 Task: Experiment with different de-essing plugins to find the most effective one.
Action: Mouse moved to (85, 7)
Screenshot: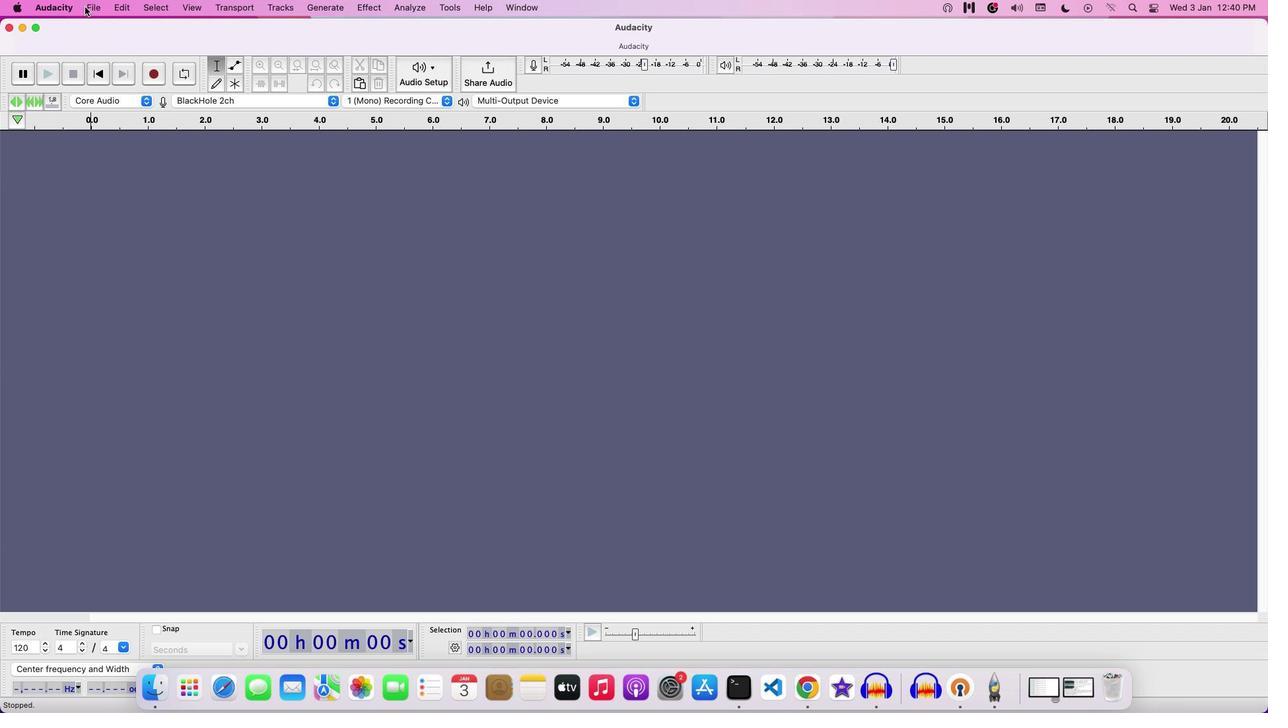 
Action: Mouse pressed left at (85, 7)
Screenshot: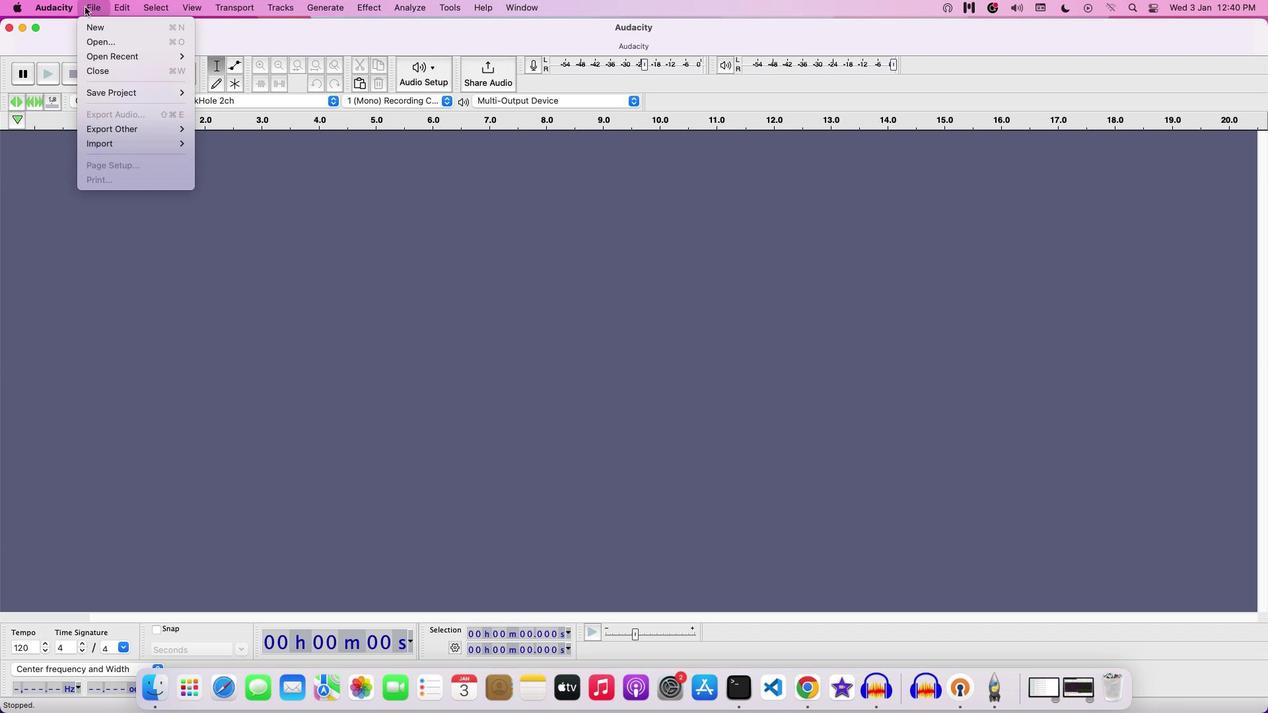 
Action: Mouse moved to (113, 42)
Screenshot: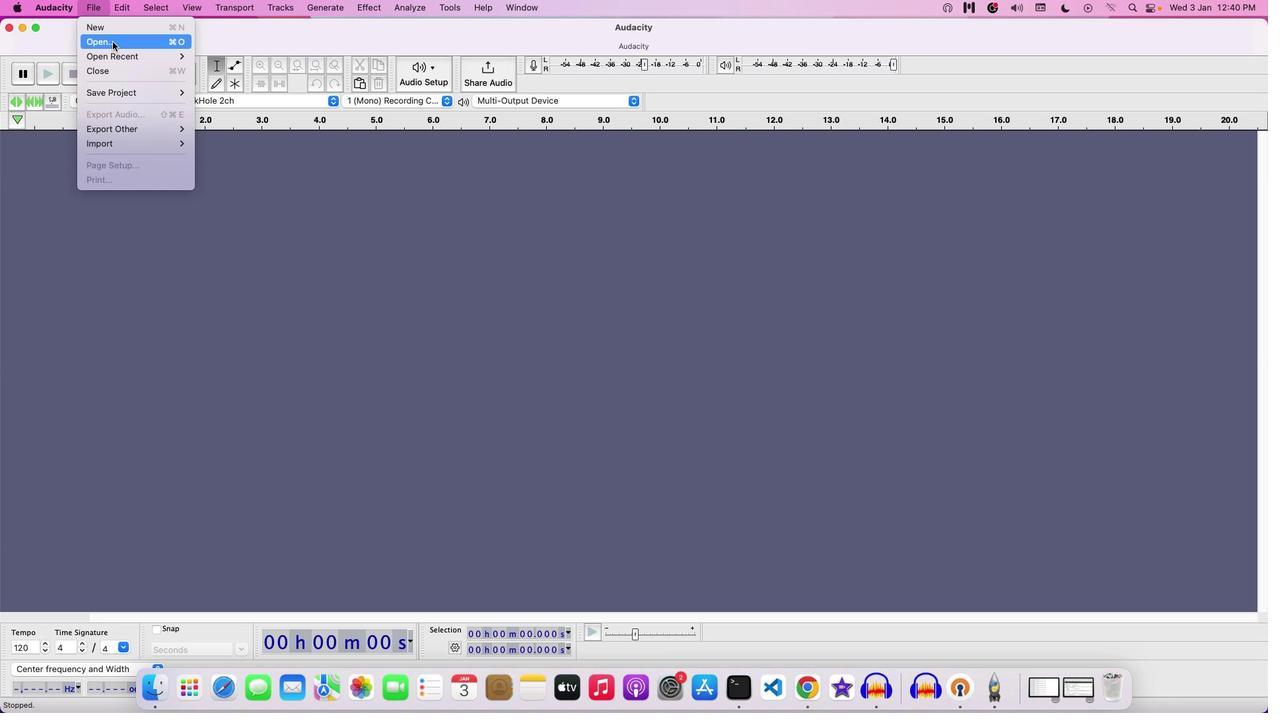 
Action: Mouse pressed left at (113, 42)
Screenshot: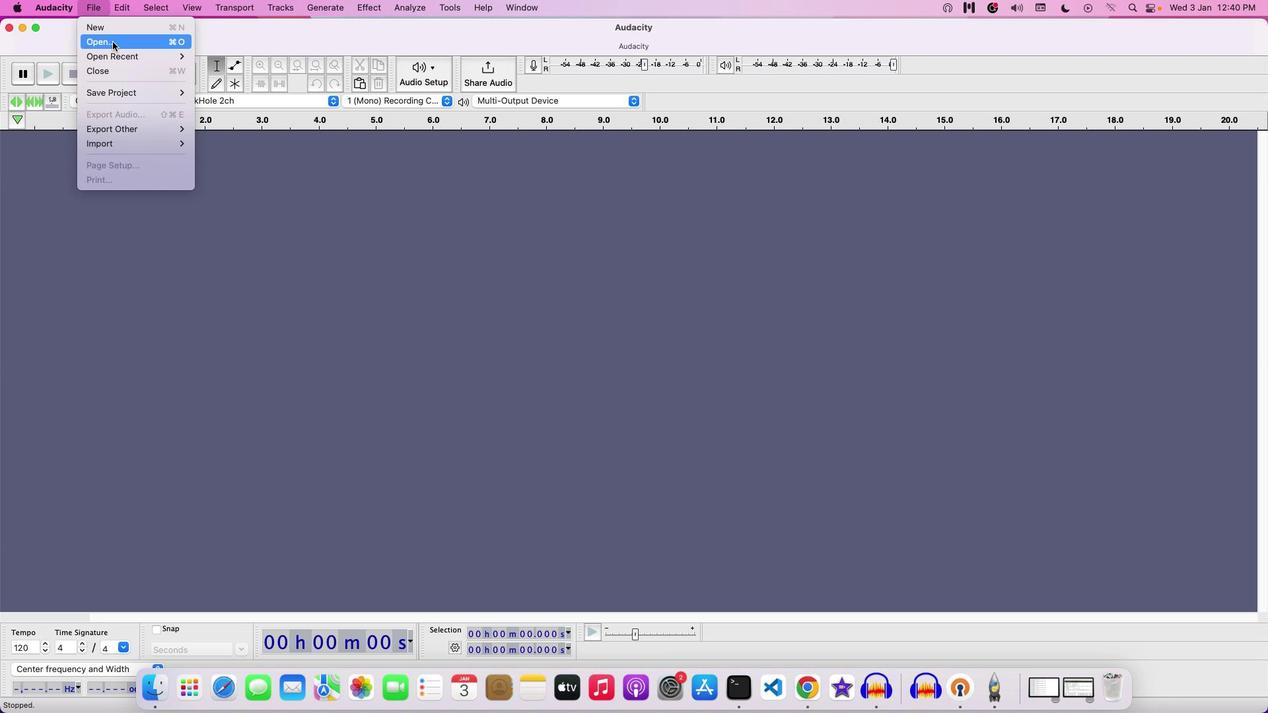 
Action: Mouse moved to (664, 145)
Screenshot: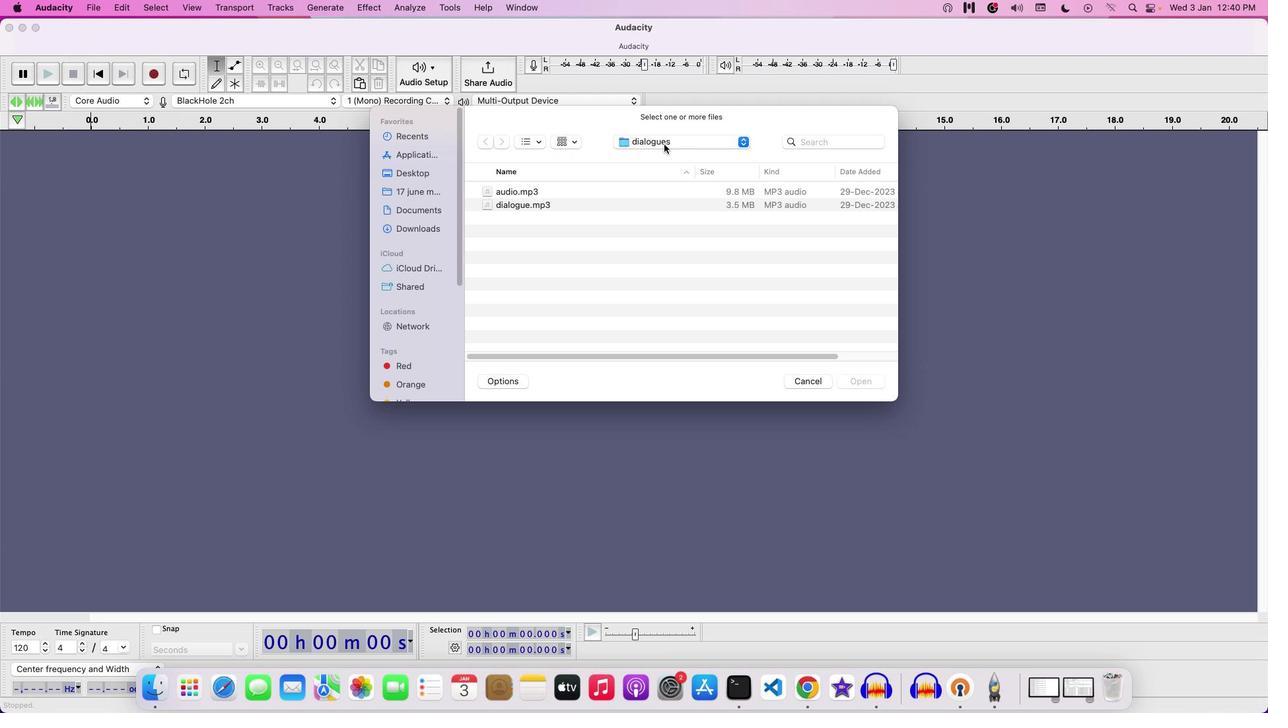 
Action: Mouse pressed left at (664, 145)
Screenshot: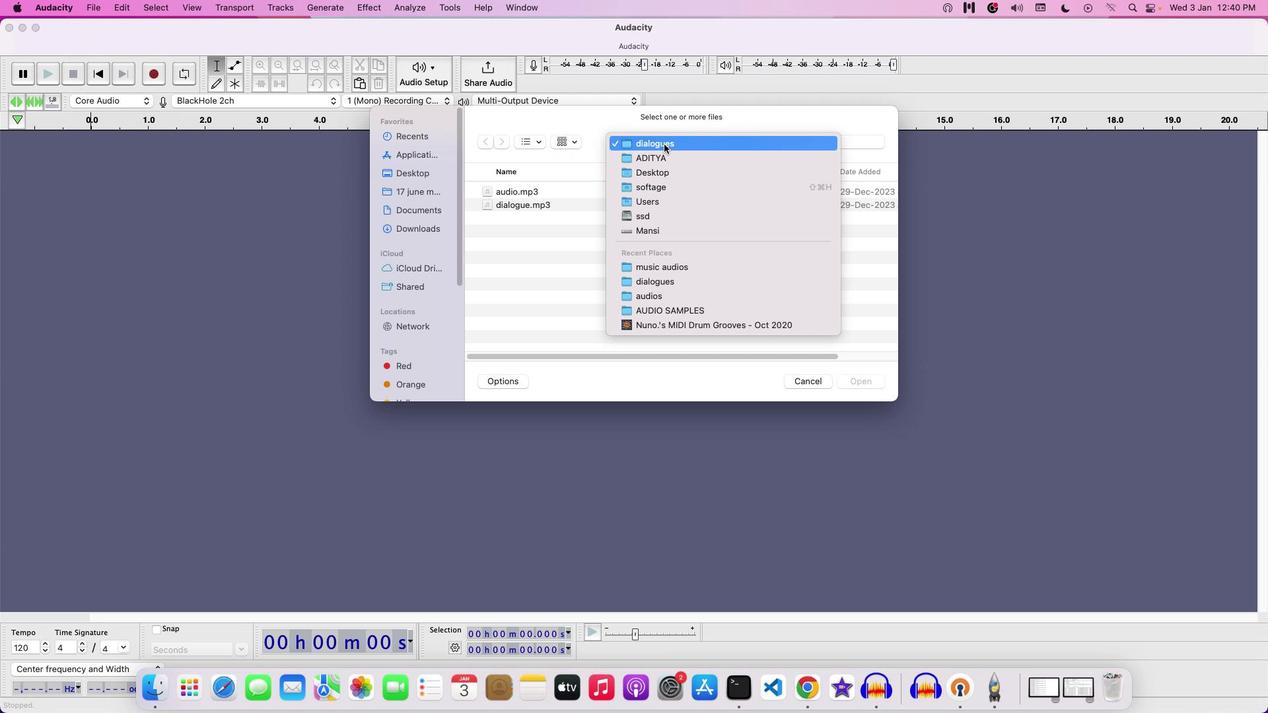 
Action: Mouse moved to (664, 160)
Screenshot: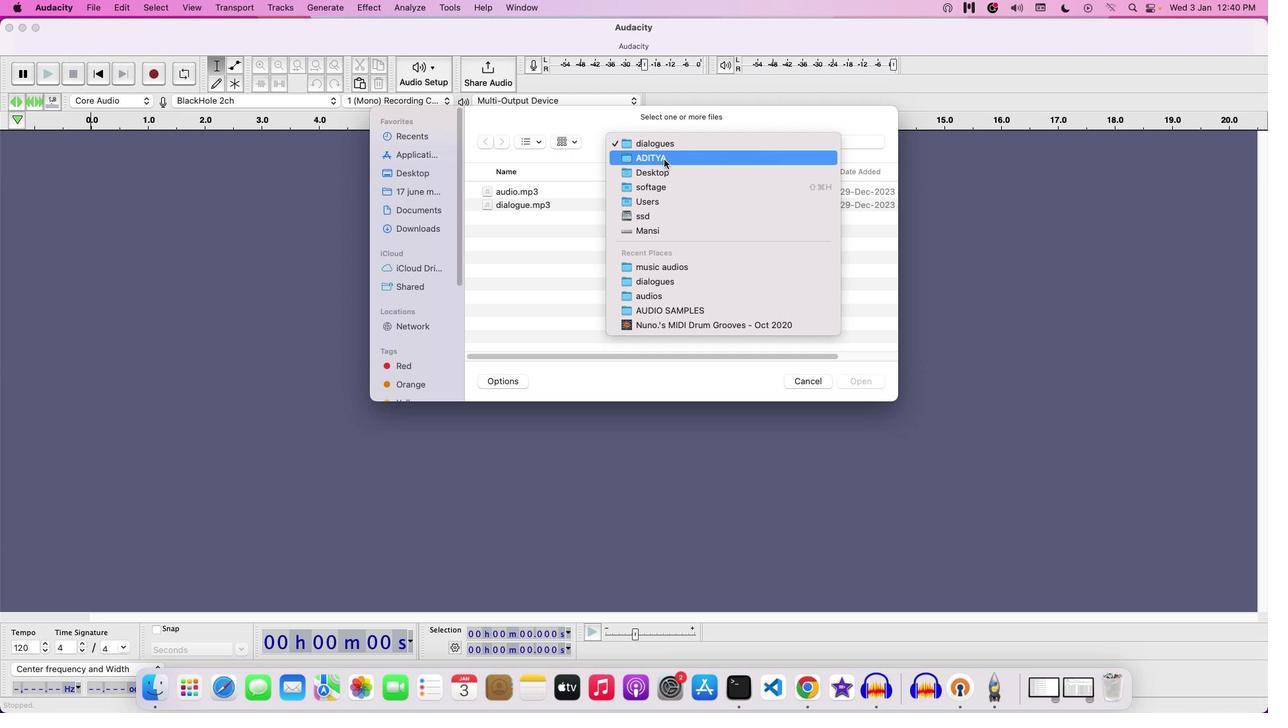 
Action: Mouse pressed left at (664, 160)
Screenshot: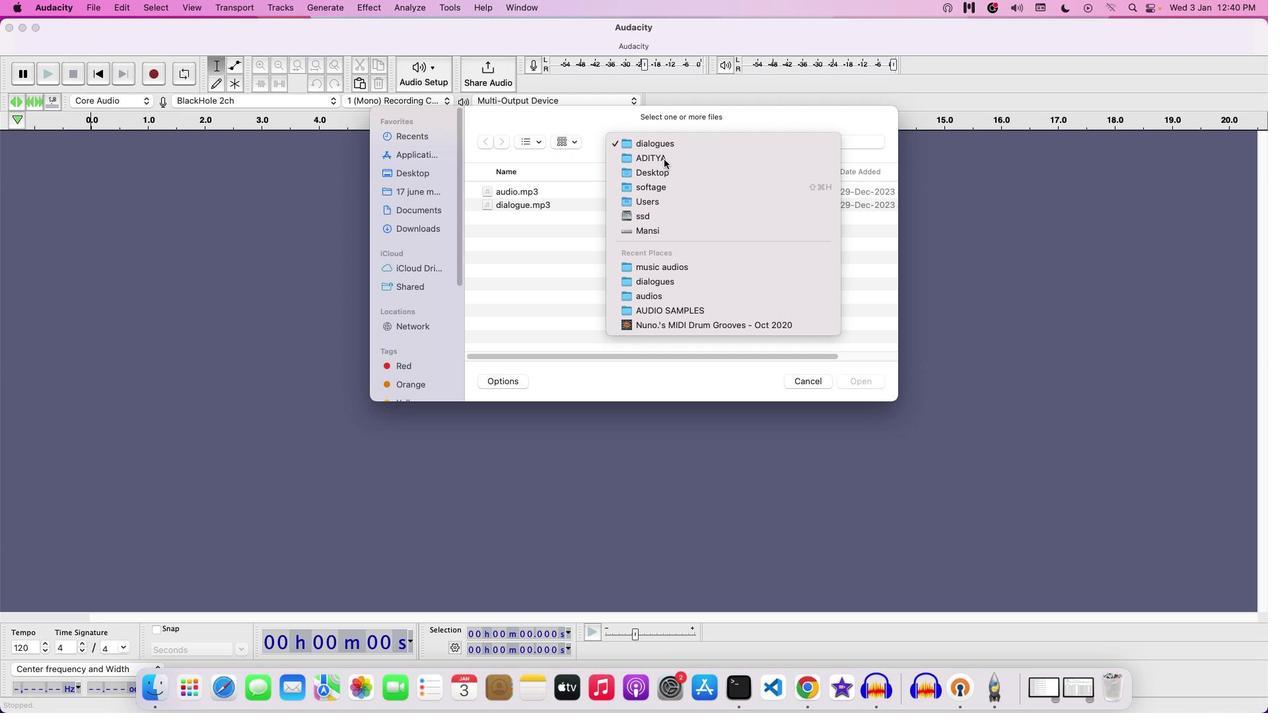 
Action: Mouse moved to (524, 217)
Screenshot: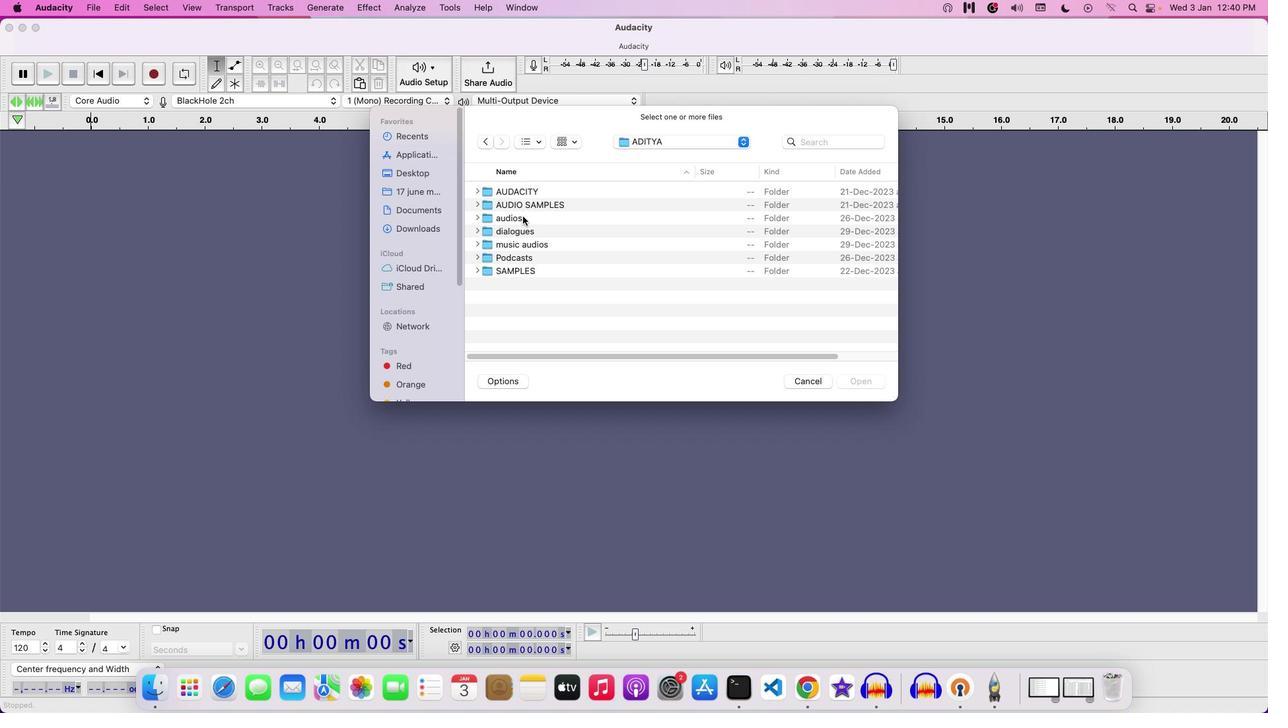 
Action: Mouse pressed left at (524, 217)
Screenshot: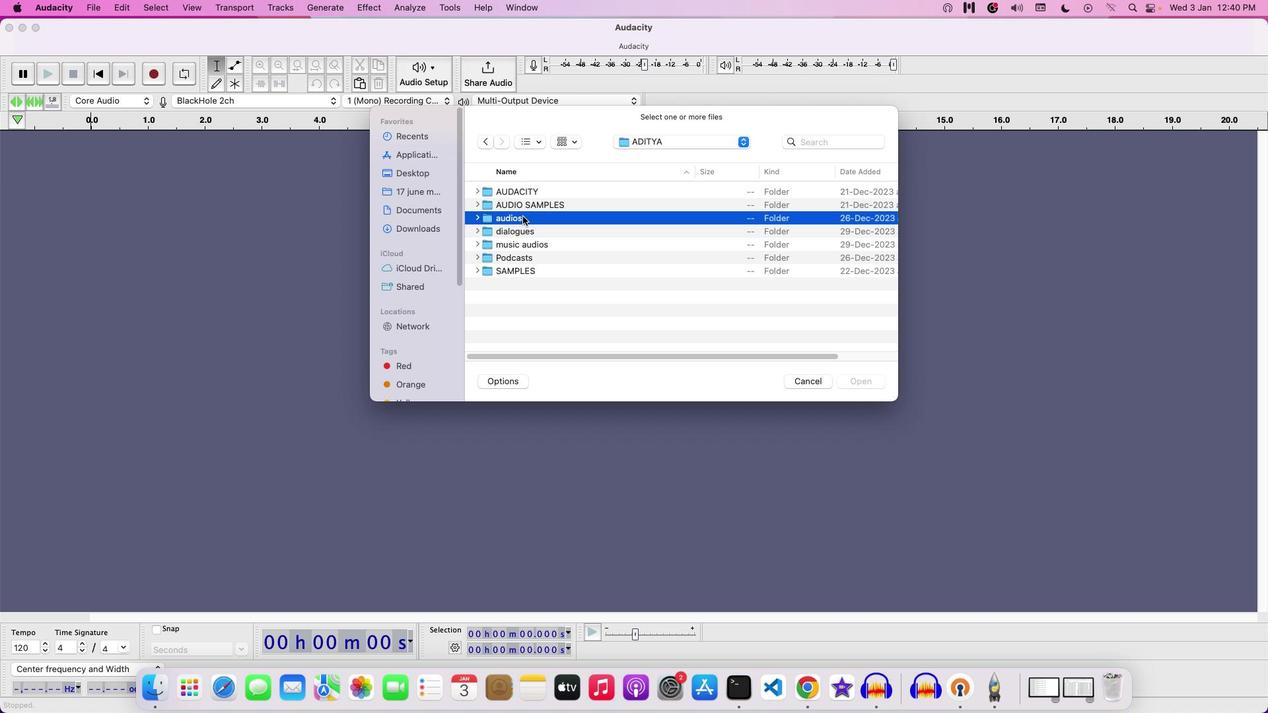 
Action: Mouse pressed left at (524, 217)
Screenshot: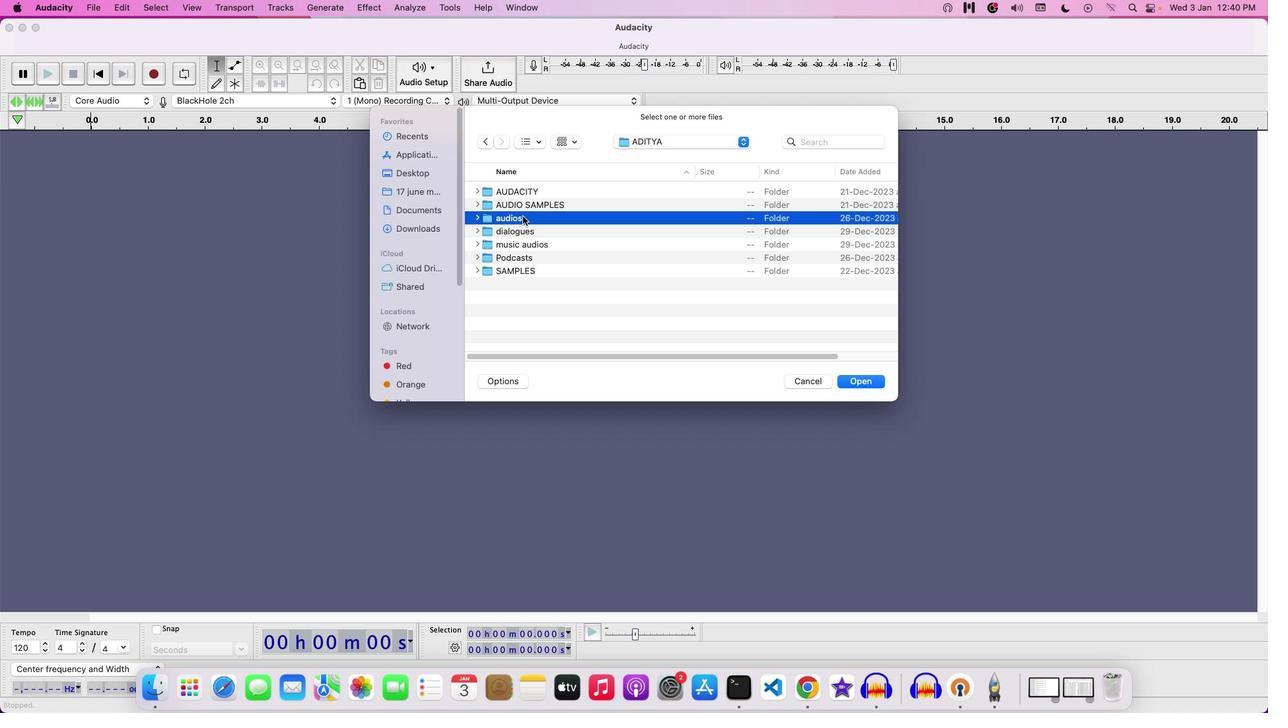 
Action: Mouse moved to (573, 240)
Screenshot: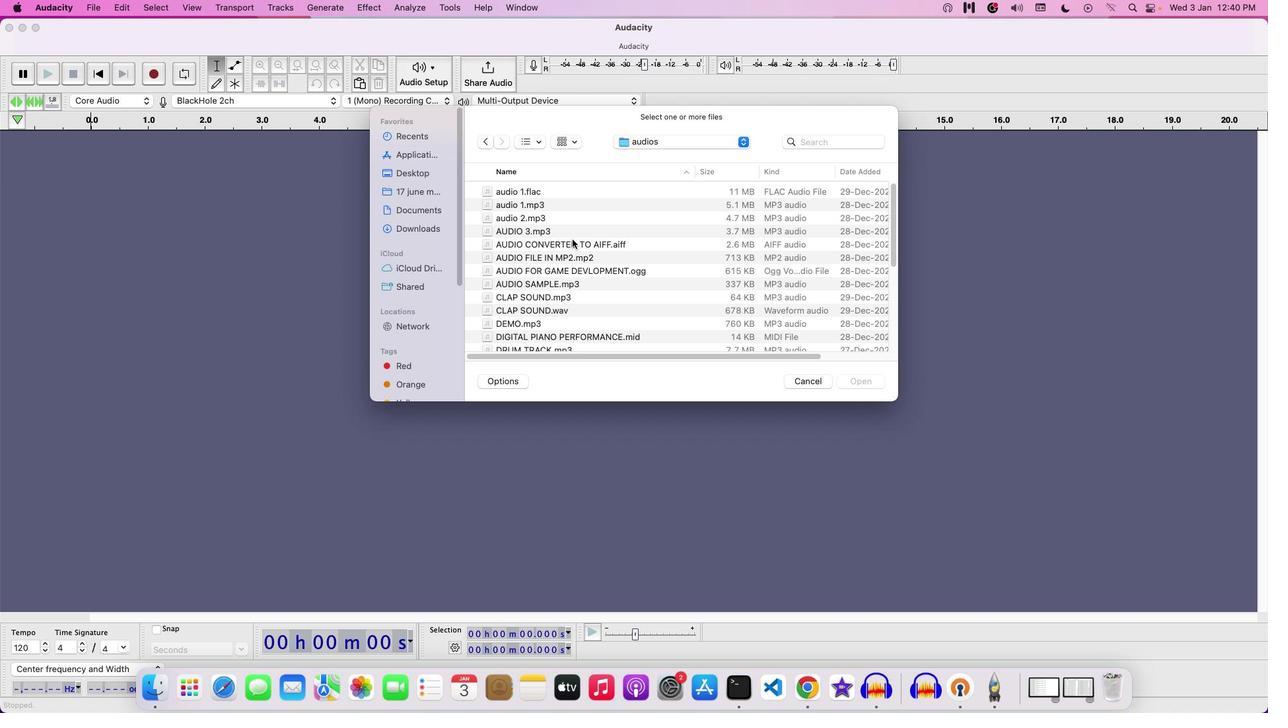 
Action: Mouse pressed left at (573, 240)
Screenshot: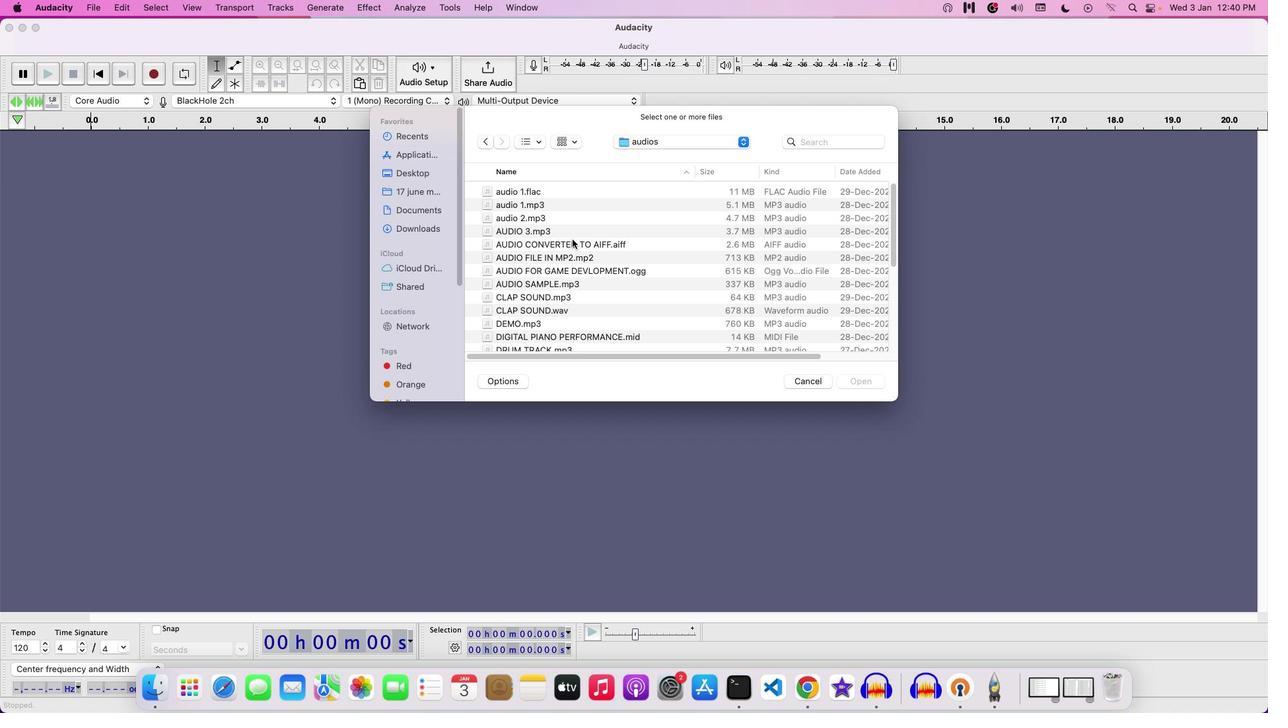 
Action: Key pressed 'S'
Screenshot: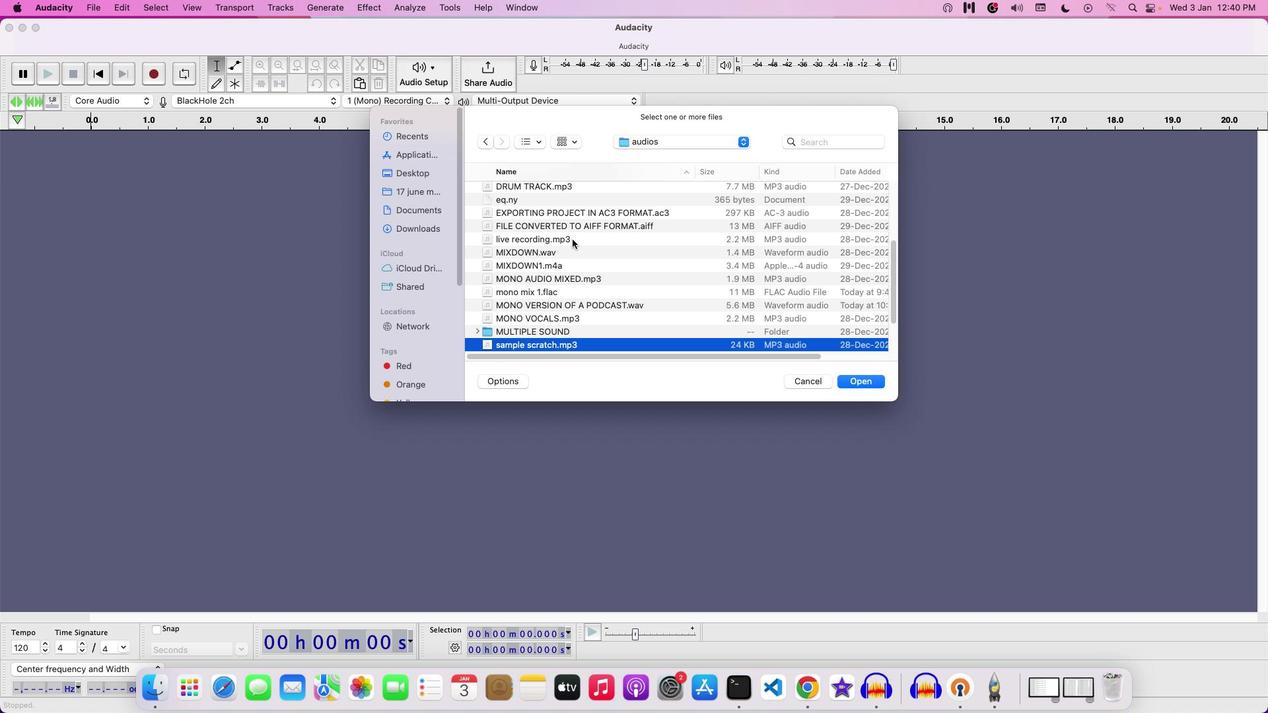 
Action: Mouse moved to (573, 241)
Screenshot: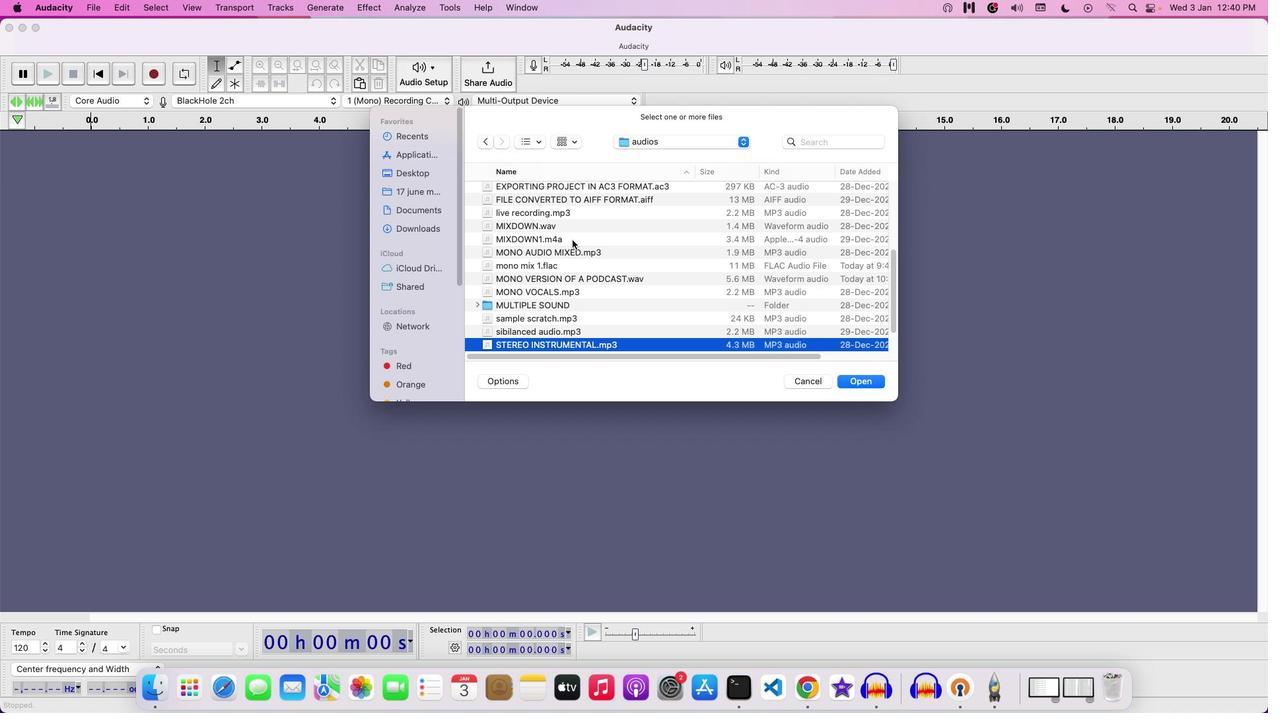 
Action: Key pressed 'S''S''S'
Screenshot: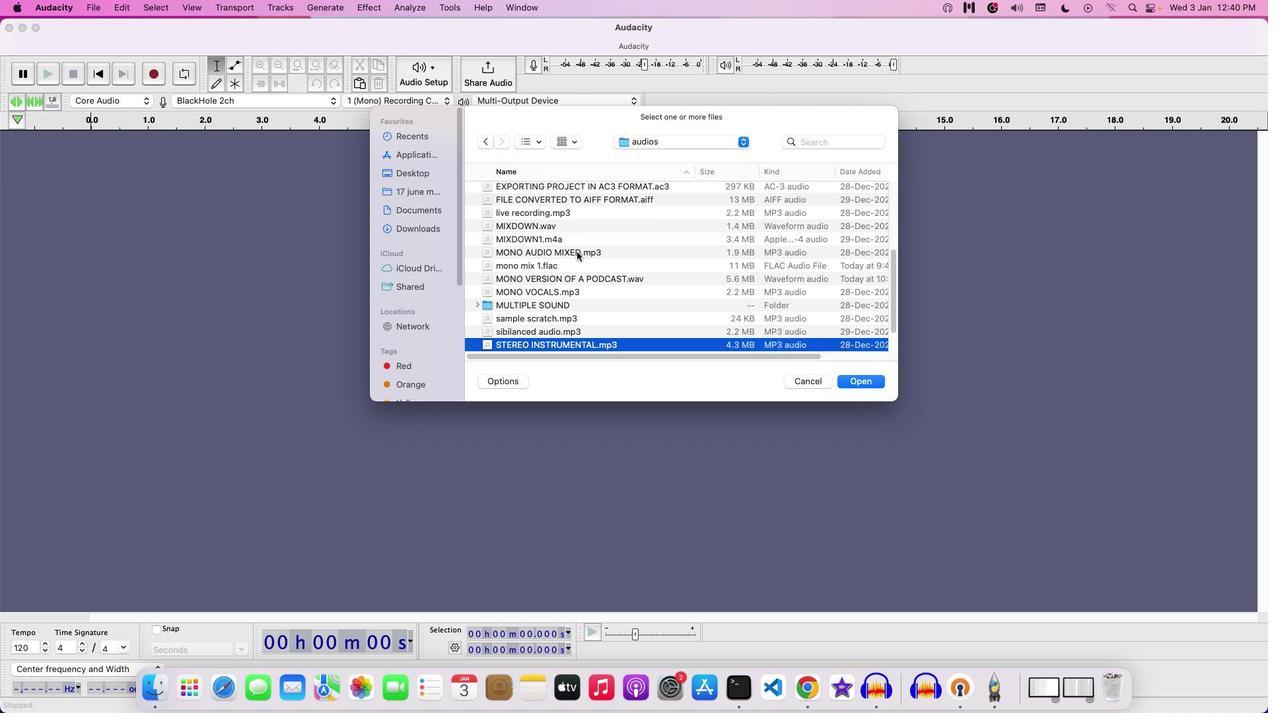 
Action: Mouse moved to (587, 331)
Screenshot: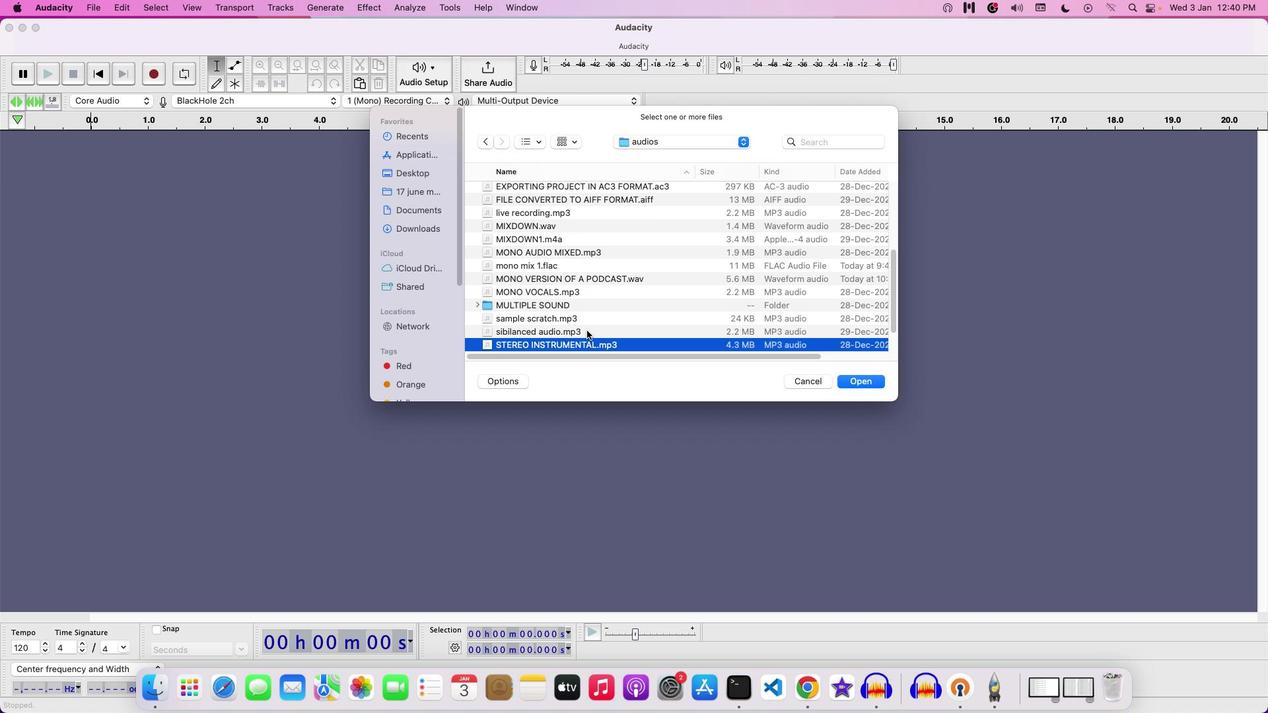 
Action: Mouse pressed left at (587, 331)
Screenshot: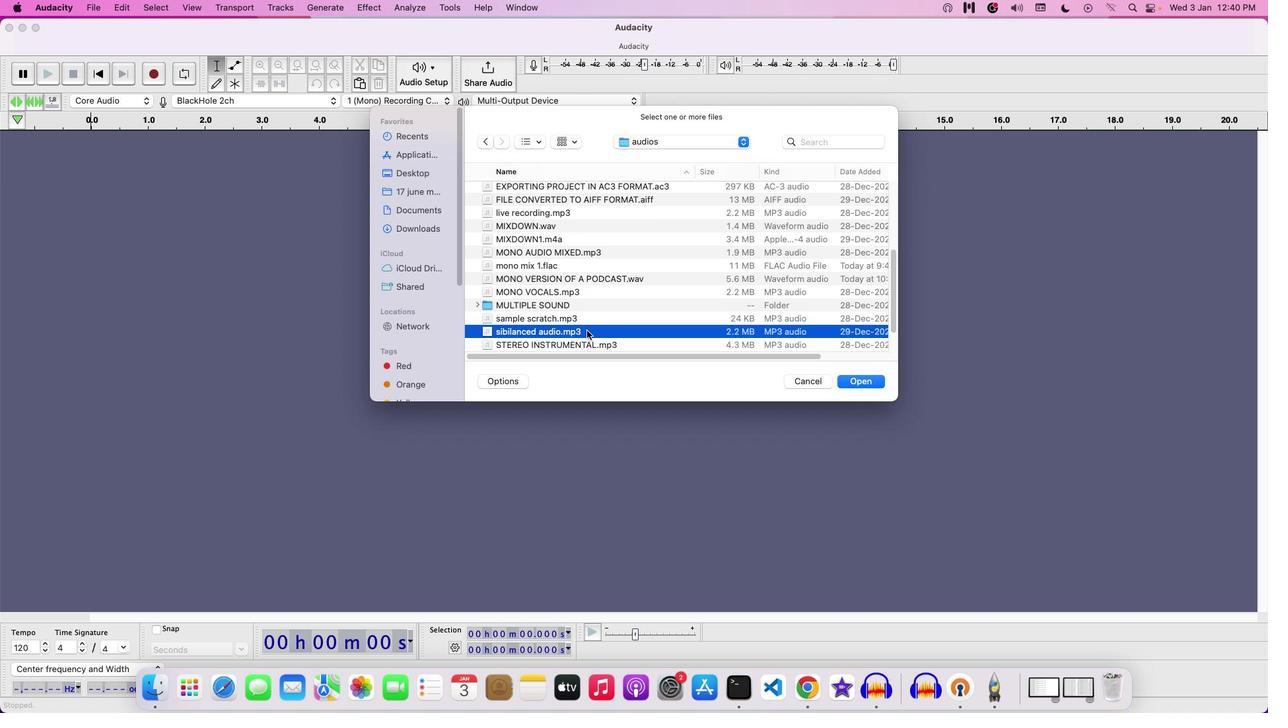 
Action: Mouse moved to (611, 335)
Screenshot: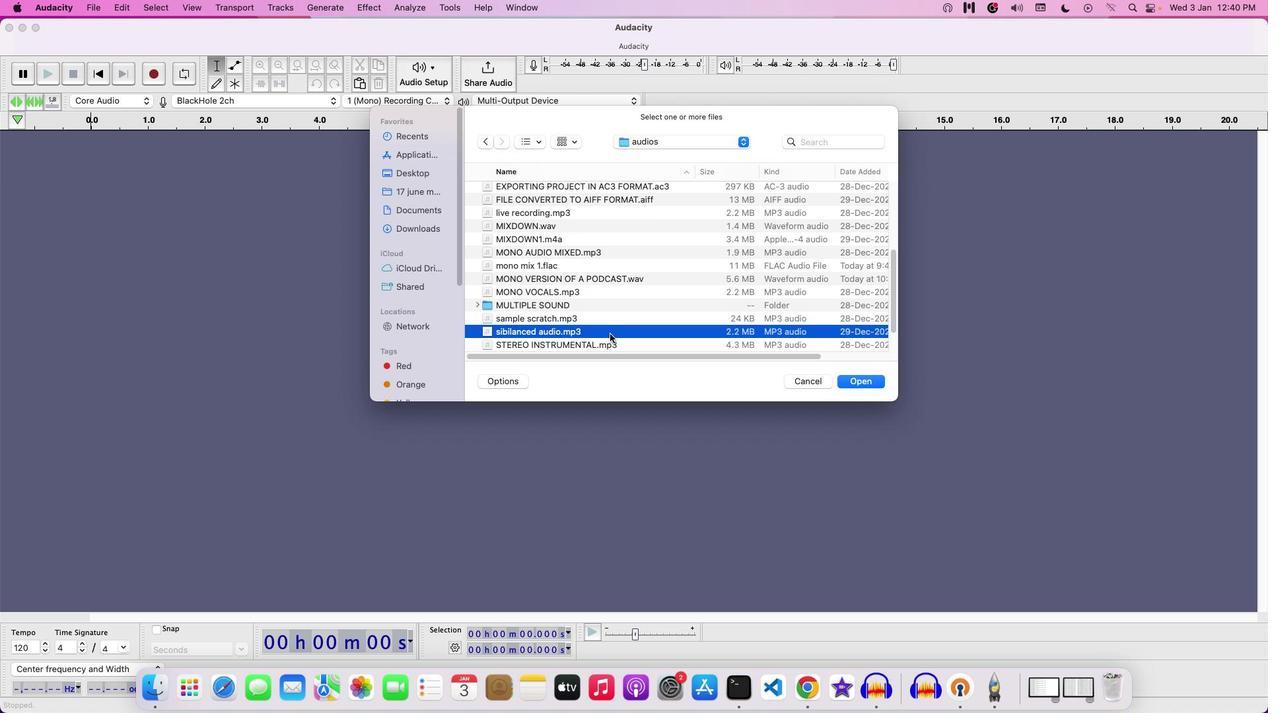 
Action: Mouse pressed left at (611, 335)
Screenshot: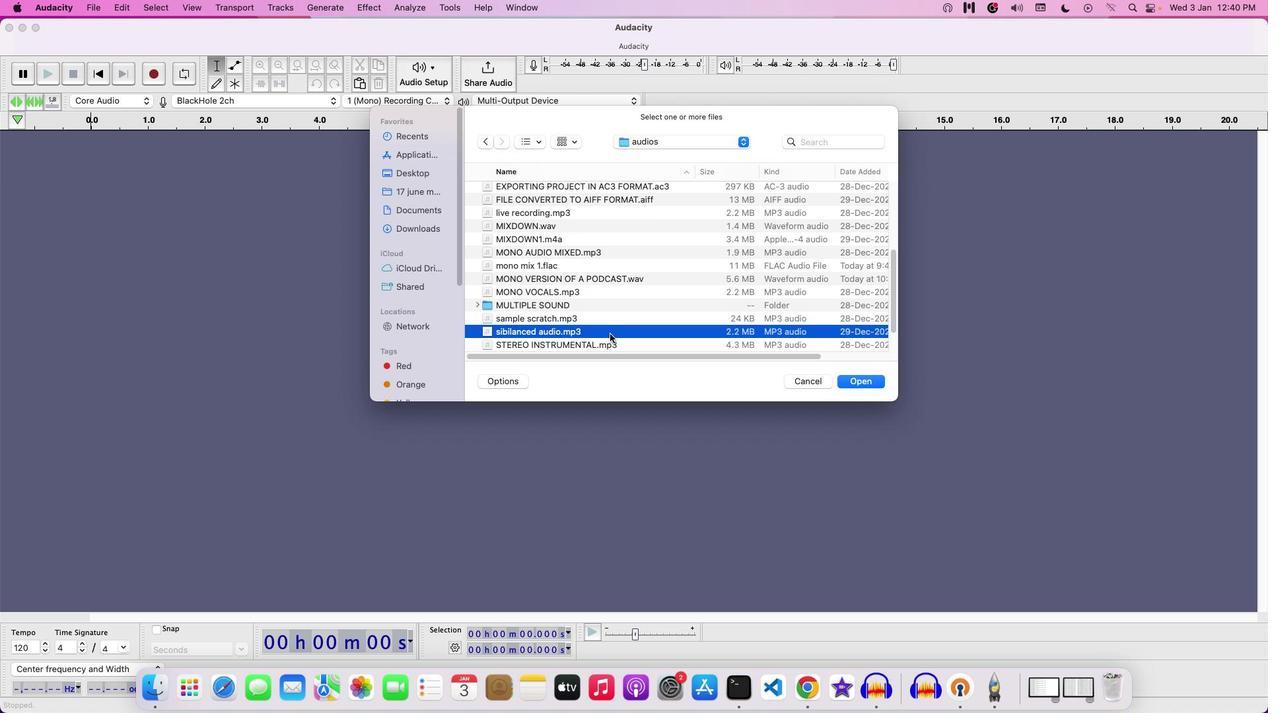 
Action: Mouse moved to (822, 374)
Screenshot: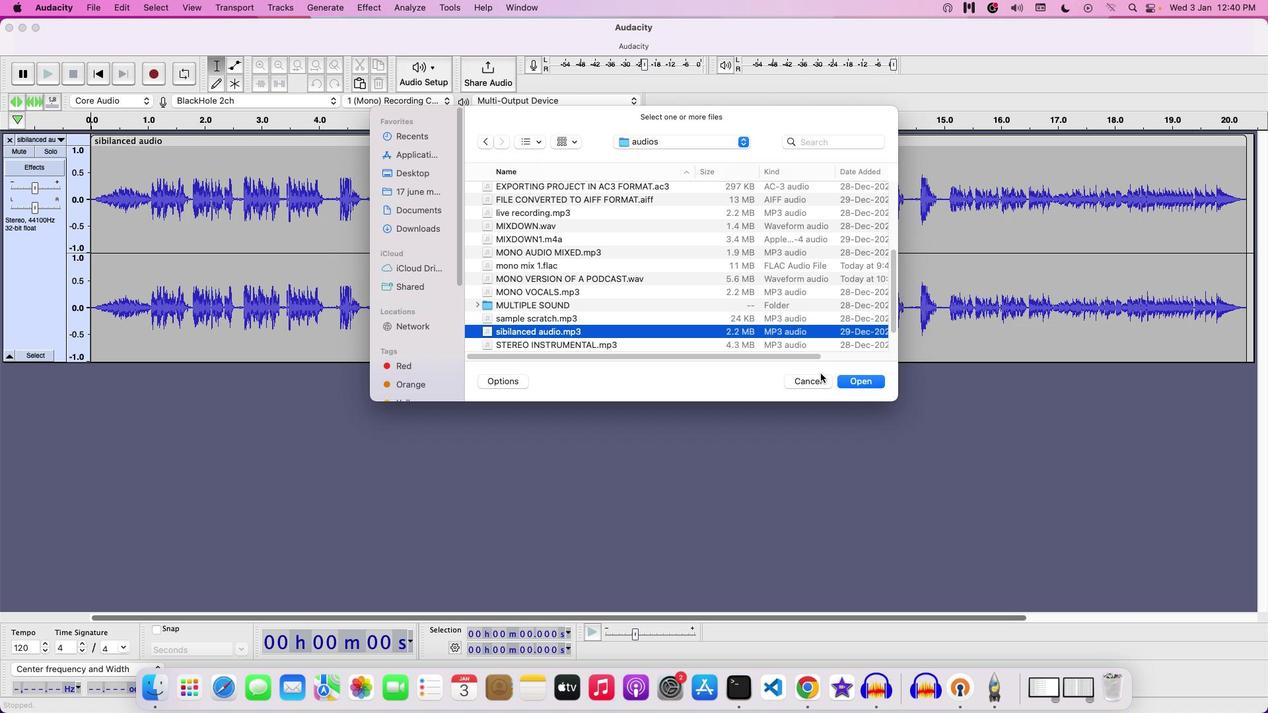 
Action: Mouse pressed left at (822, 374)
Screenshot: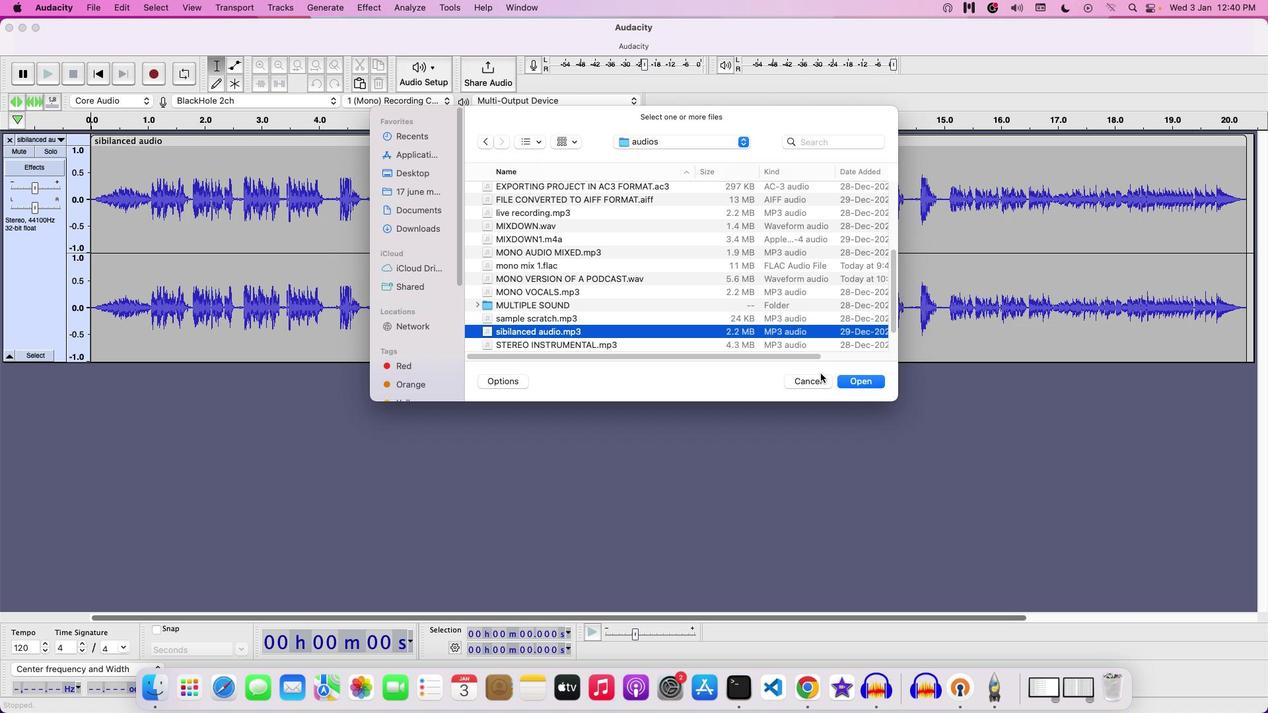 
Action: Mouse moved to (804, 382)
Screenshot: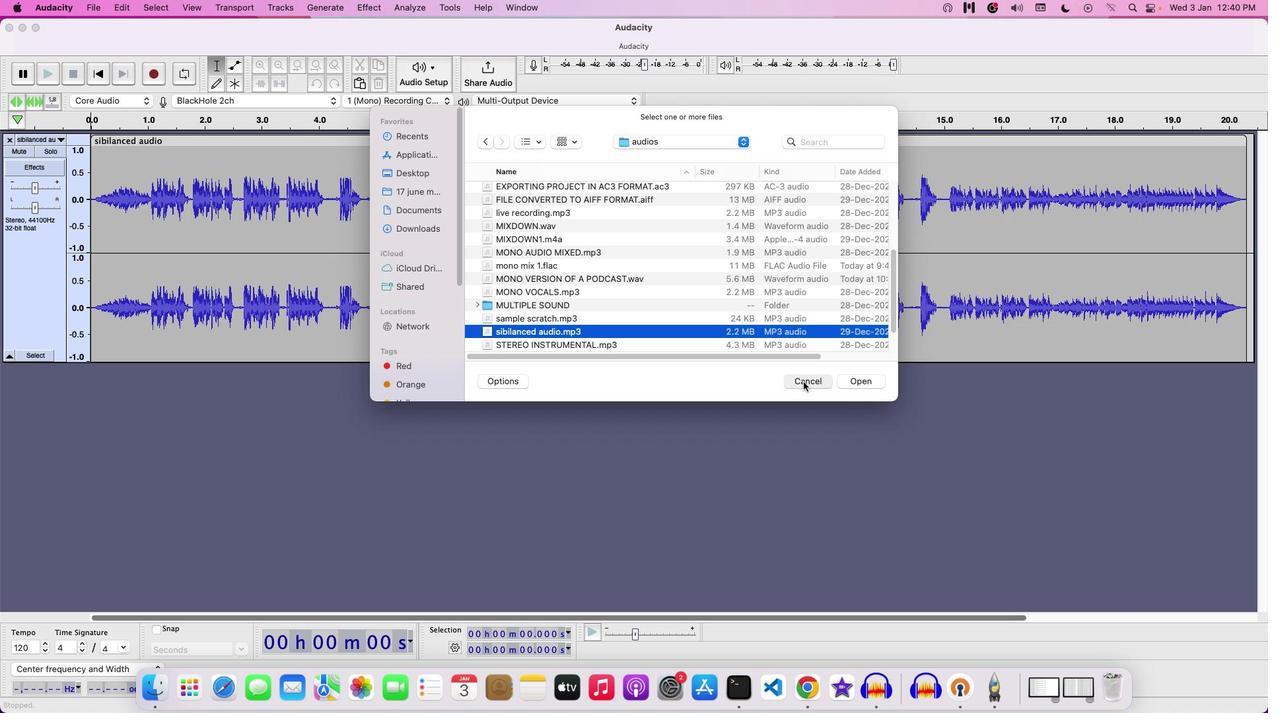 
Action: Mouse pressed left at (804, 382)
Screenshot: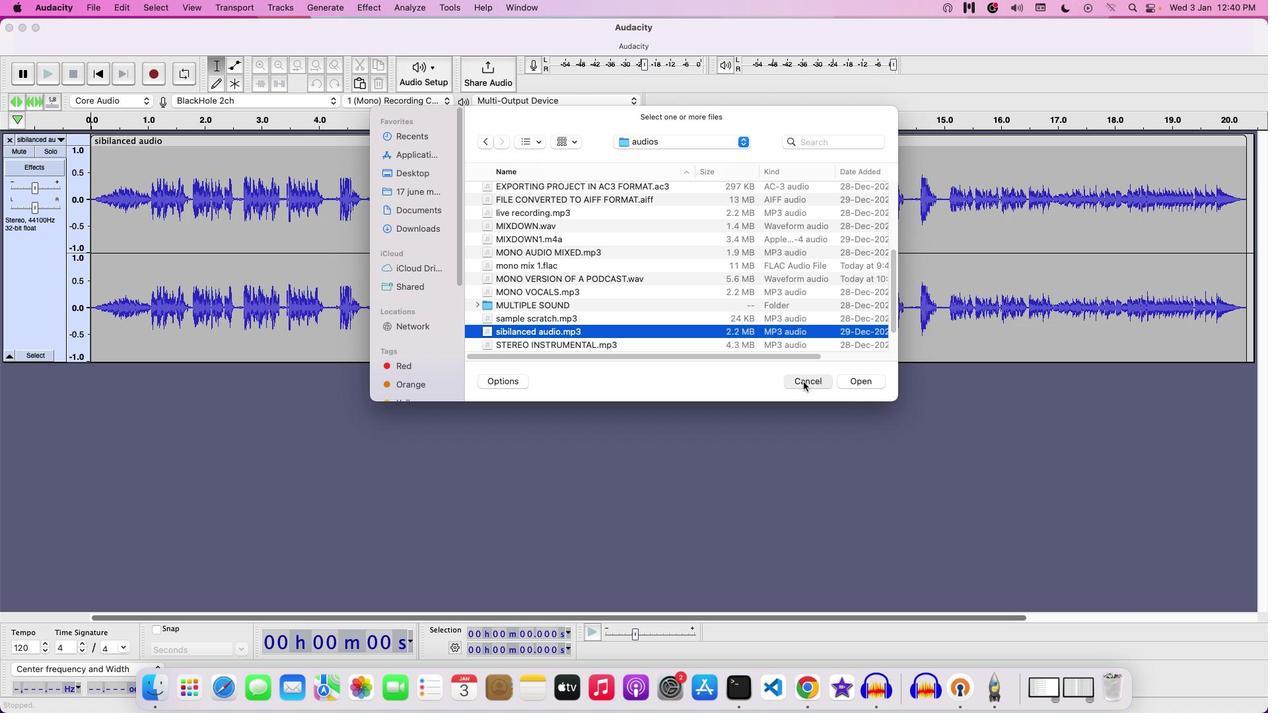 
Action: Mouse moved to (1247, 145)
Screenshot: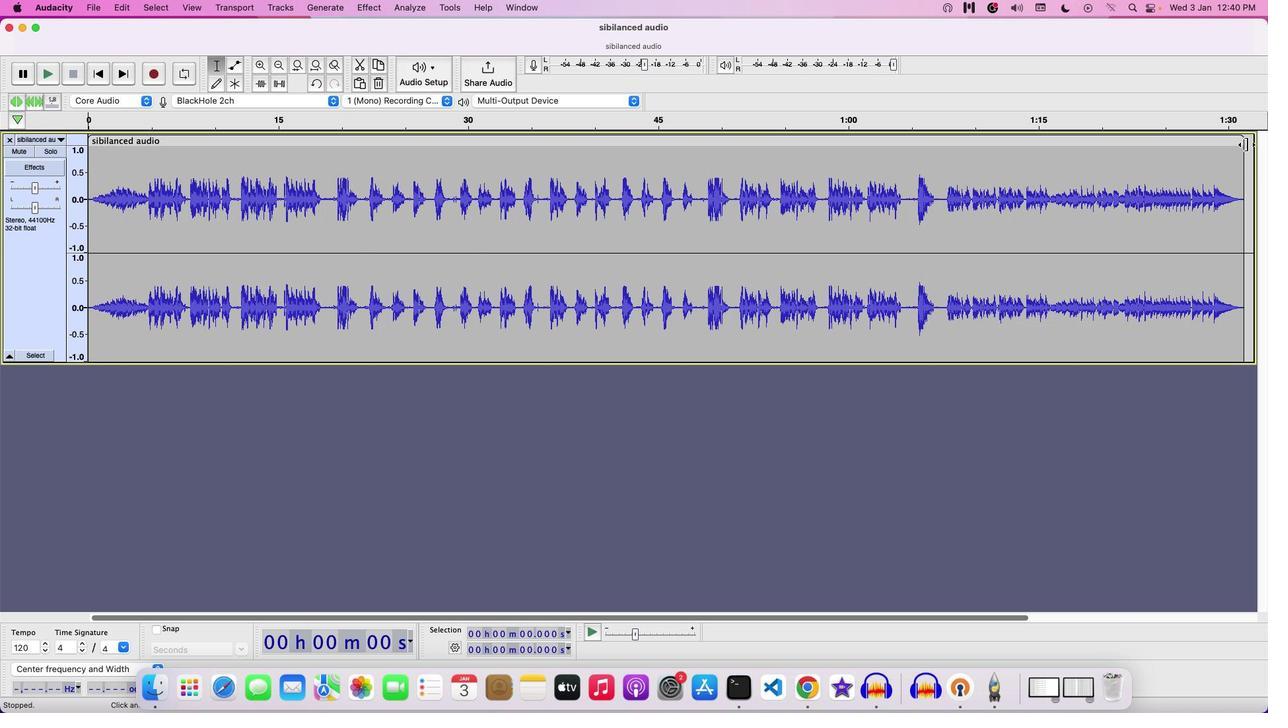 
Action: Mouse pressed left at (1247, 145)
Screenshot: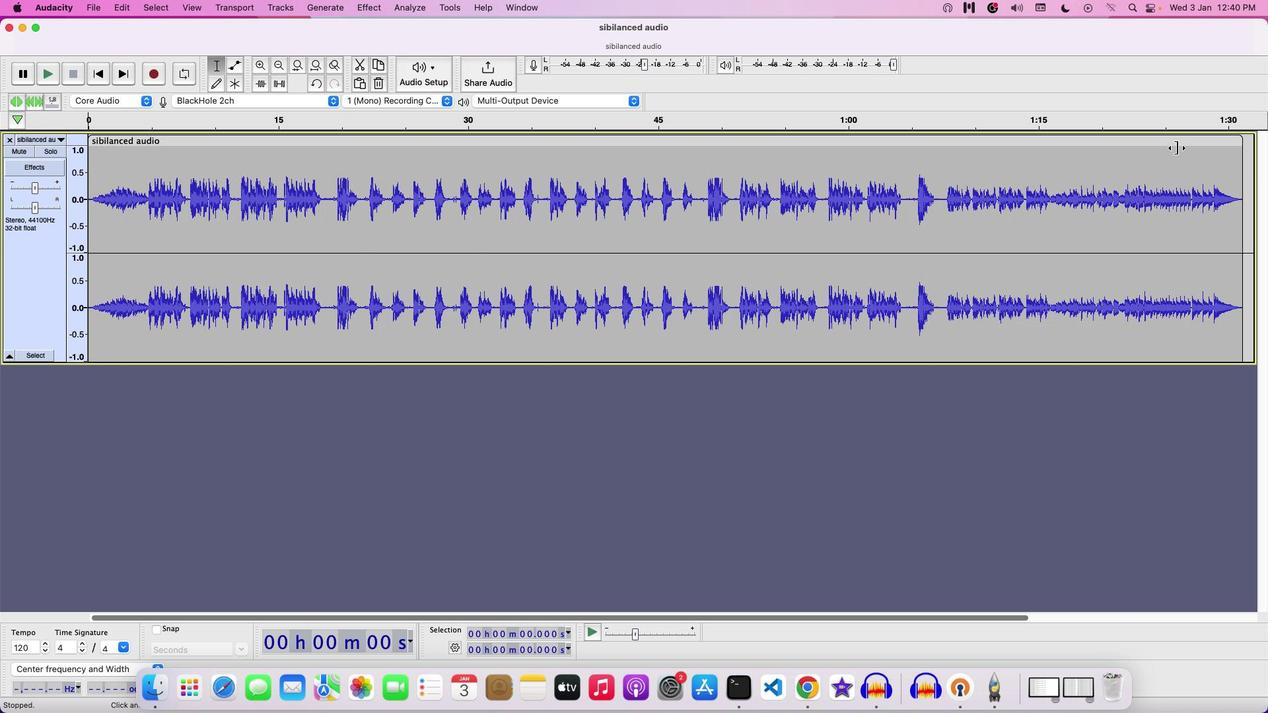 
Action: Mouse moved to (34, 192)
Screenshot: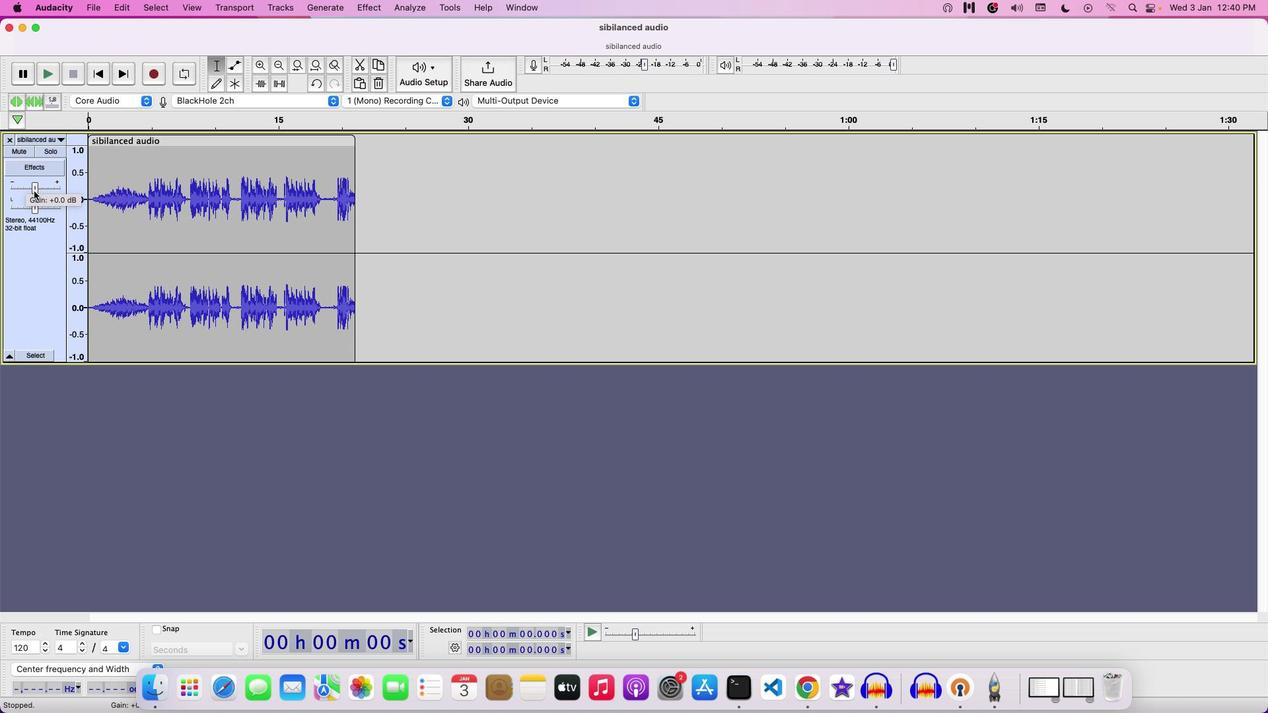 
Action: Mouse pressed left at (34, 192)
Screenshot: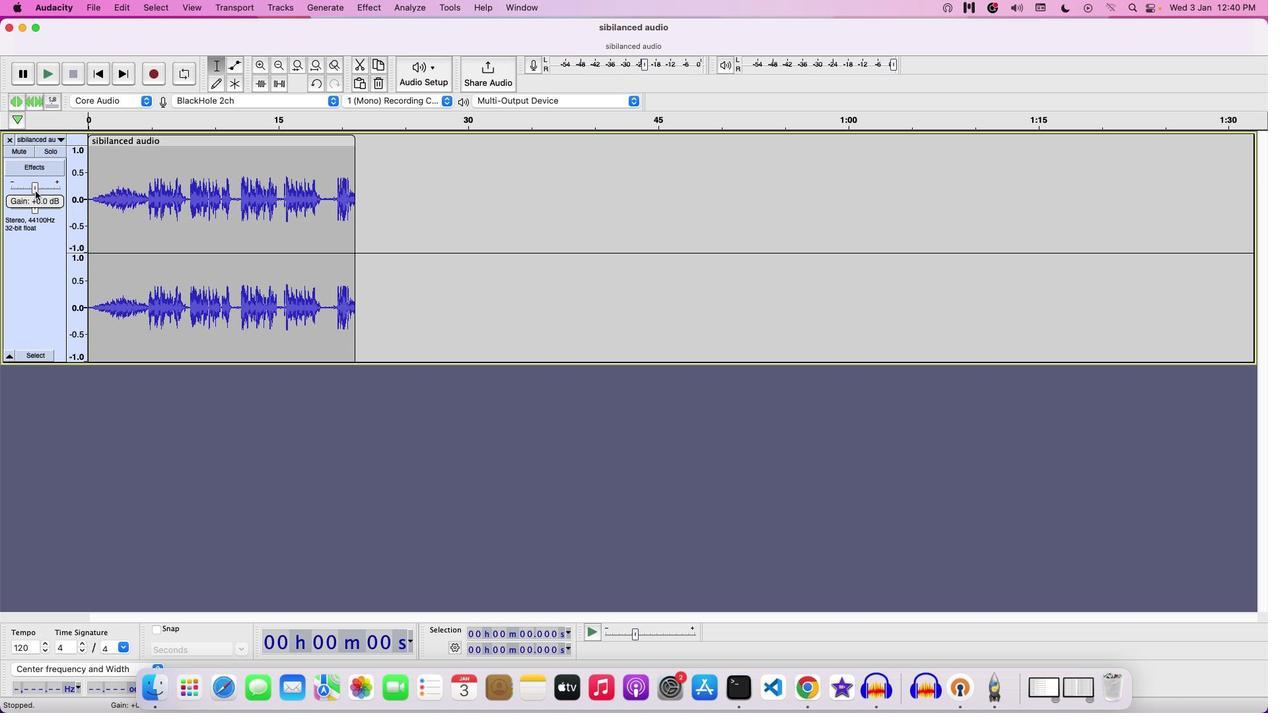 
Action: Mouse moved to (40, 192)
Screenshot: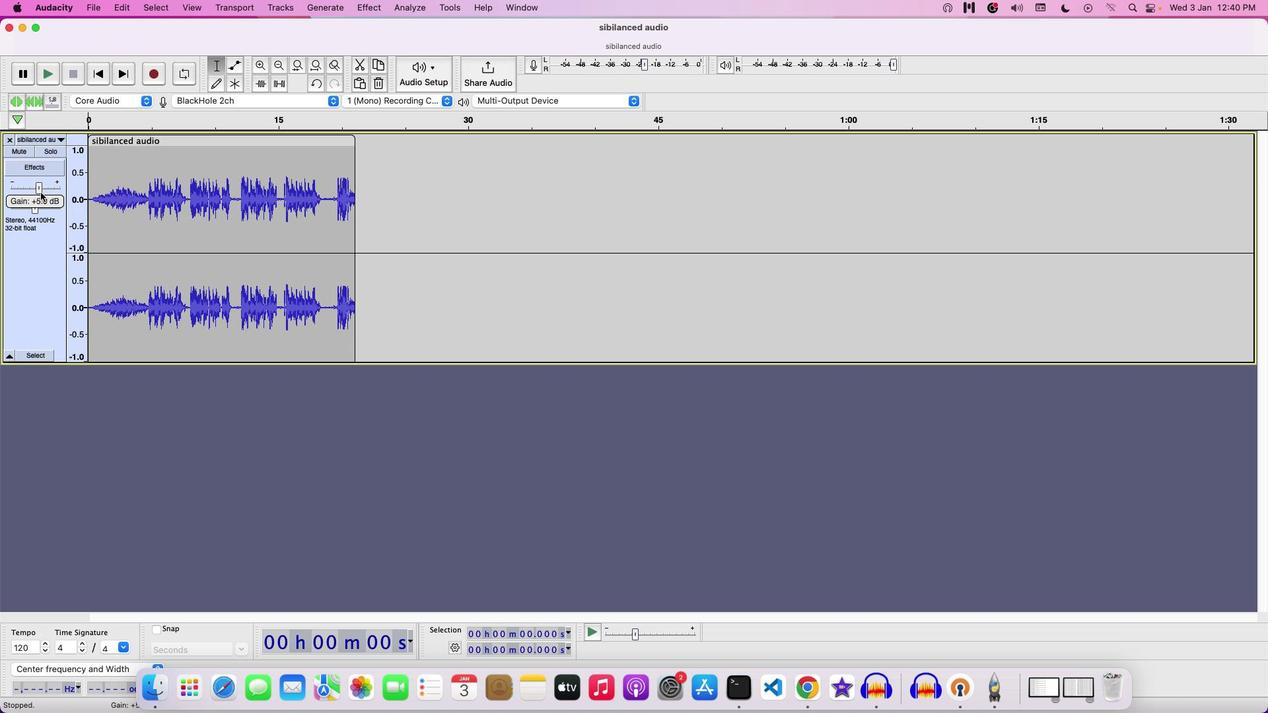 
Action: Key pressed Key.space
Screenshot: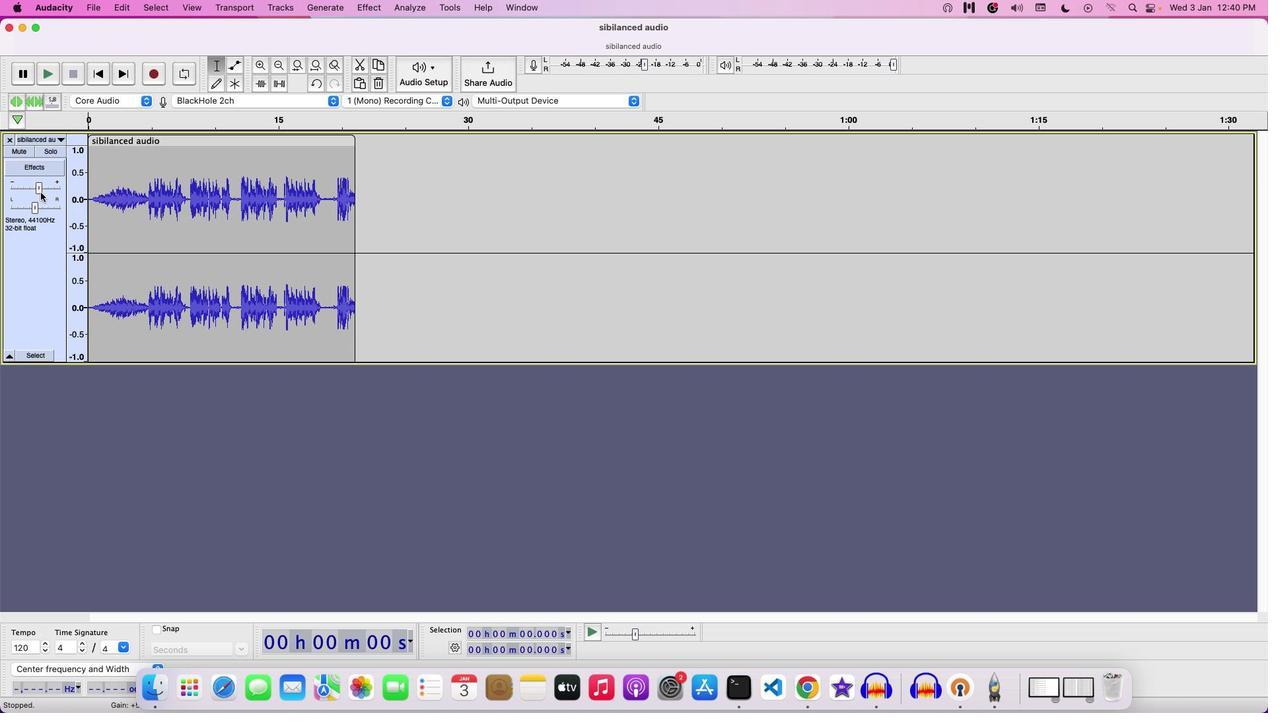 
Action: Mouse moved to (39, 189)
Screenshot: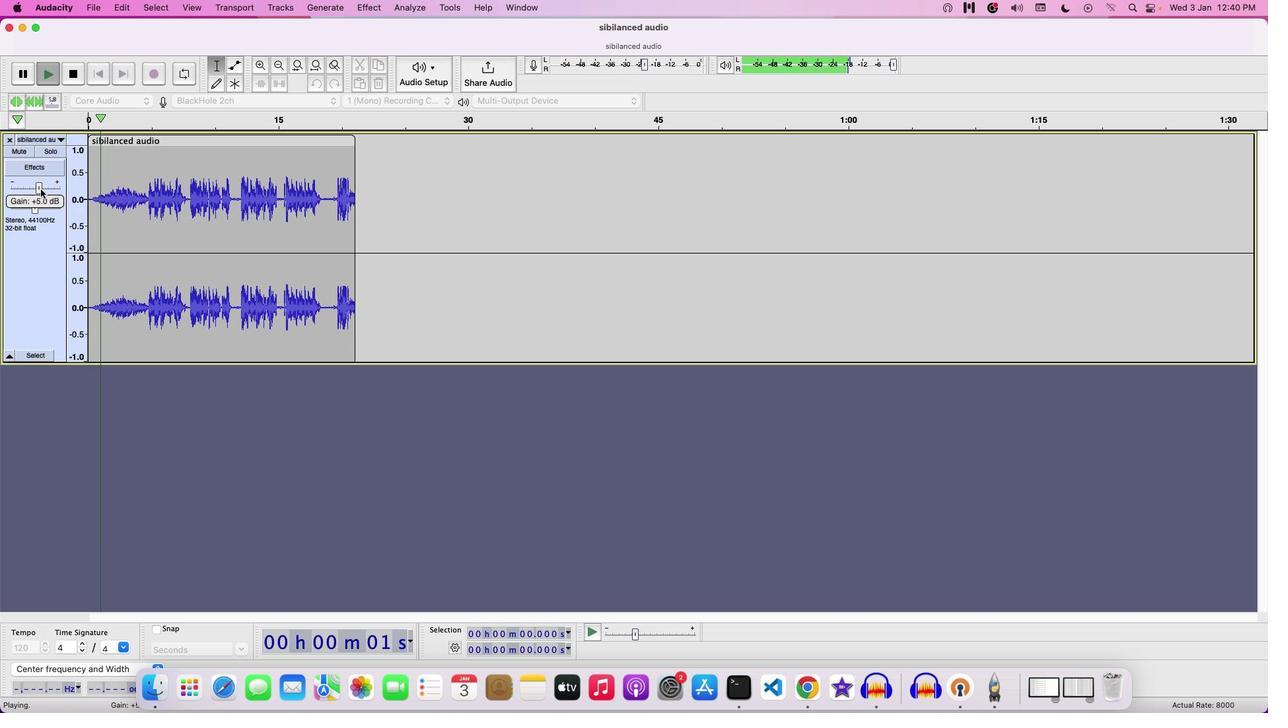 
Action: Mouse pressed left at (39, 189)
Screenshot: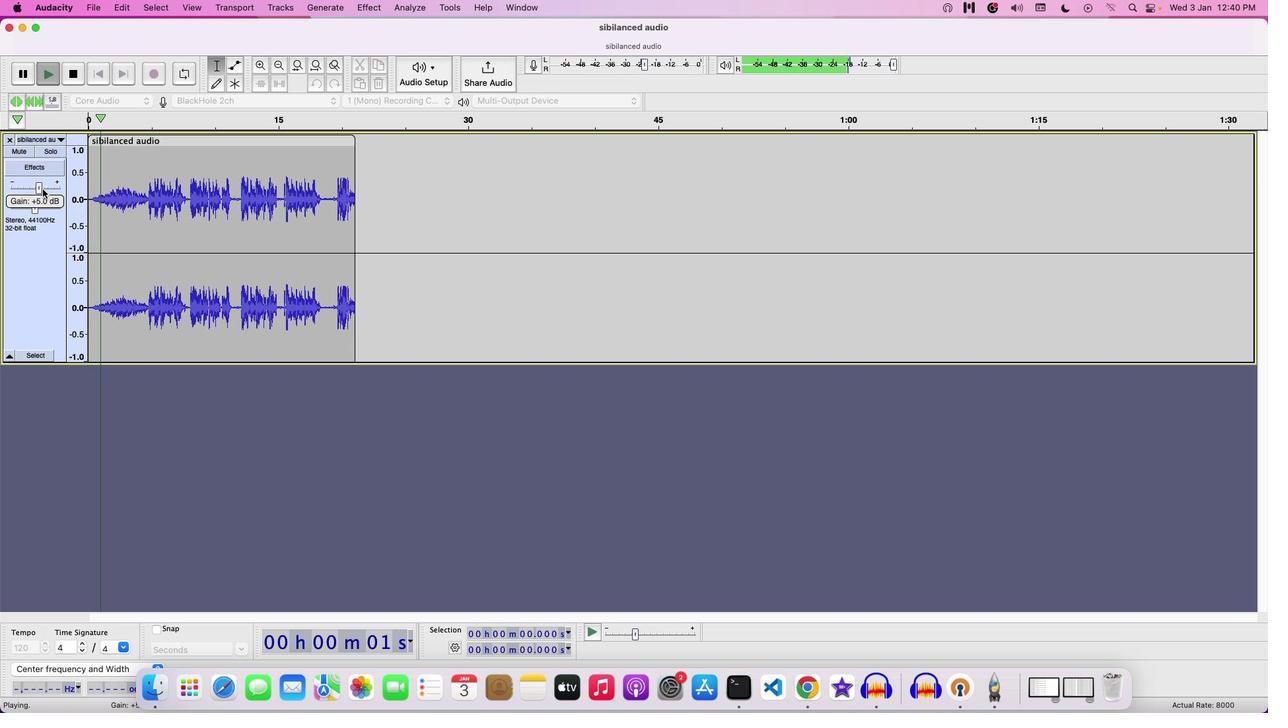 
Action: Mouse moved to (113, 148)
Screenshot: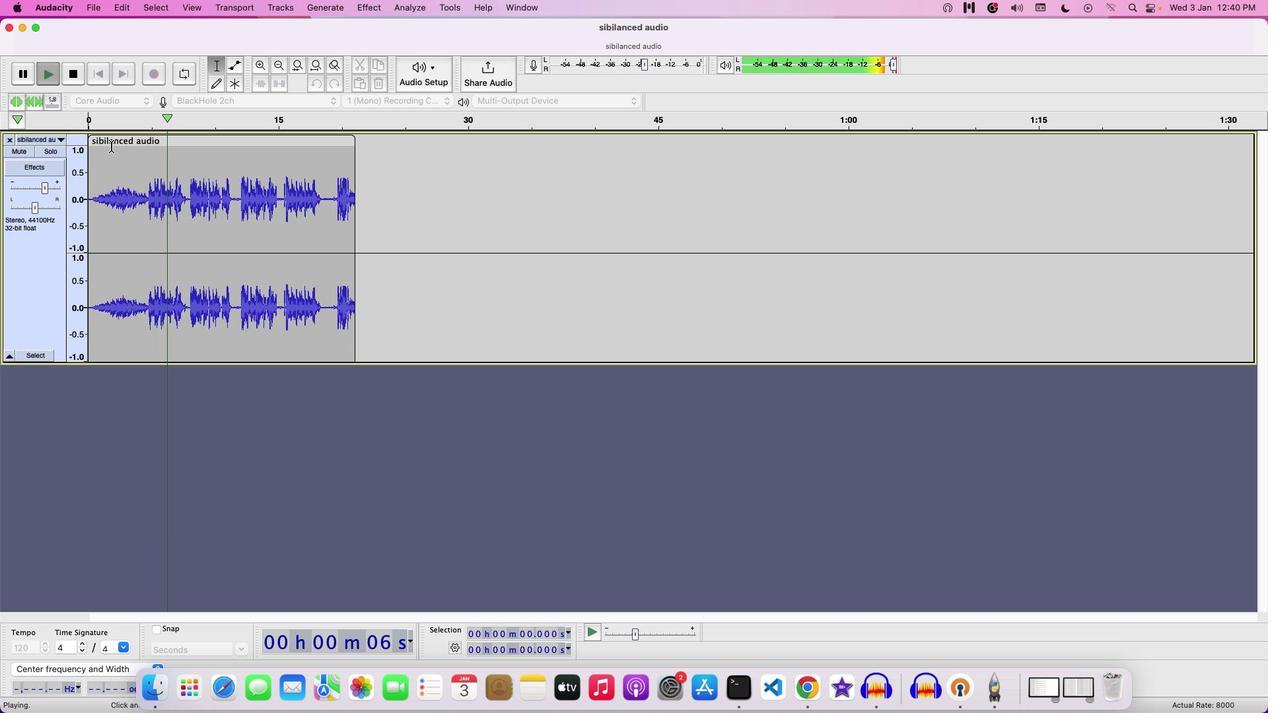 
Action: Key pressed Key.space
Screenshot: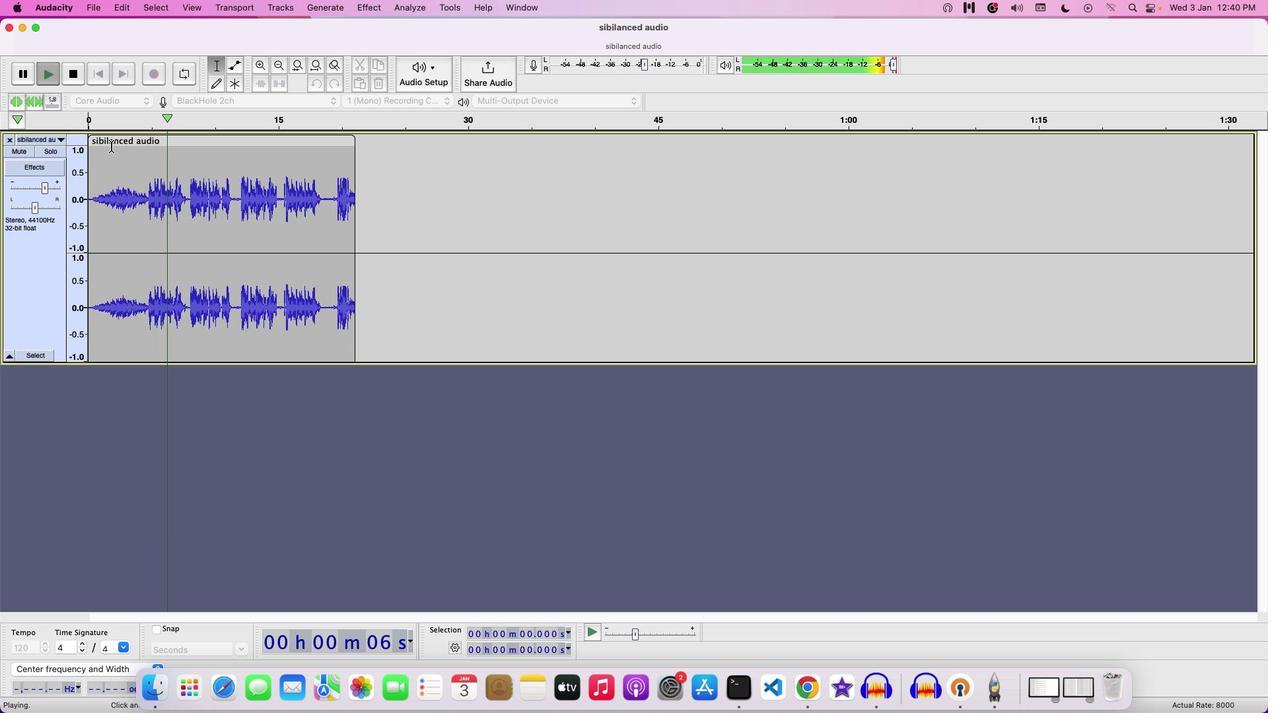 
Action: Mouse moved to (91, 144)
Screenshot: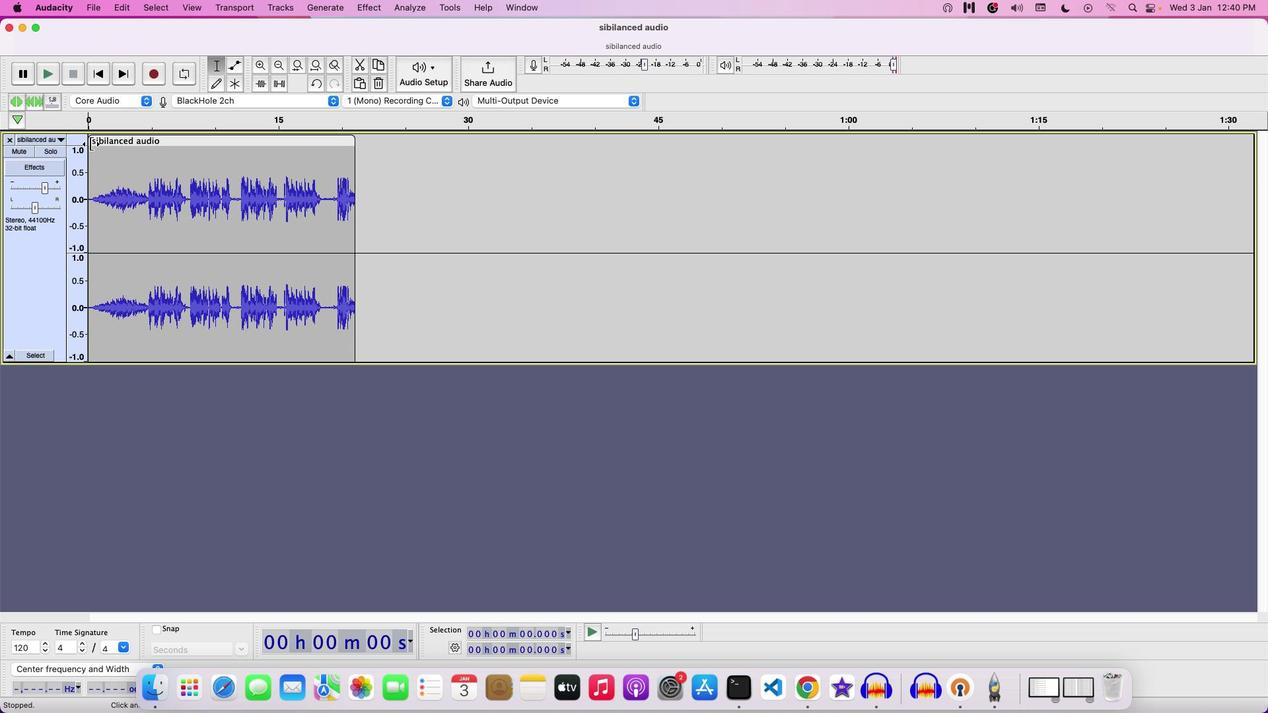 
Action: Mouse pressed left at (91, 144)
Screenshot: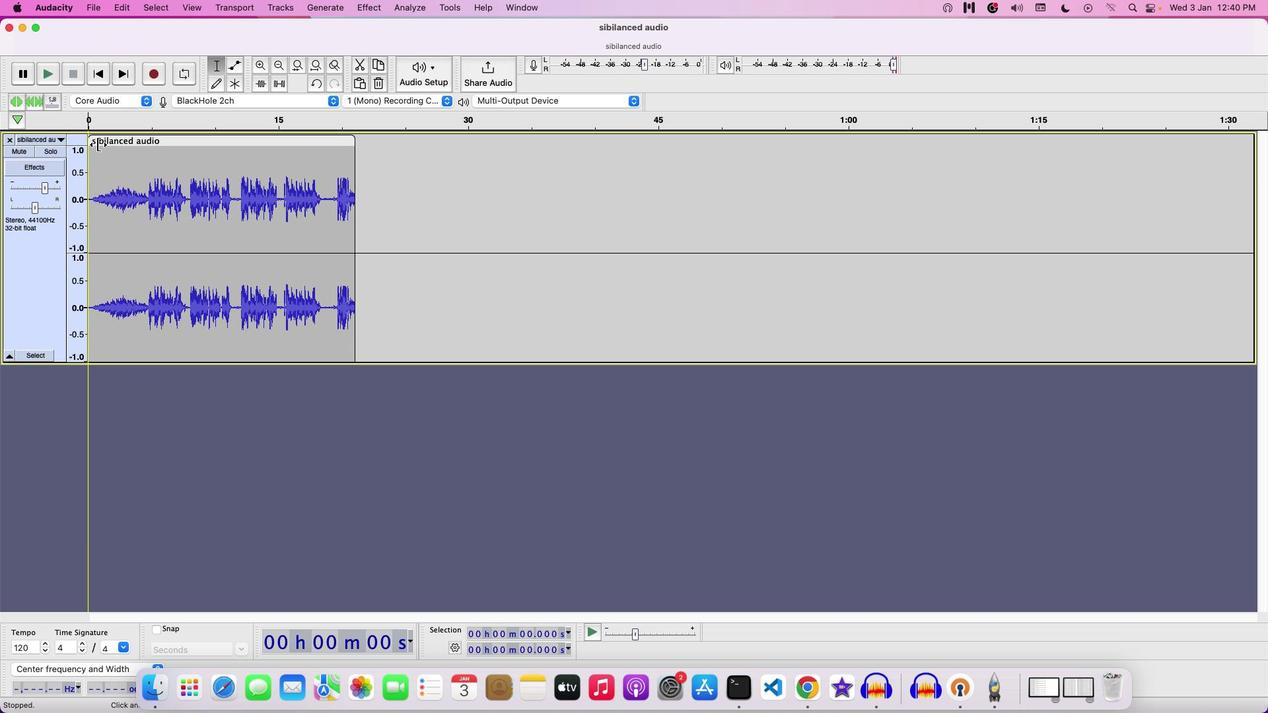 
Action: Mouse moved to (153, 145)
Screenshot: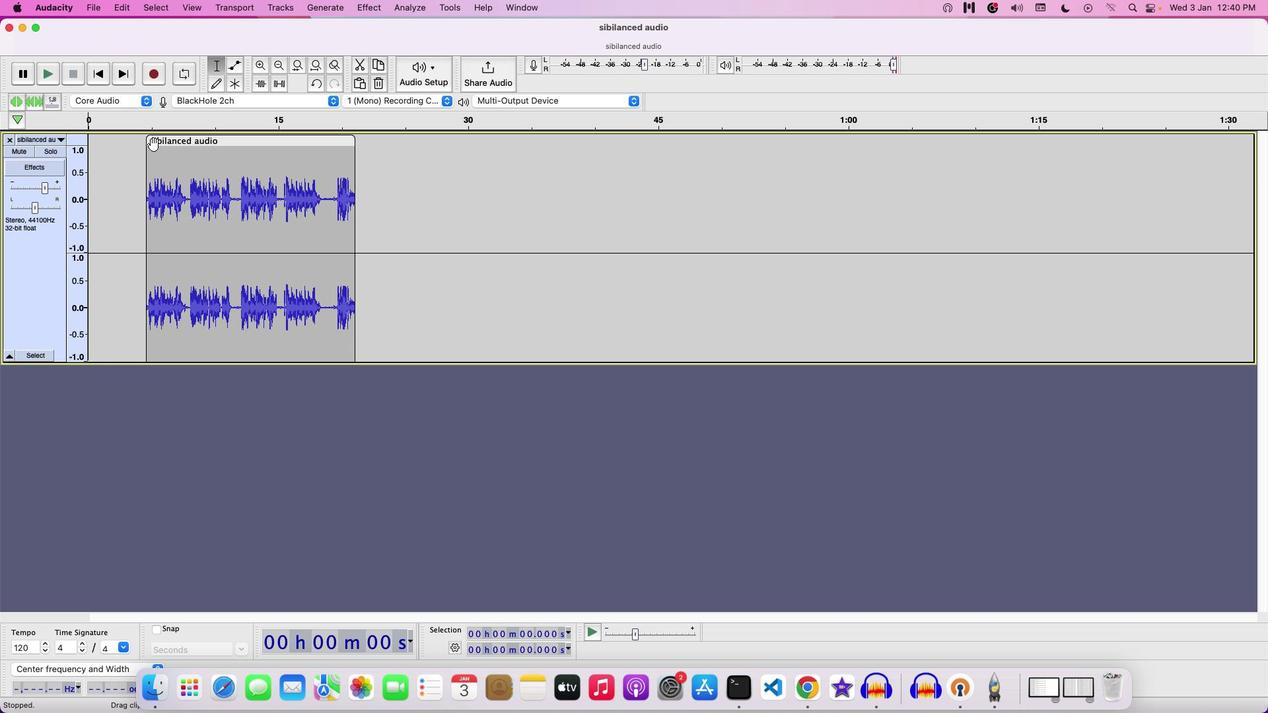 
Action: Mouse pressed left at (153, 145)
Screenshot: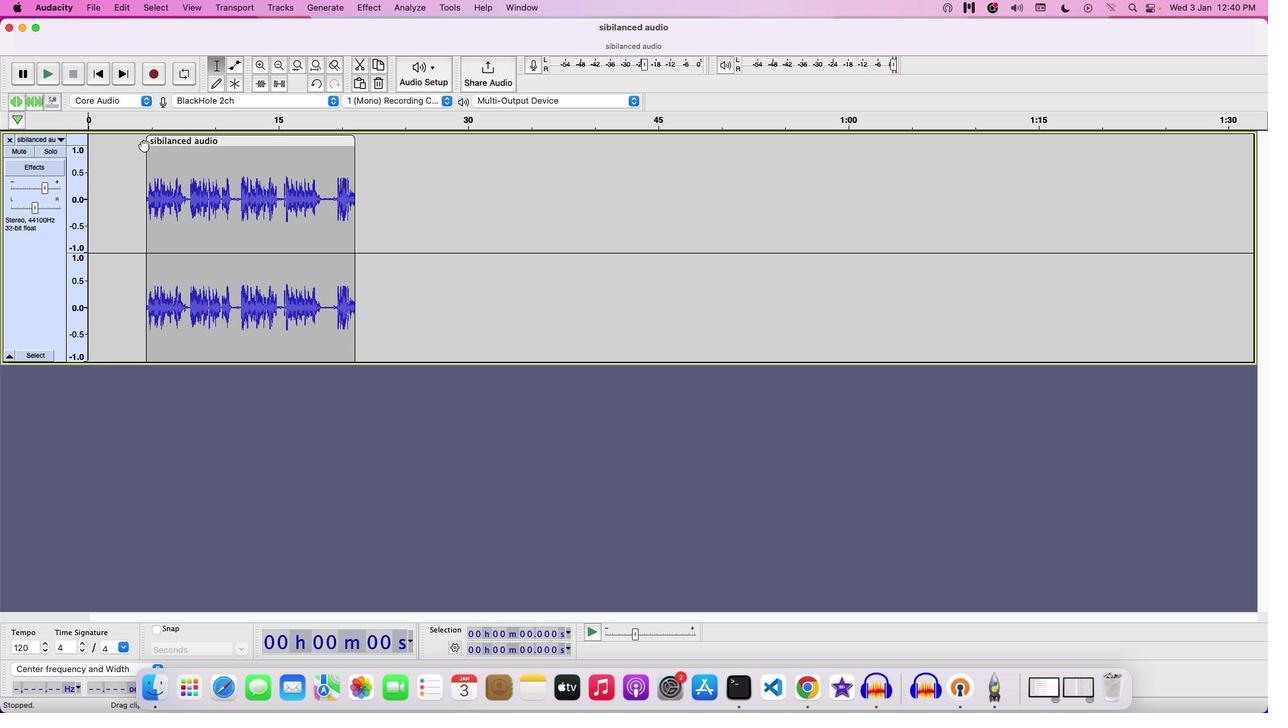 
Action: Mouse moved to (94, 150)
Screenshot: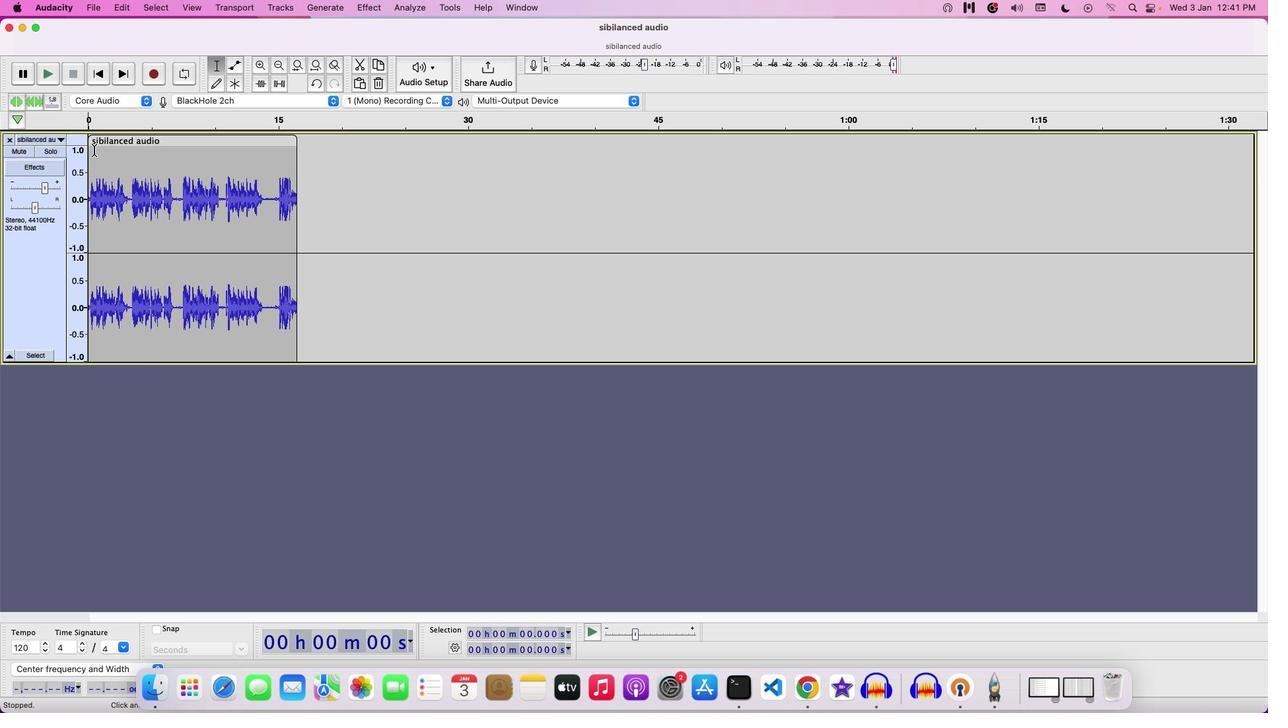 
Action: Key pressed Key.space
Screenshot: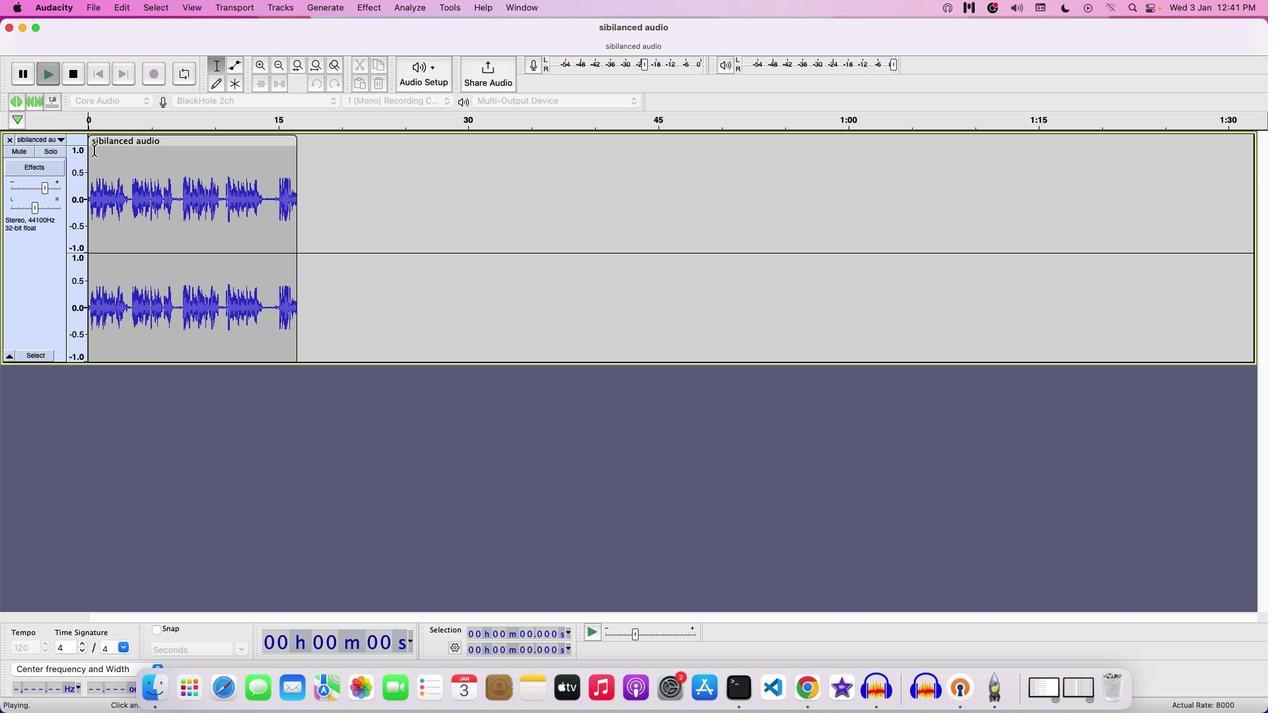 
Action: Mouse moved to (241, 222)
Screenshot: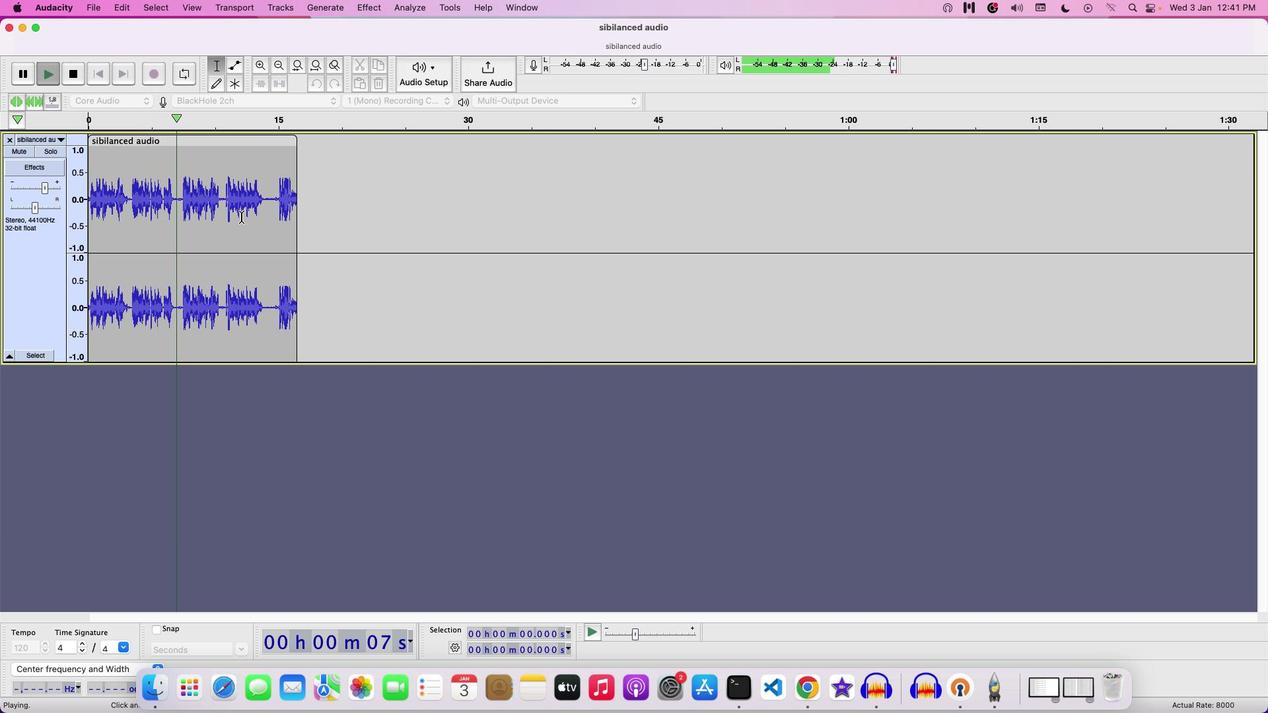 
Action: Key pressed Key.space
Screenshot: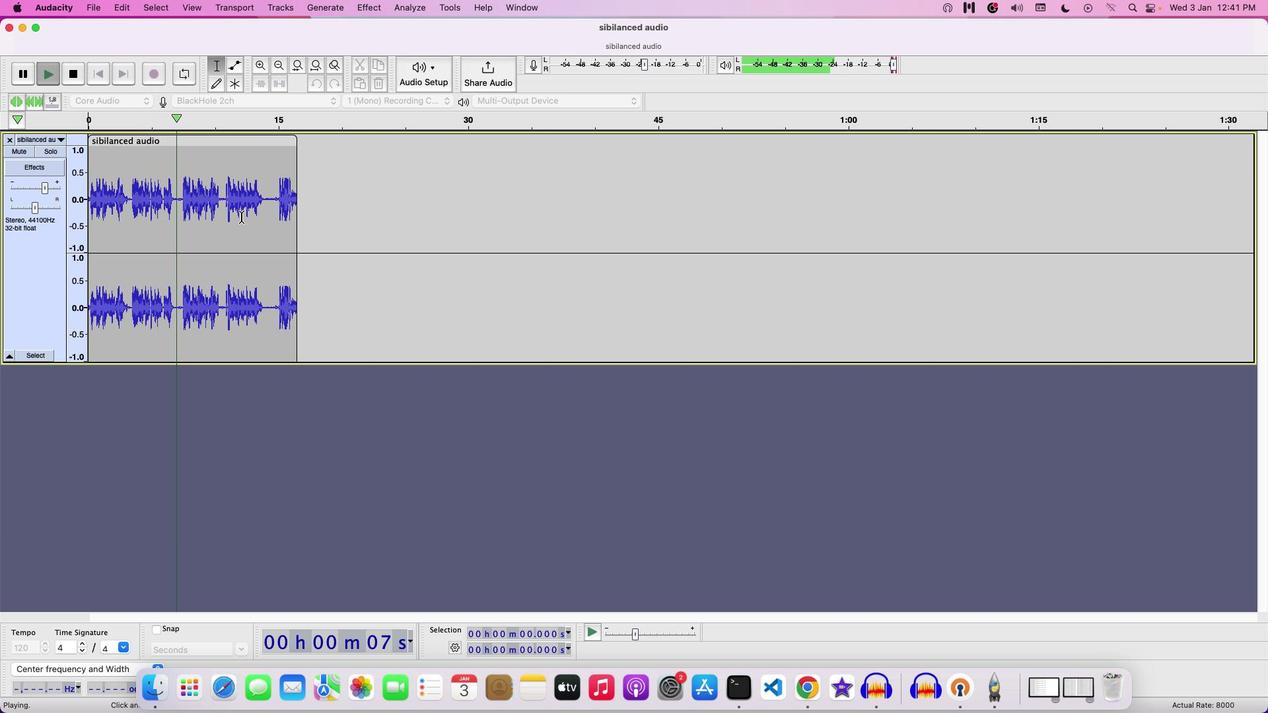 
Action: Mouse moved to (373, 2)
Screenshot: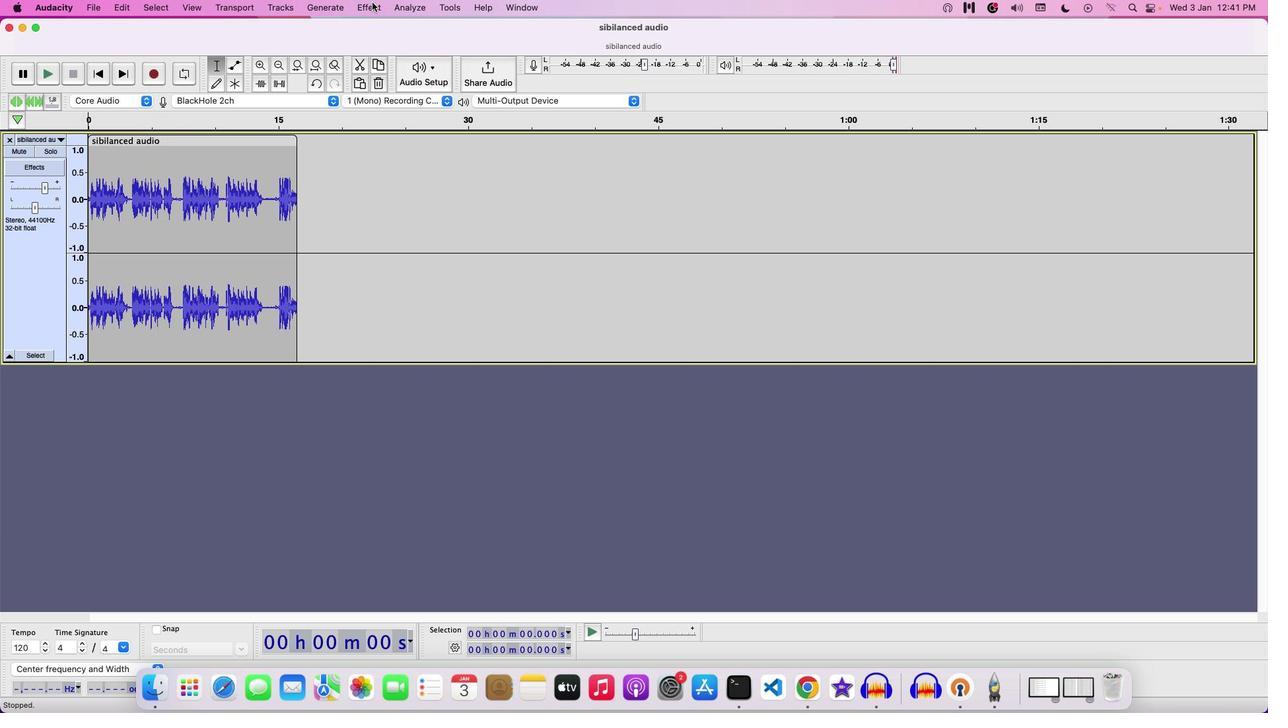 
Action: Mouse pressed left at (373, 2)
Screenshot: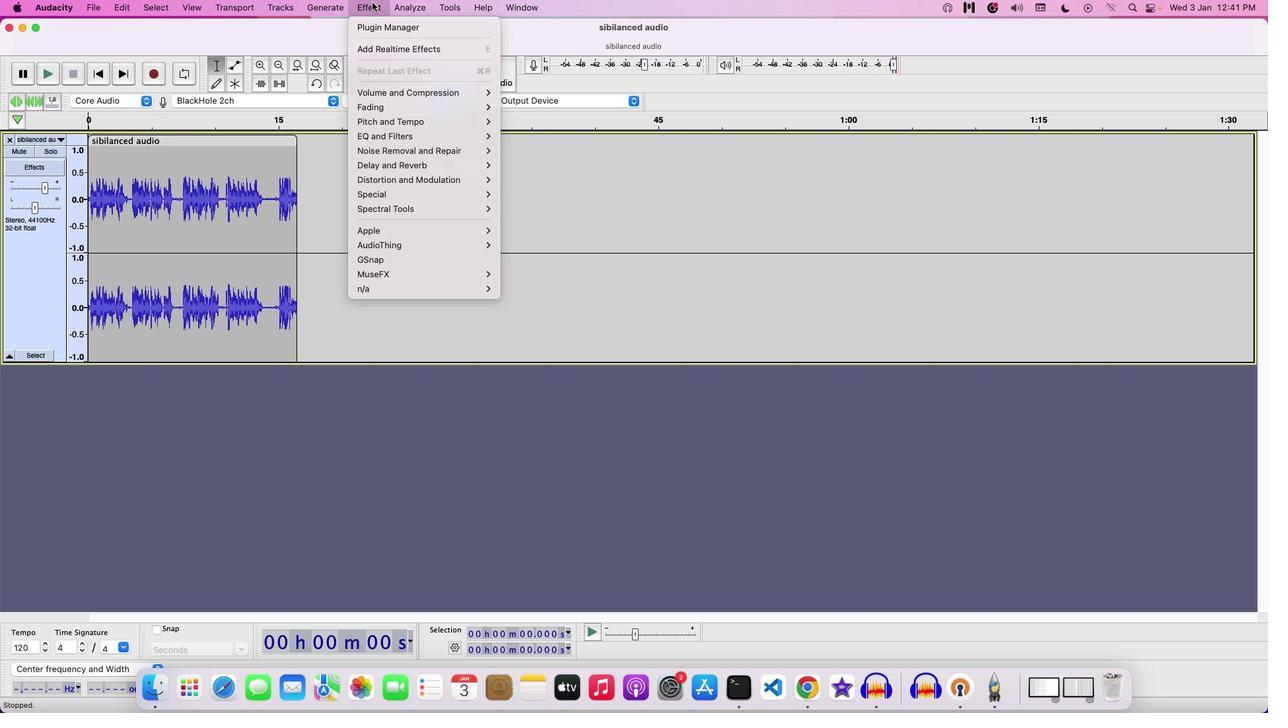 
Action: Mouse moved to (175, 224)
Screenshot: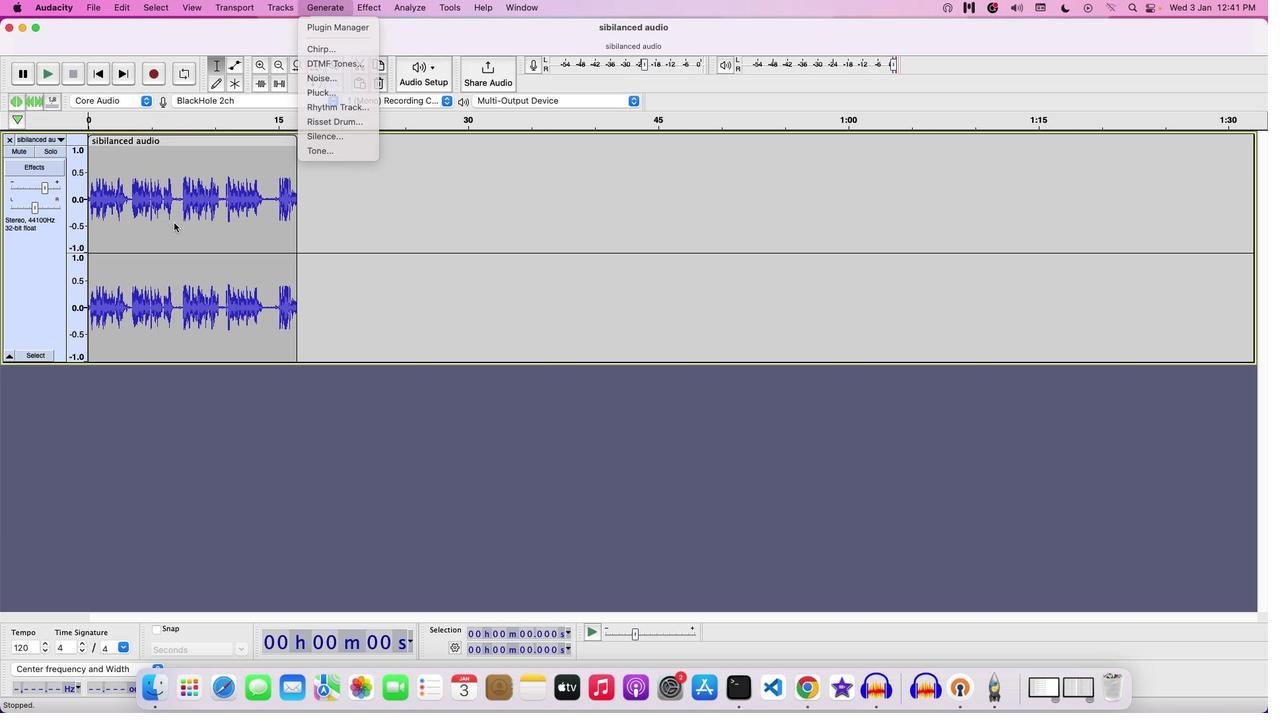 
Action: Mouse pressed left at (175, 224)
Screenshot: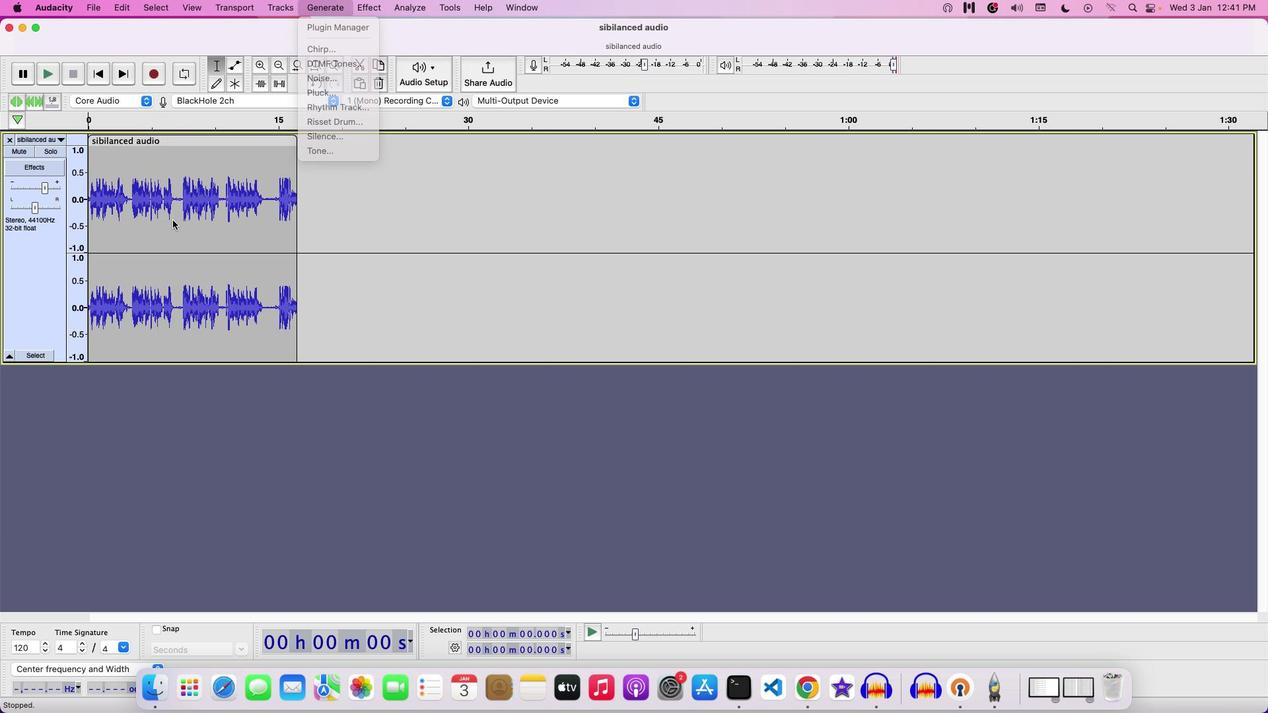 
Action: Mouse moved to (173, 220)
Screenshot: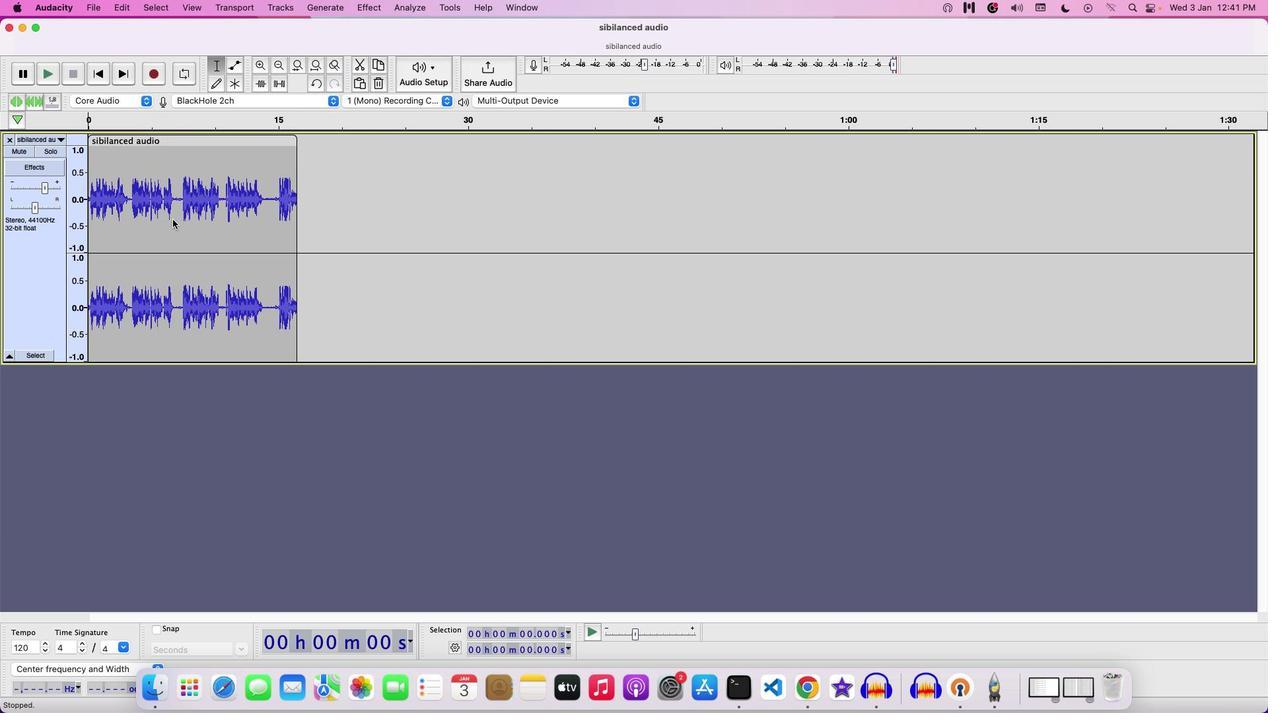 
Action: Mouse pressed left at (173, 220)
Screenshot: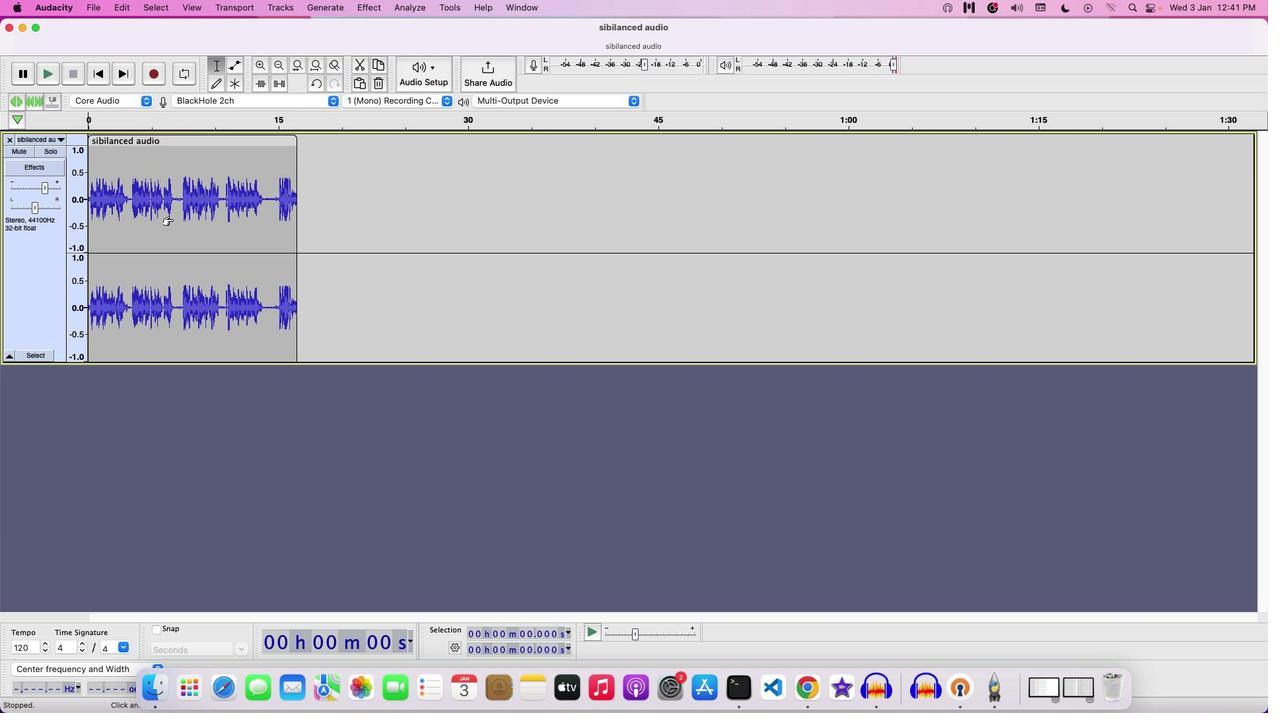 
Action: Mouse moved to (172, 202)
Screenshot: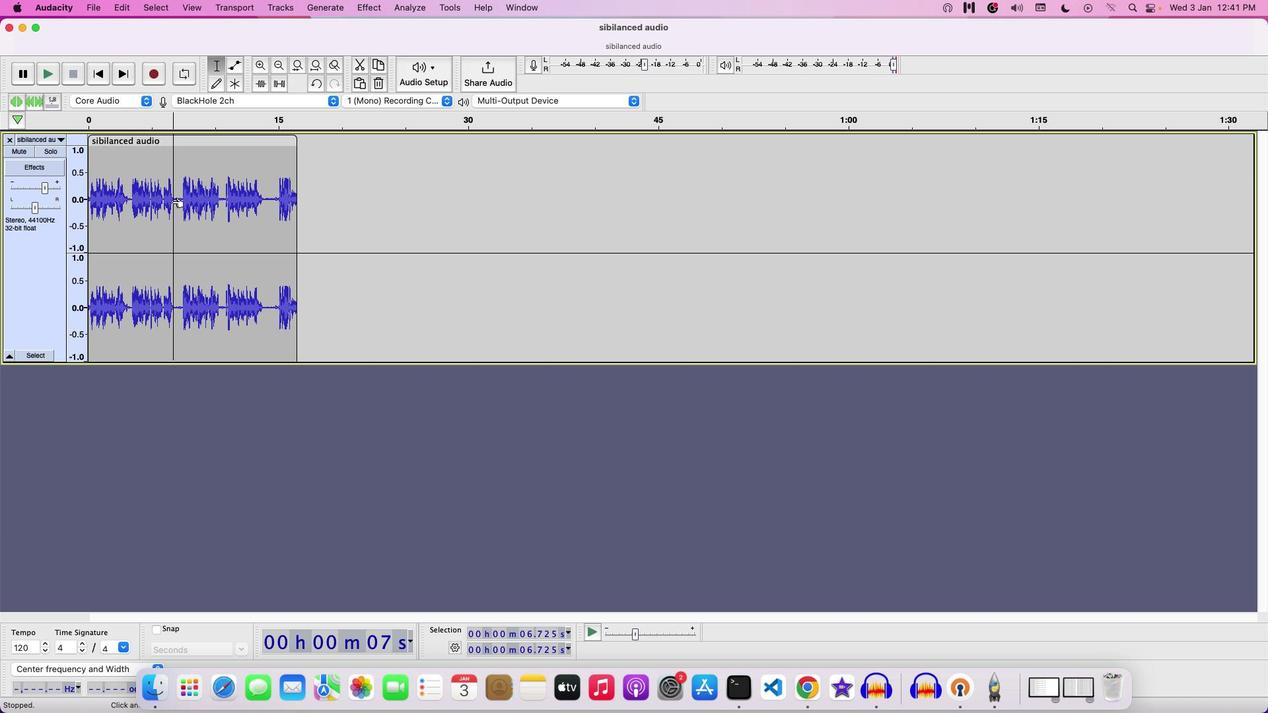
Action: Mouse pressed left at (172, 202)
Screenshot: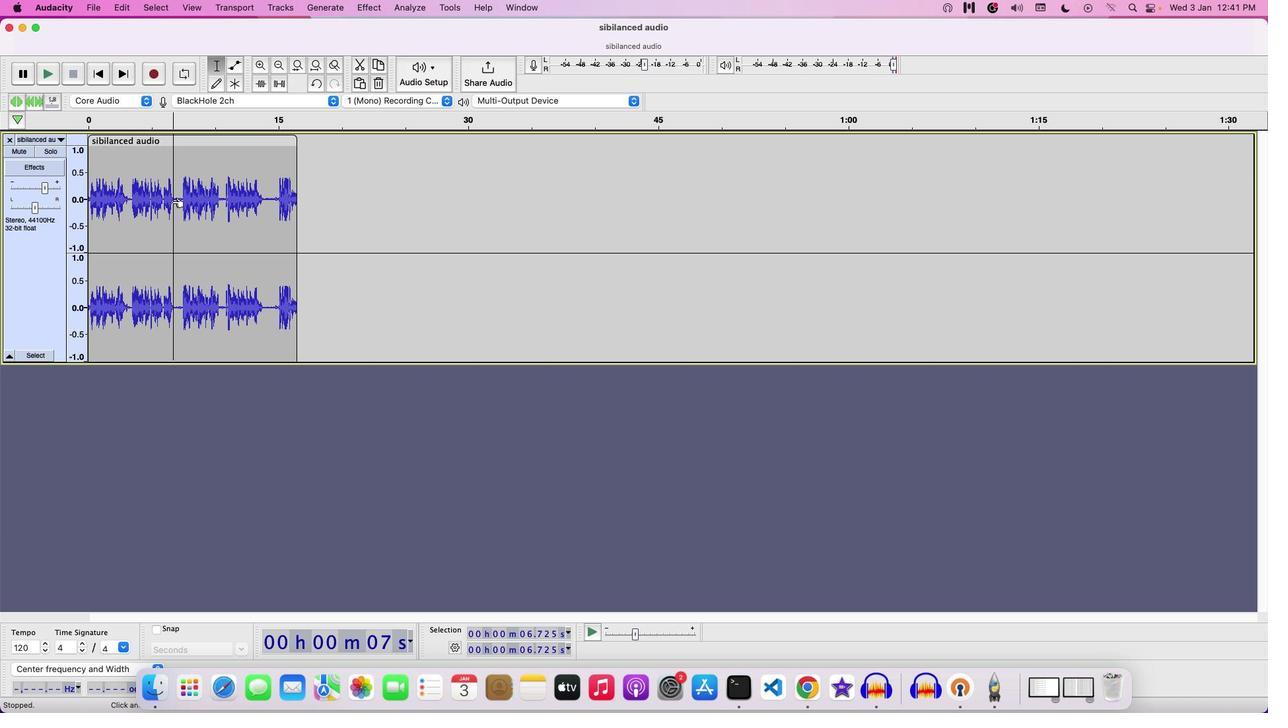 
Action: Mouse pressed left at (172, 202)
Screenshot: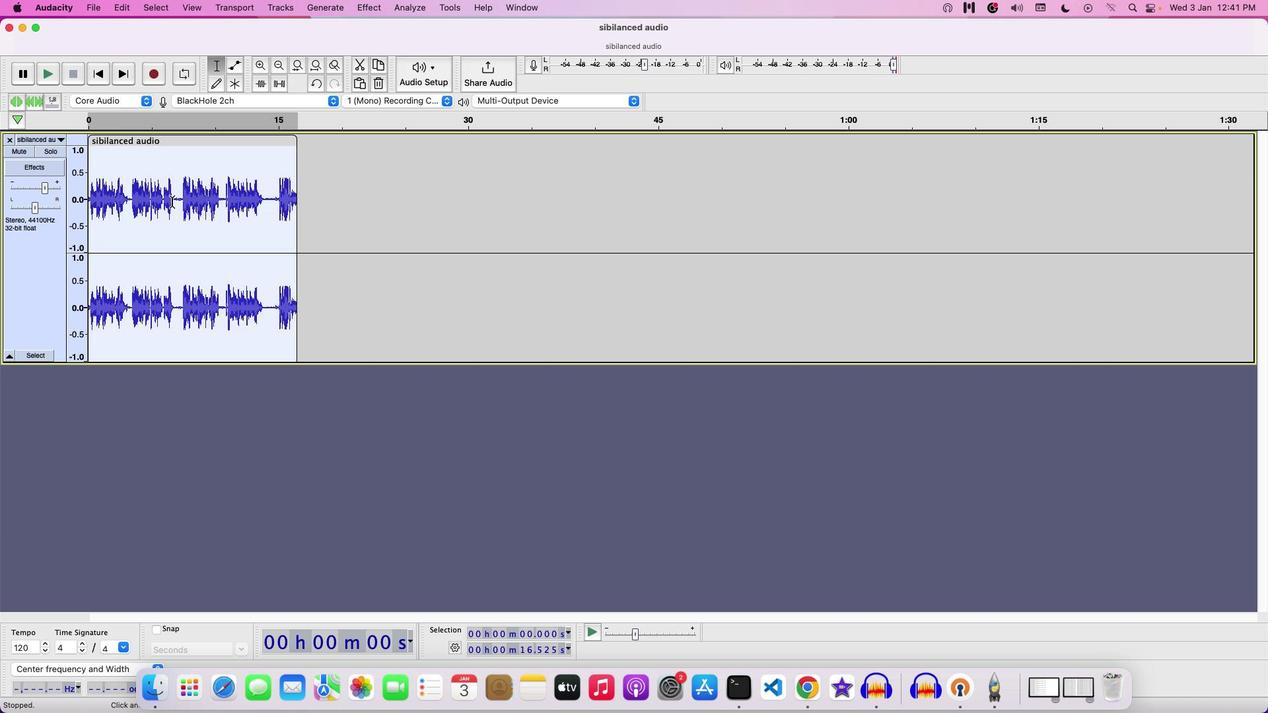 
Action: Mouse moved to (379, 7)
Screenshot: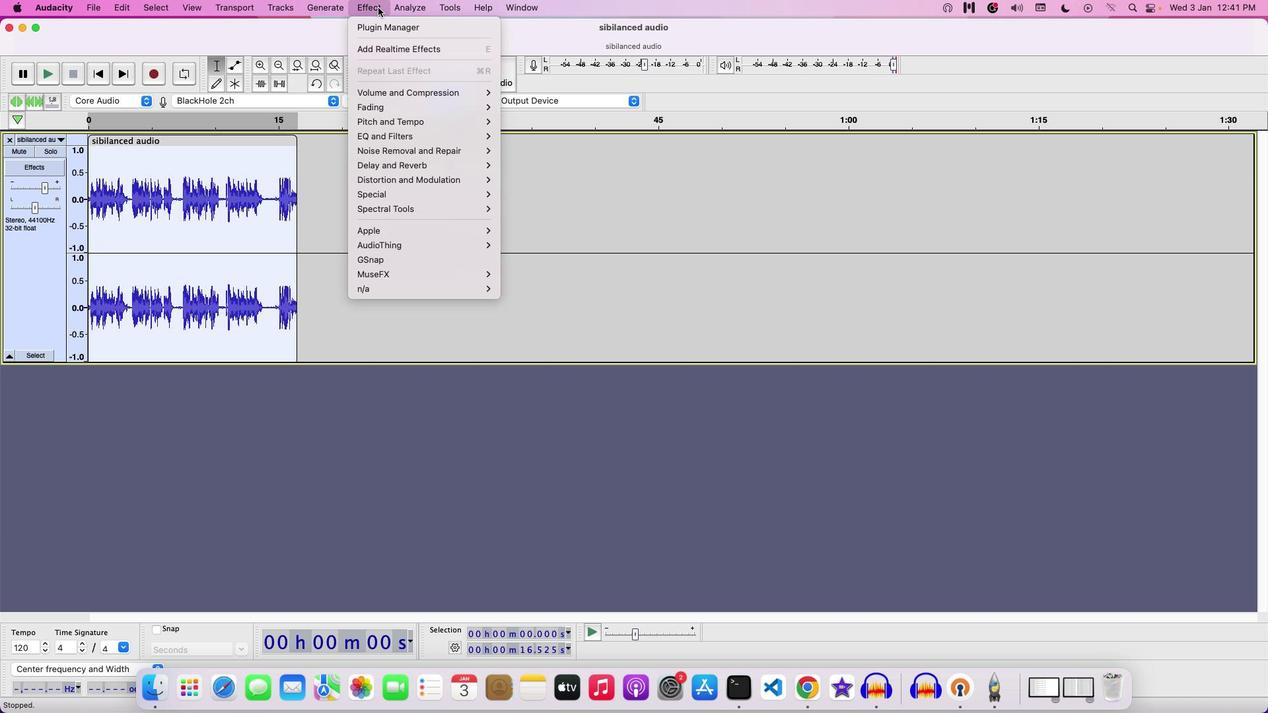 
Action: Mouse pressed left at (379, 7)
Screenshot: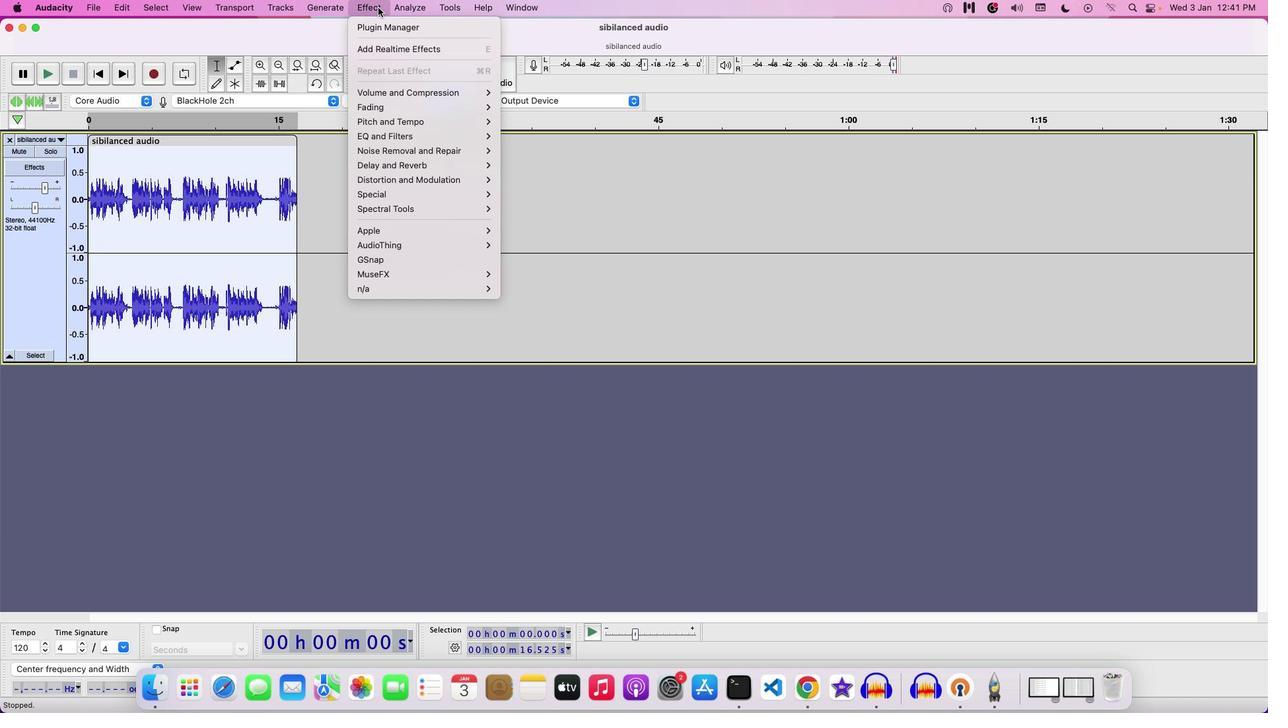 
Action: Mouse moved to (521, 303)
Screenshot: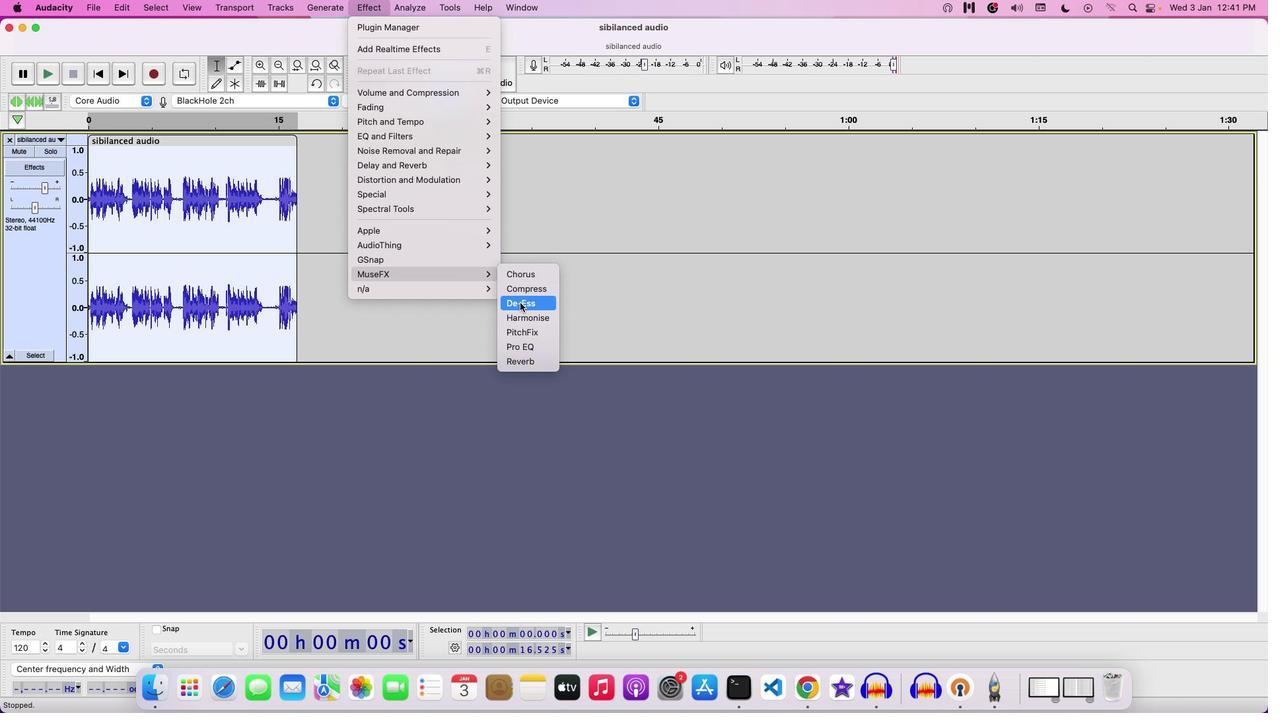 
Action: Mouse pressed left at (521, 303)
Screenshot: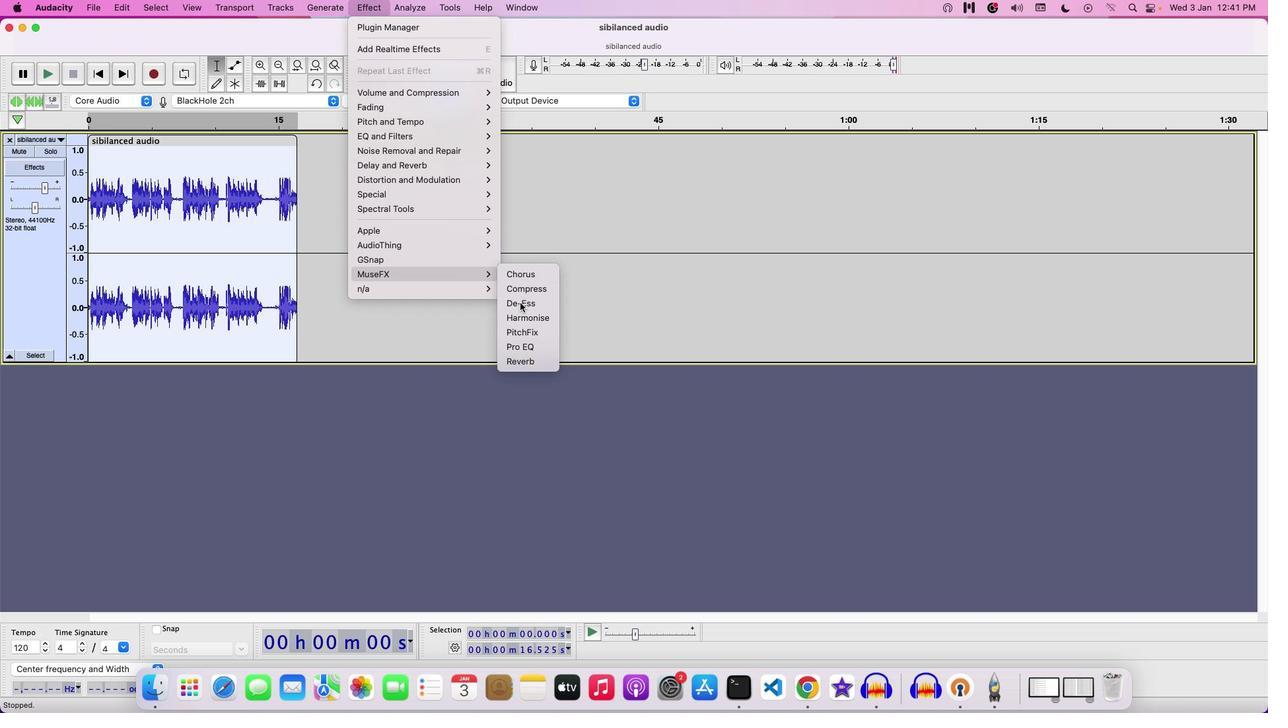
Action: Mouse moved to (639, 276)
Screenshot: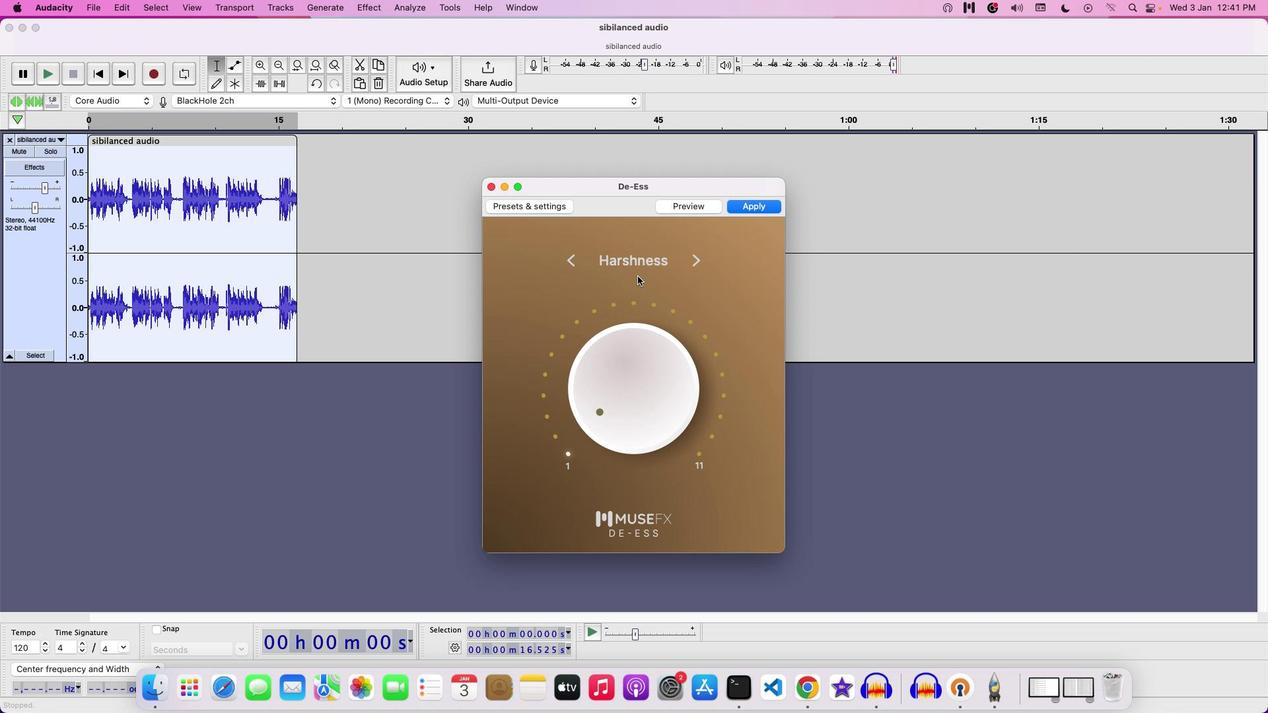 
Action: Mouse pressed left at (639, 276)
Screenshot: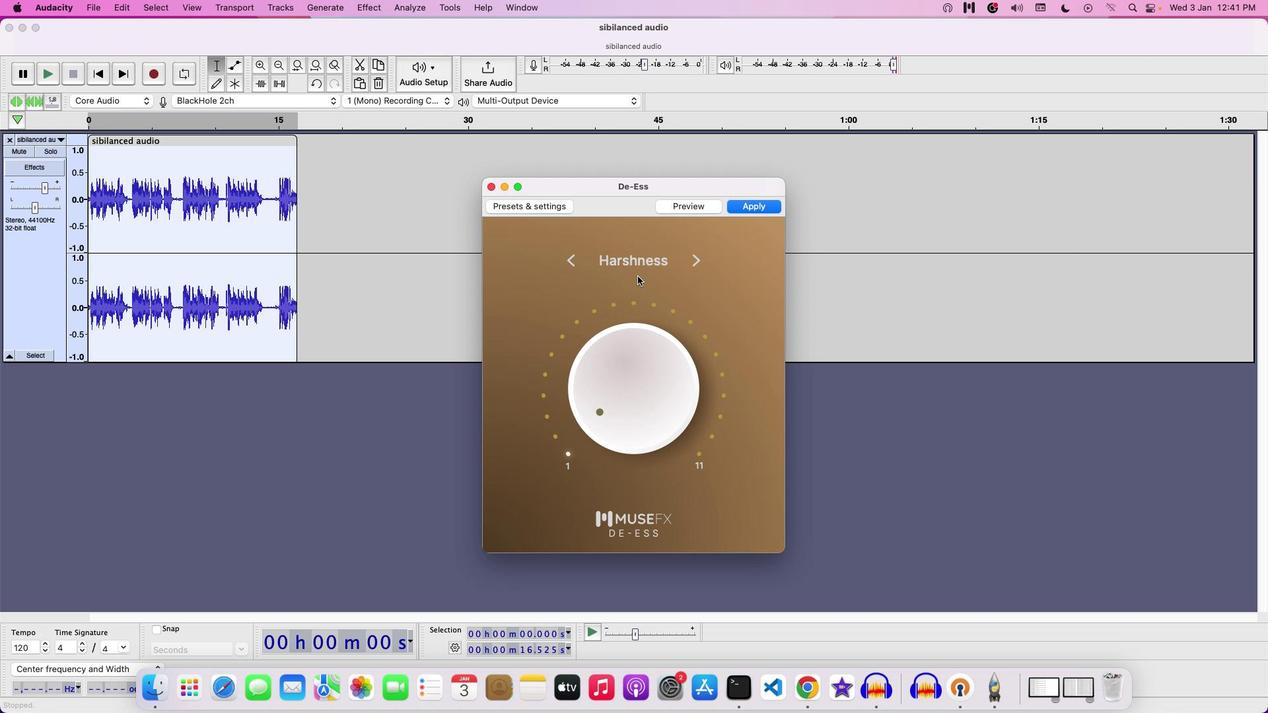 
Action: Mouse moved to (637, 267)
Screenshot: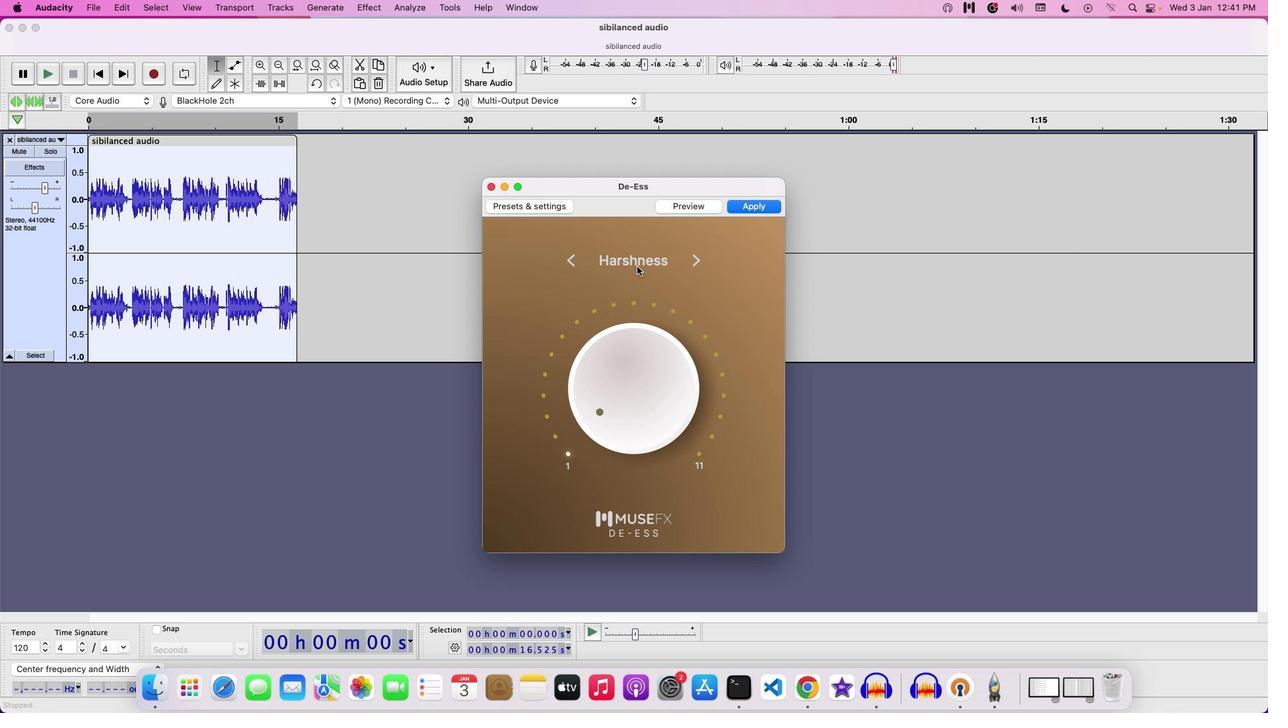 
Action: Mouse pressed left at (637, 267)
Screenshot: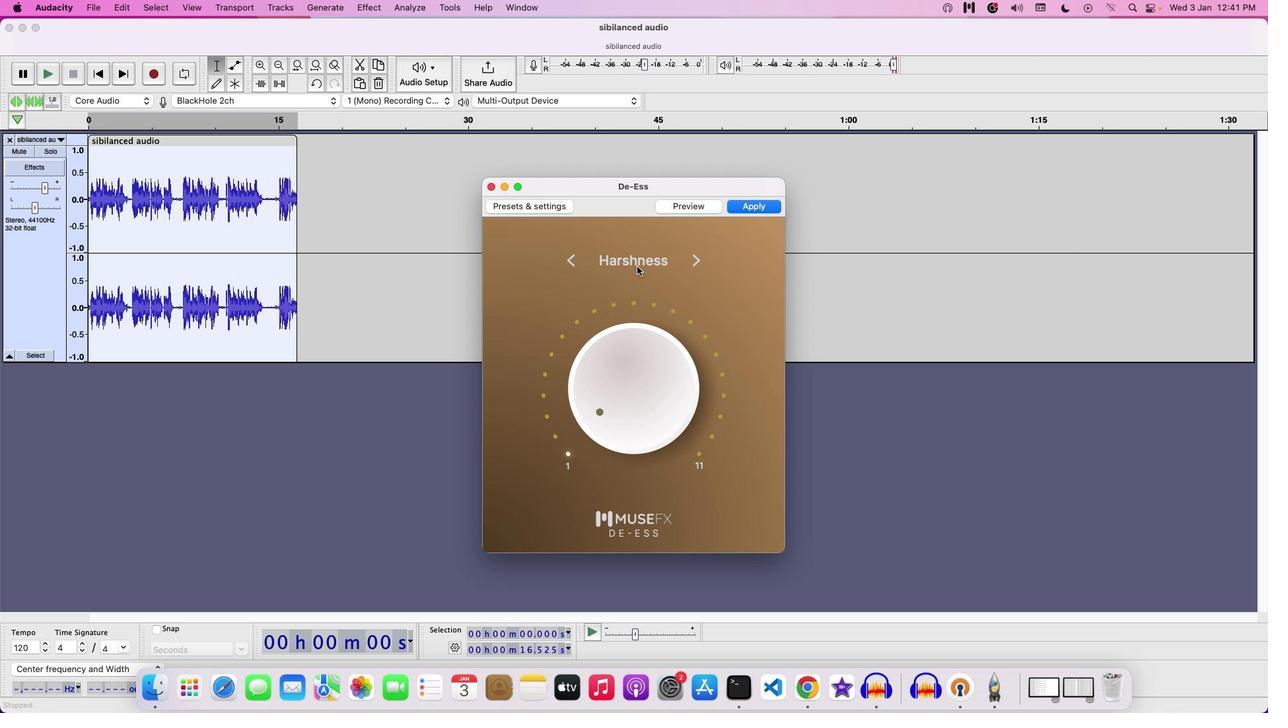 
Action: Mouse moved to (646, 317)
Screenshot: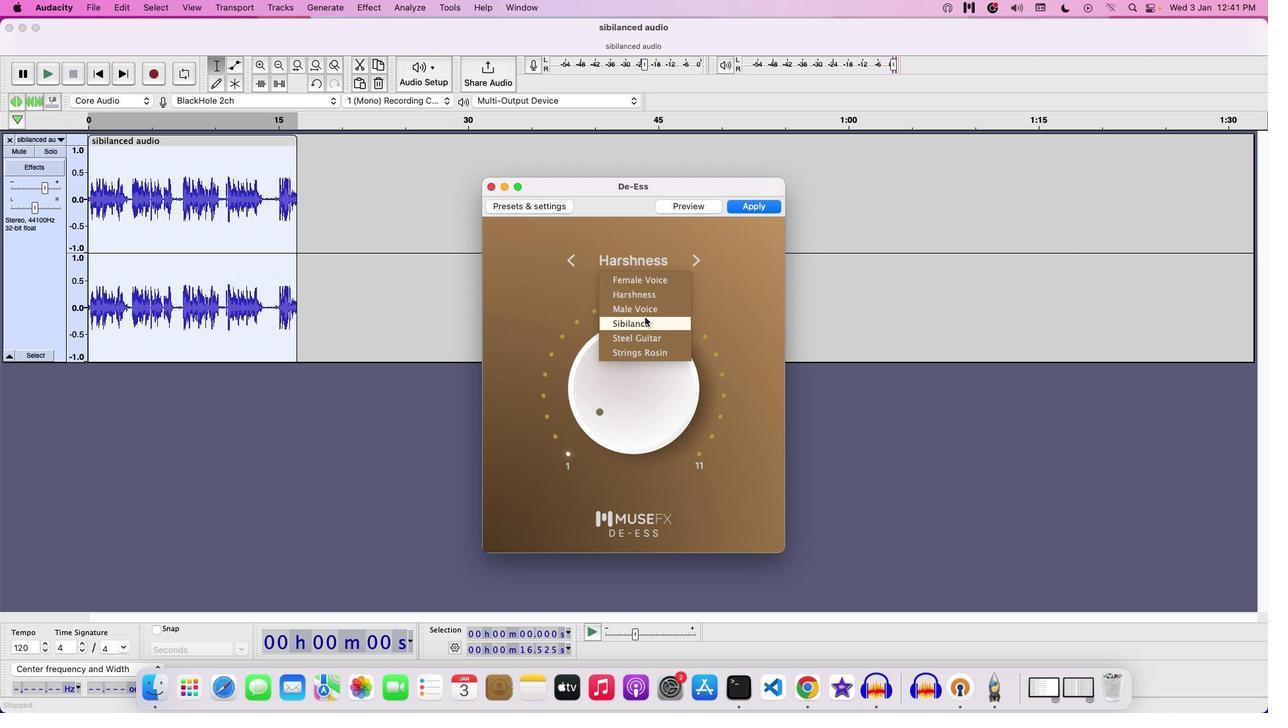 
Action: Key pressed Key.enter
Screenshot: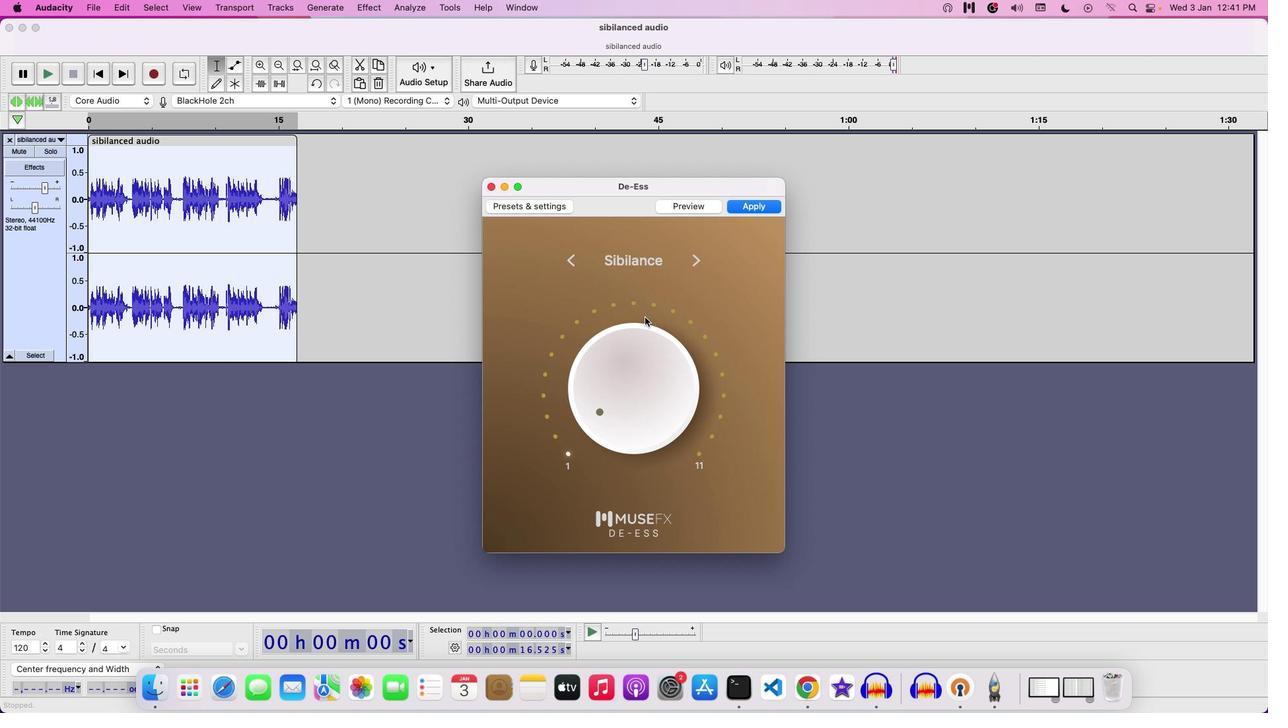 
Action: Mouse moved to (638, 345)
Screenshot: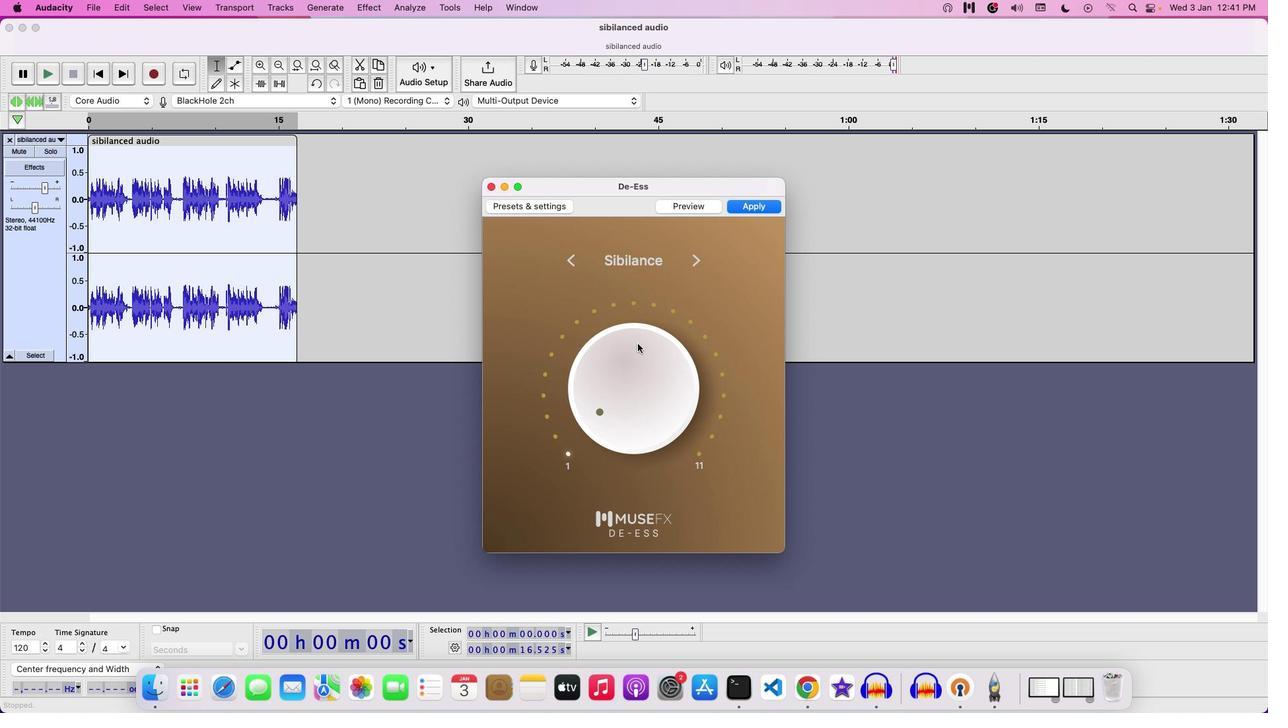 
Action: Mouse pressed left at (638, 345)
Screenshot: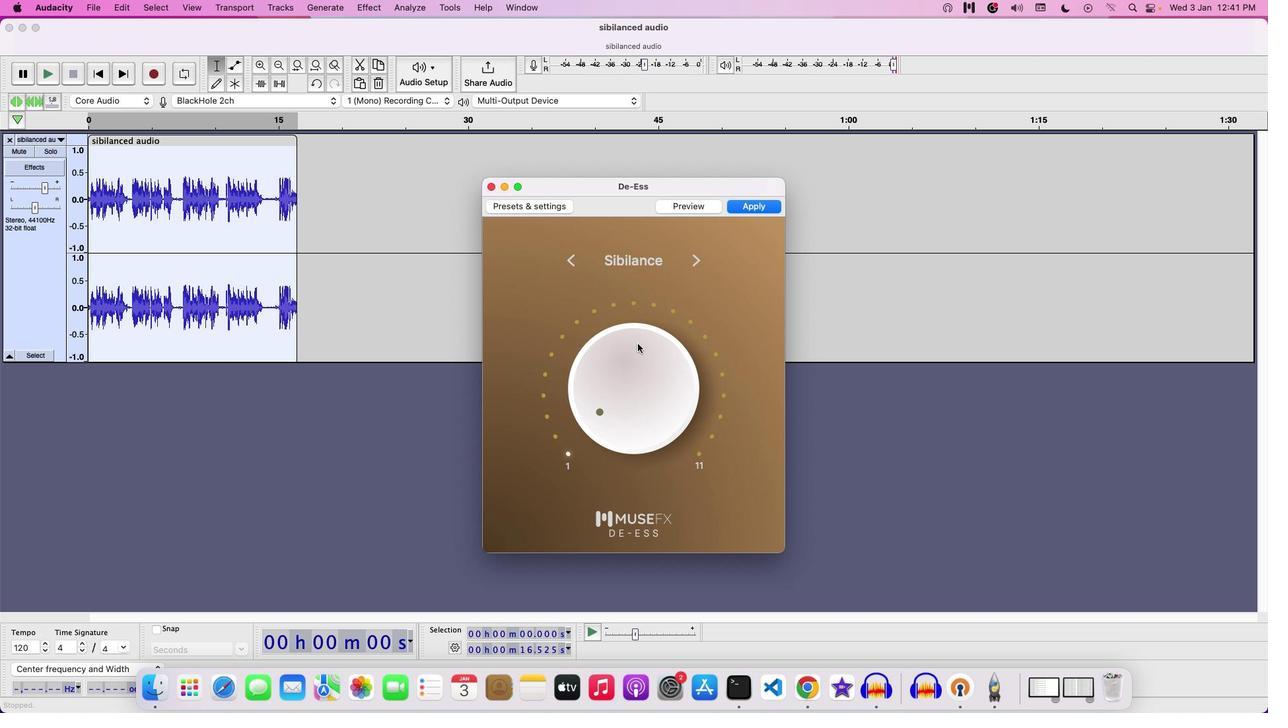 
Action: Mouse moved to (750, 205)
Screenshot: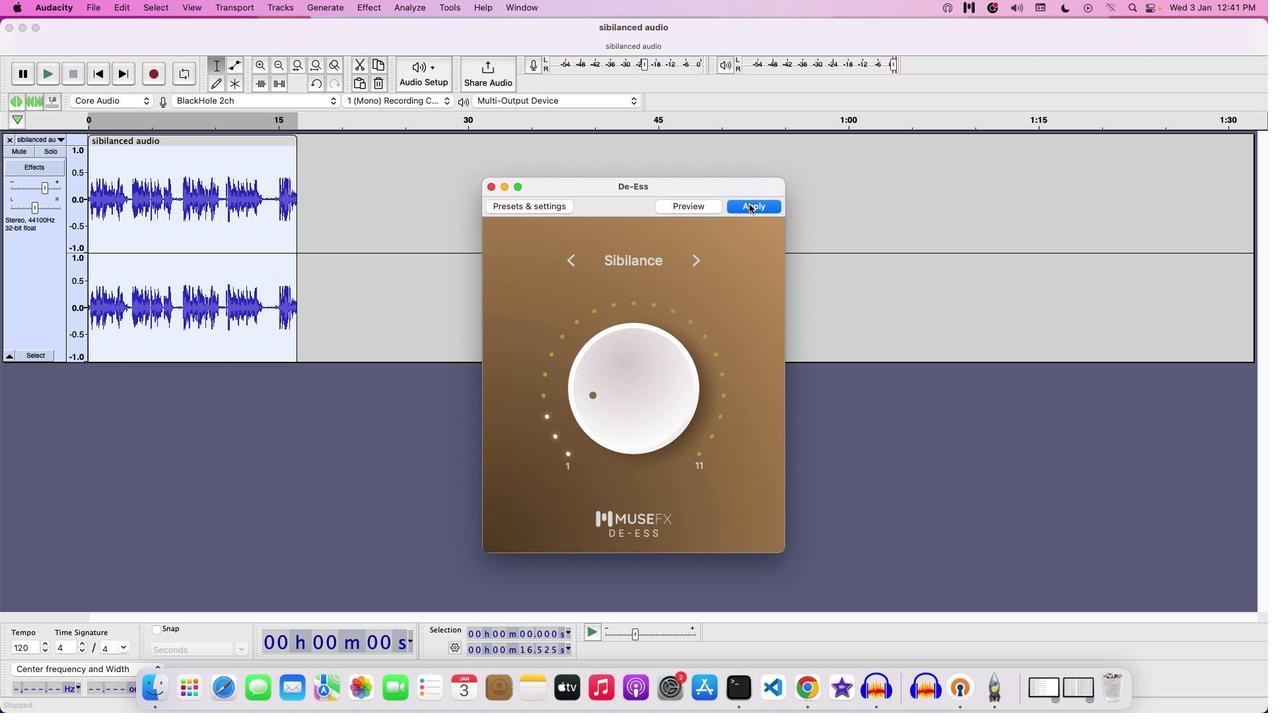 
Action: Mouse pressed left at (750, 205)
Screenshot: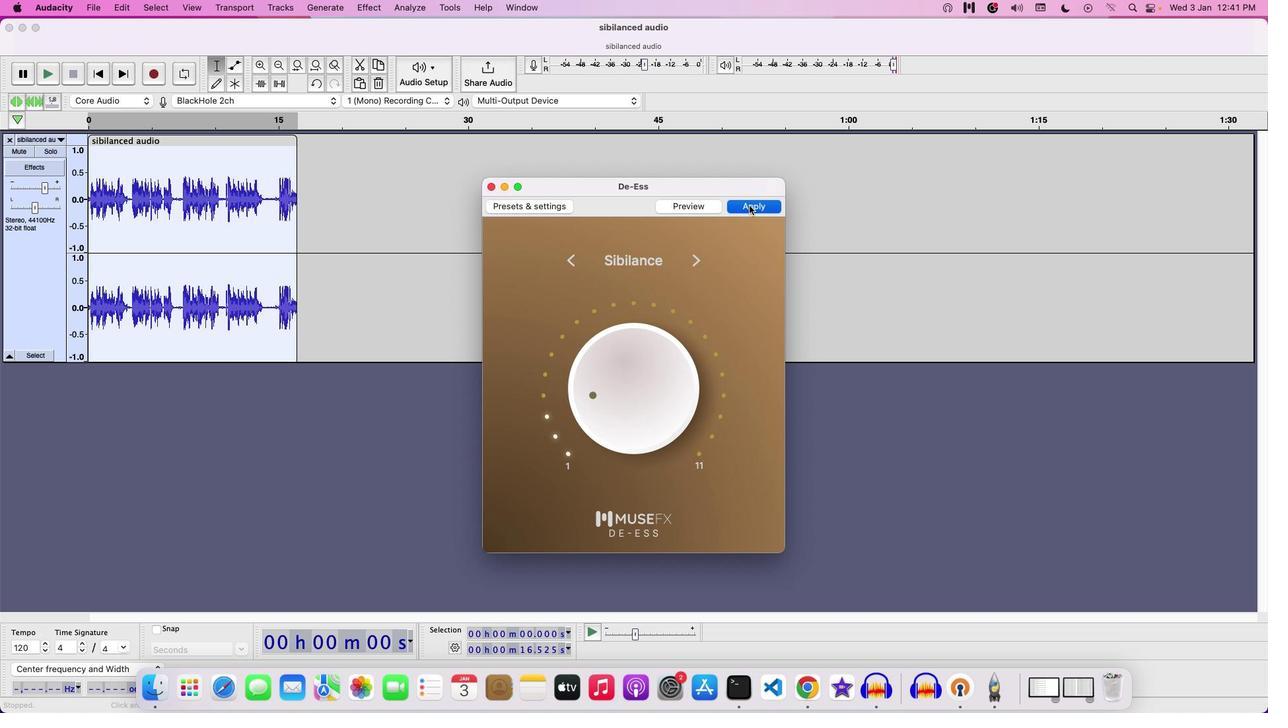 
Action: Mouse moved to (296, 208)
Screenshot: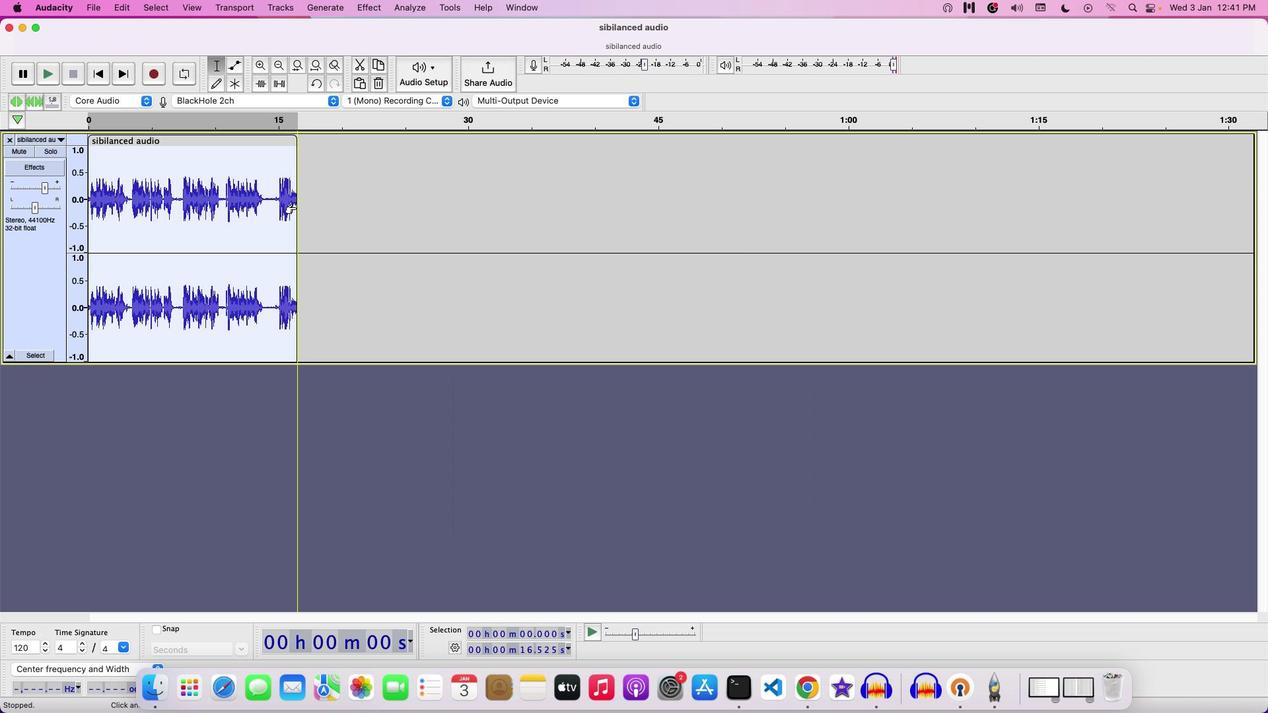 
Action: Key pressed Key.space
Screenshot: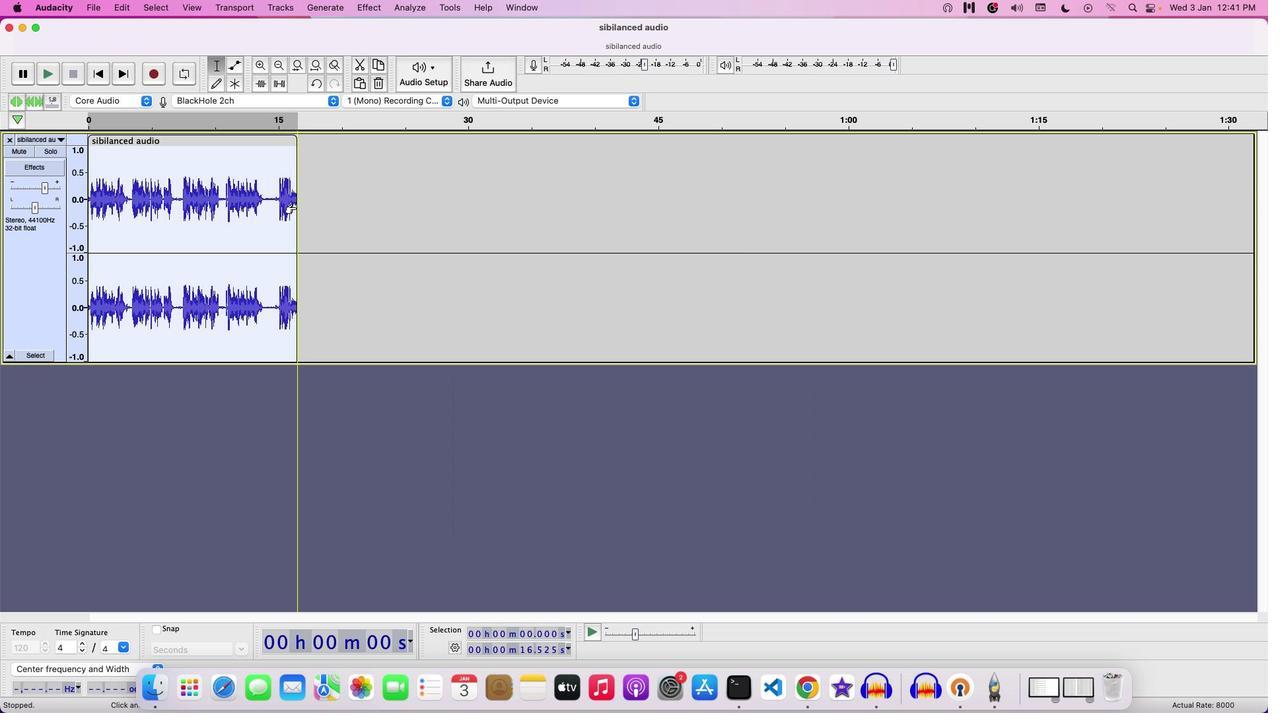 
Action: Mouse moved to (191, 261)
Screenshot: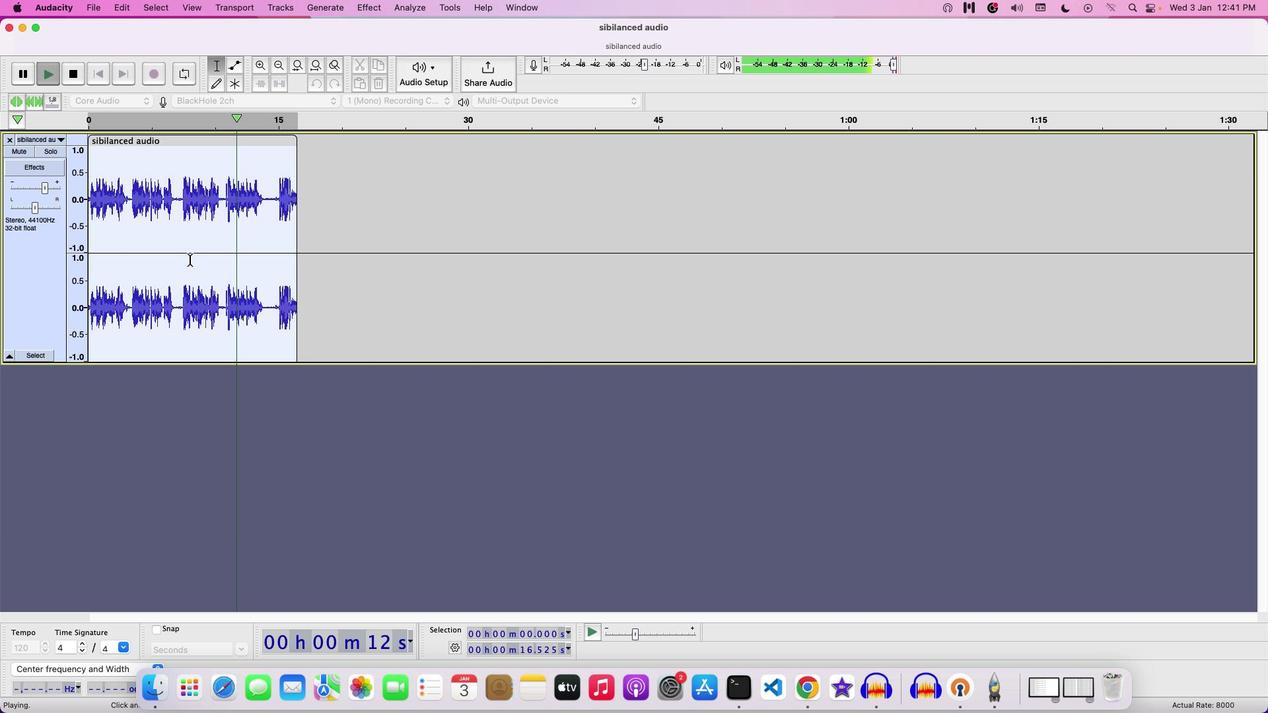 
Action: Key pressed Key.space
Screenshot: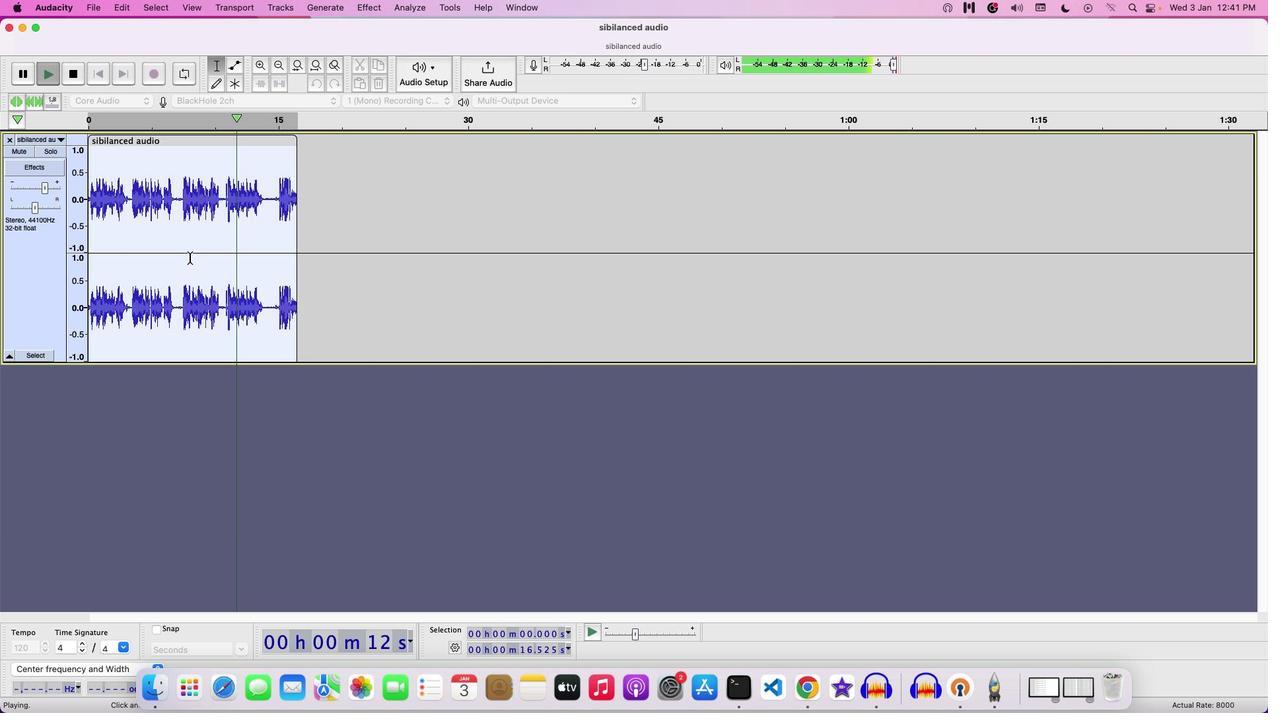 
Action: Mouse moved to (103, 7)
Screenshot: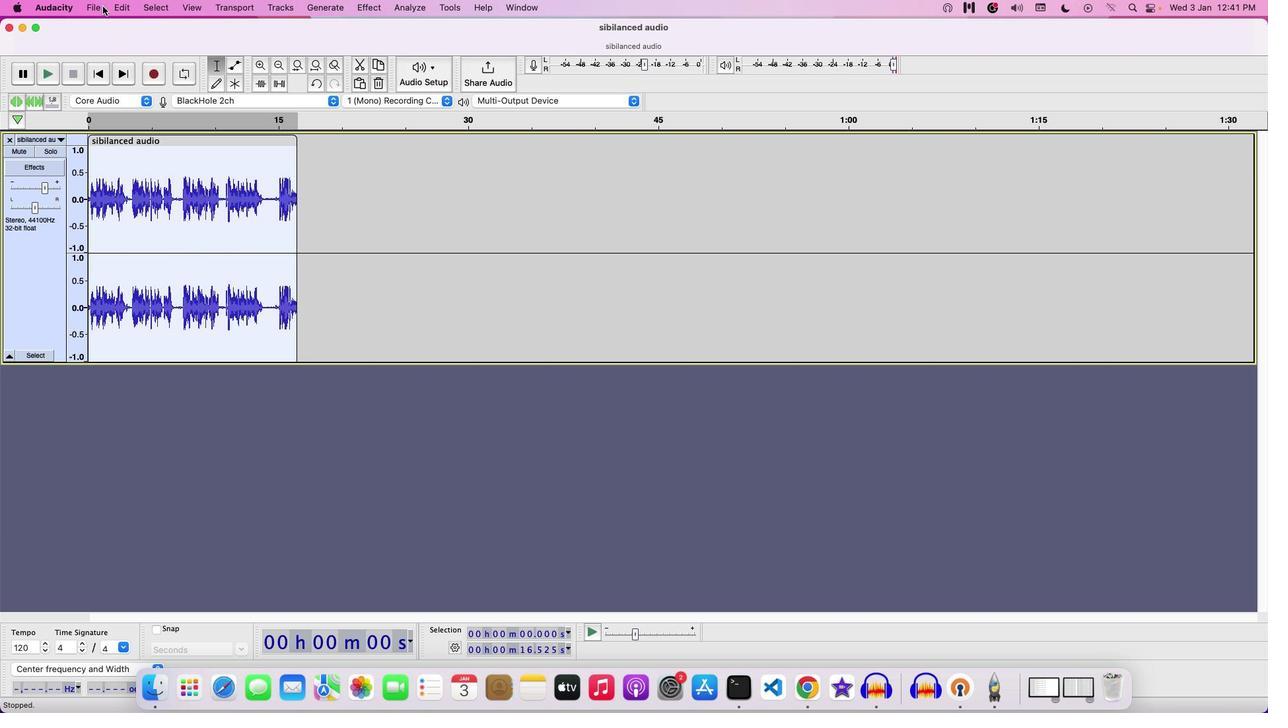 
Action: Mouse pressed left at (103, 7)
Screenshot: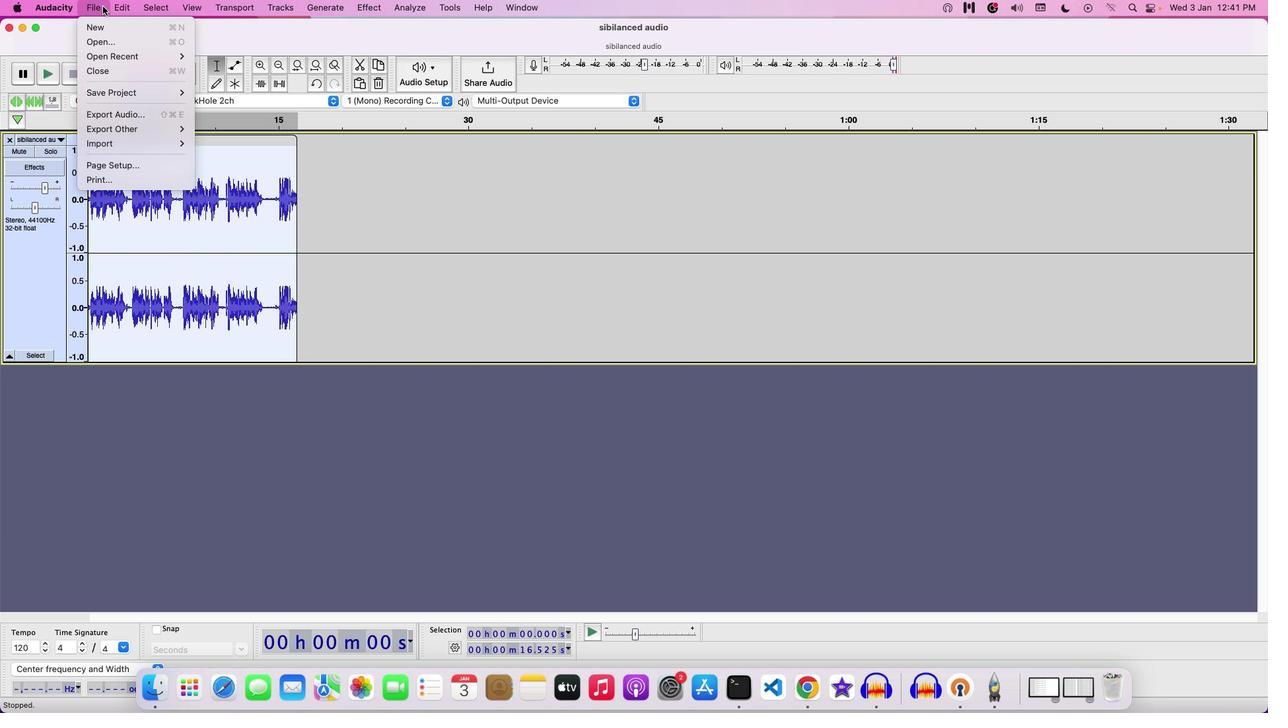 
Action: Mouse moved to (206, 95)
Screenshot: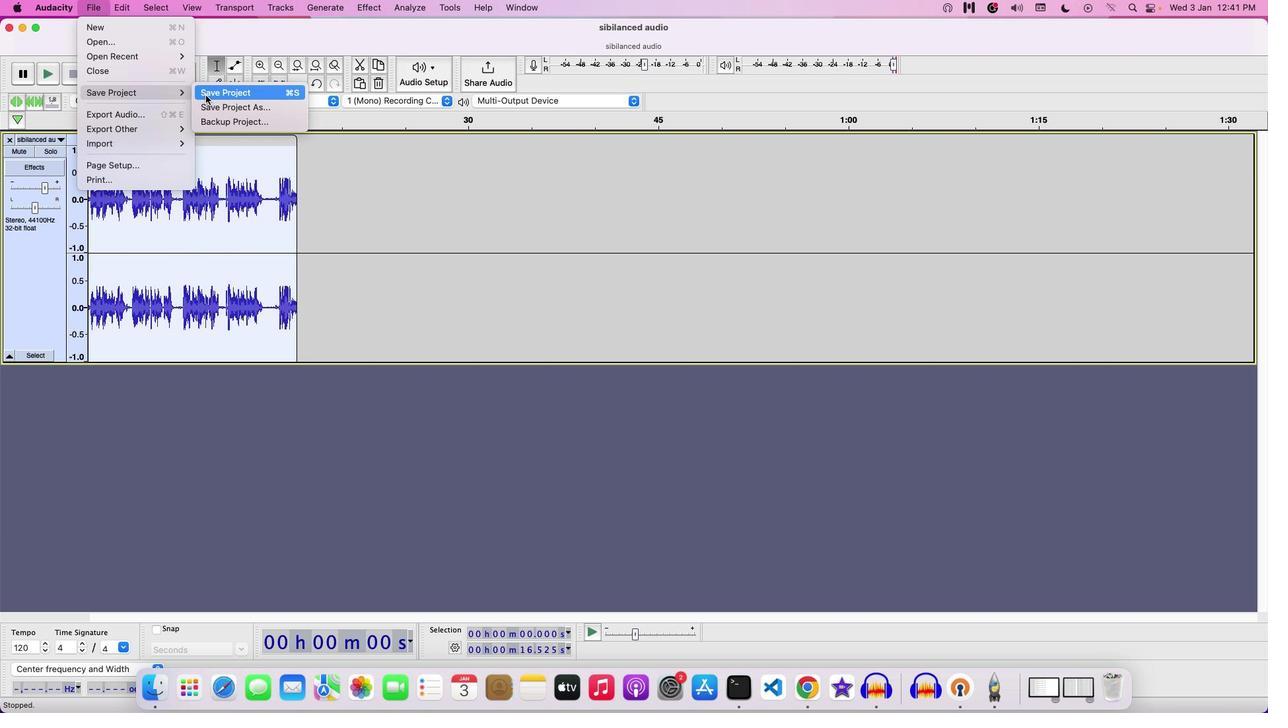 
Action: Mouse pressed left at (206, 95)
Screenshot: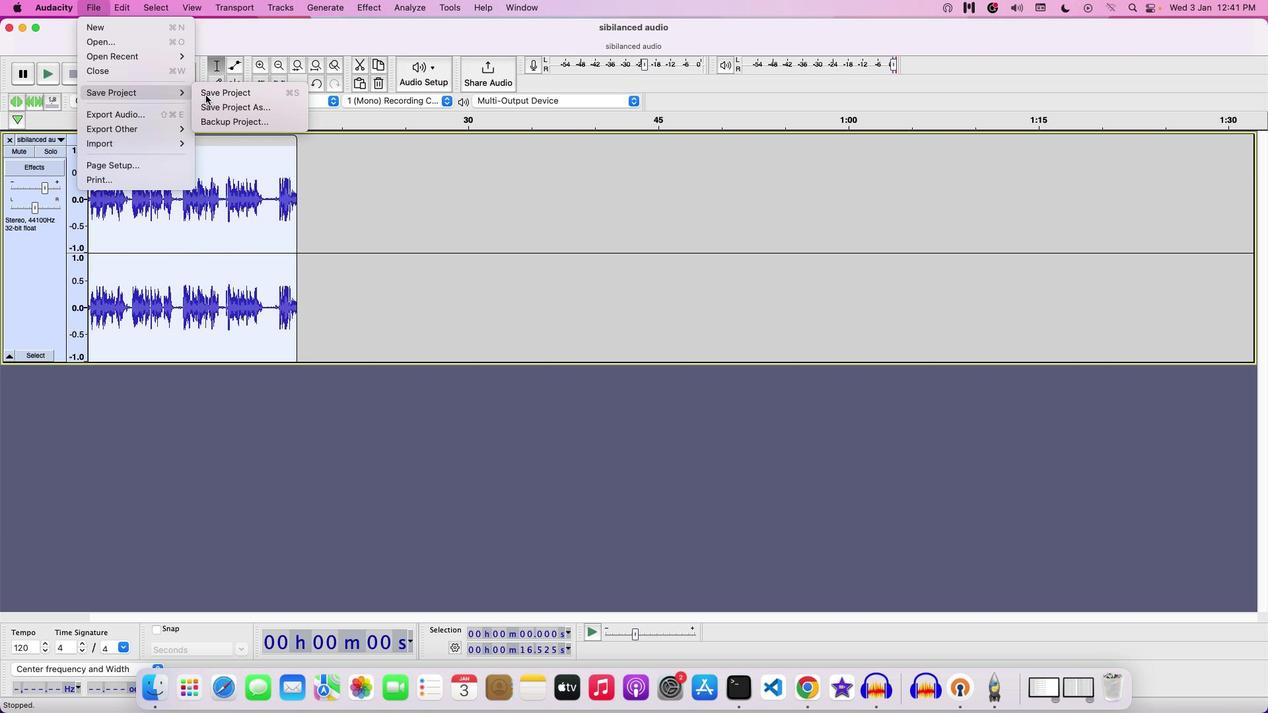 
Action: Mouse moved to (608, 182)
Screenshot: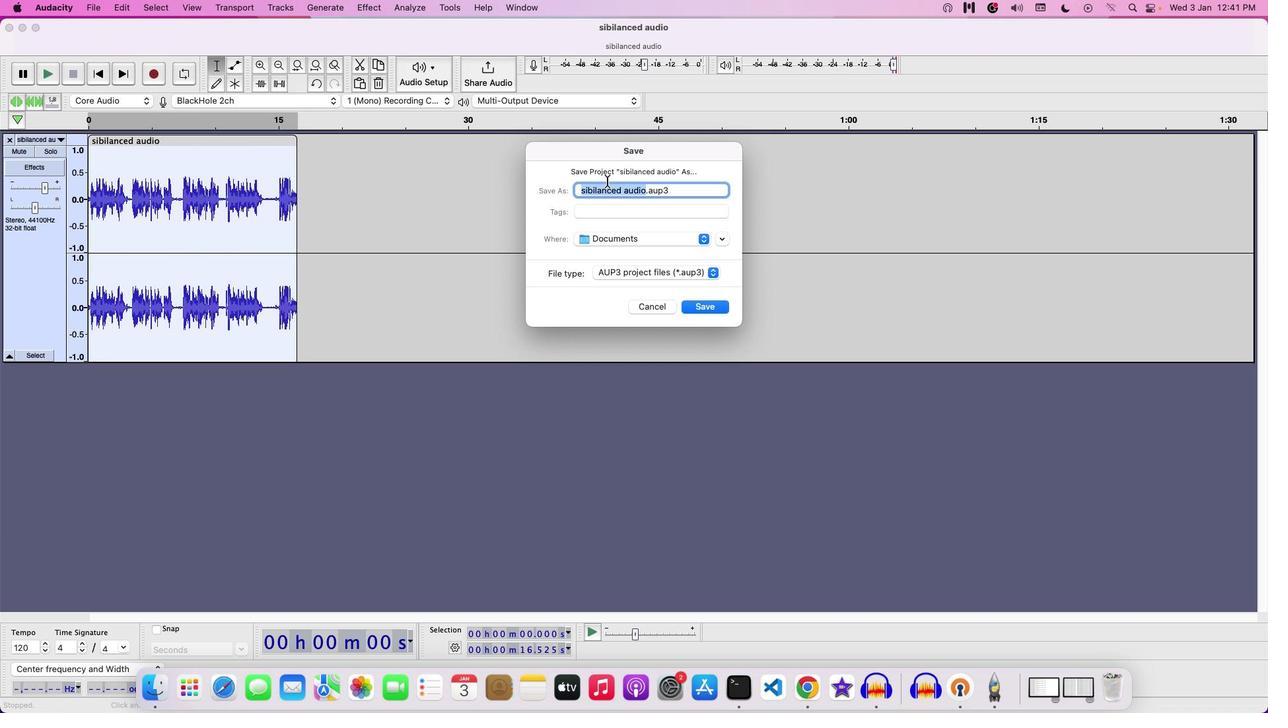 
Action: Key pressed Key.backspace'E''X''P'Key.space'W''I''T''H'Key.space'D''I''F''F'Key.space'D''E''S''S''E''I''N''G'Key.space'P''L''U''G''I''N'Key.space
Screenshot: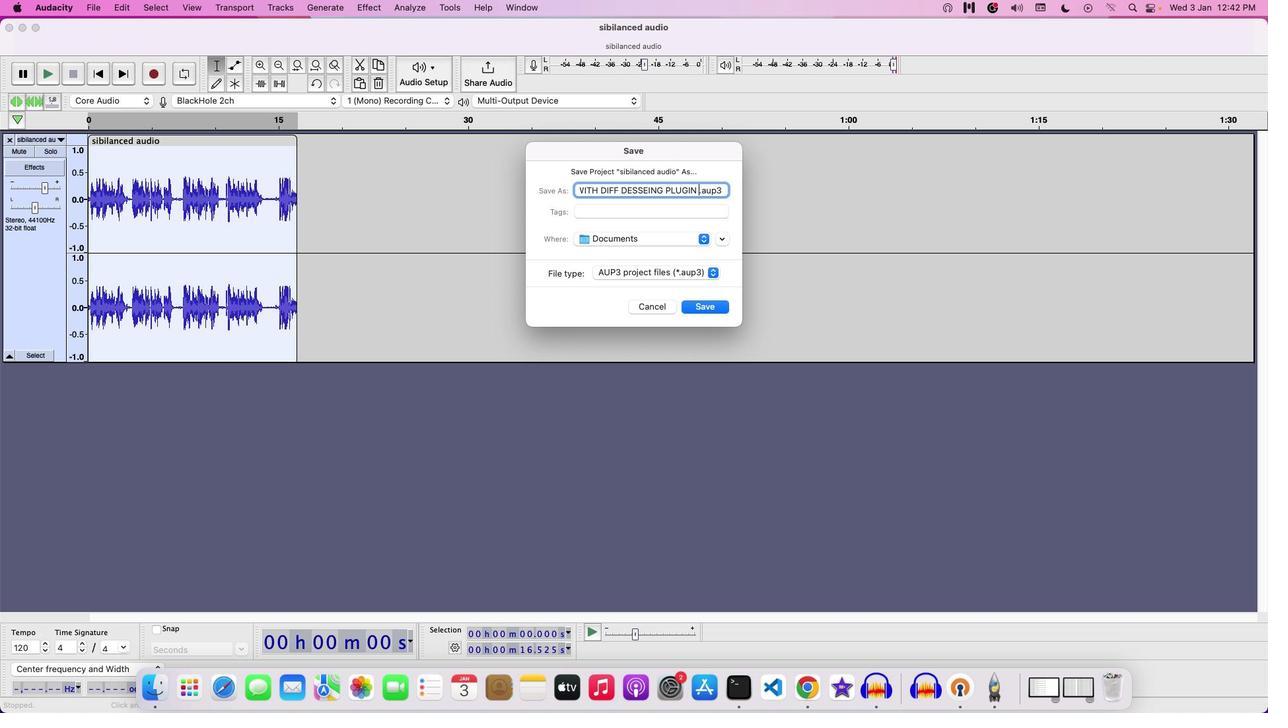 
Action: Mouse moved to (703, 309)
Screenshot: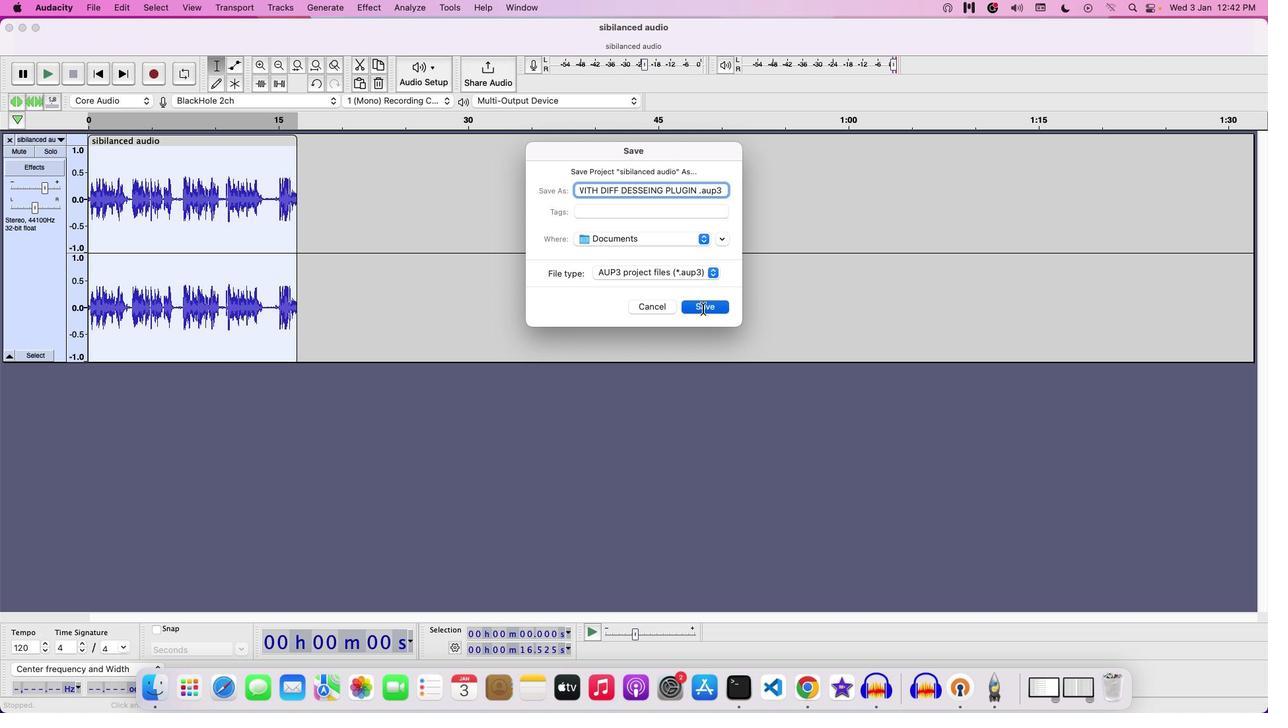 
Action: Mouse pressed left at (703, 309)
Screenshot: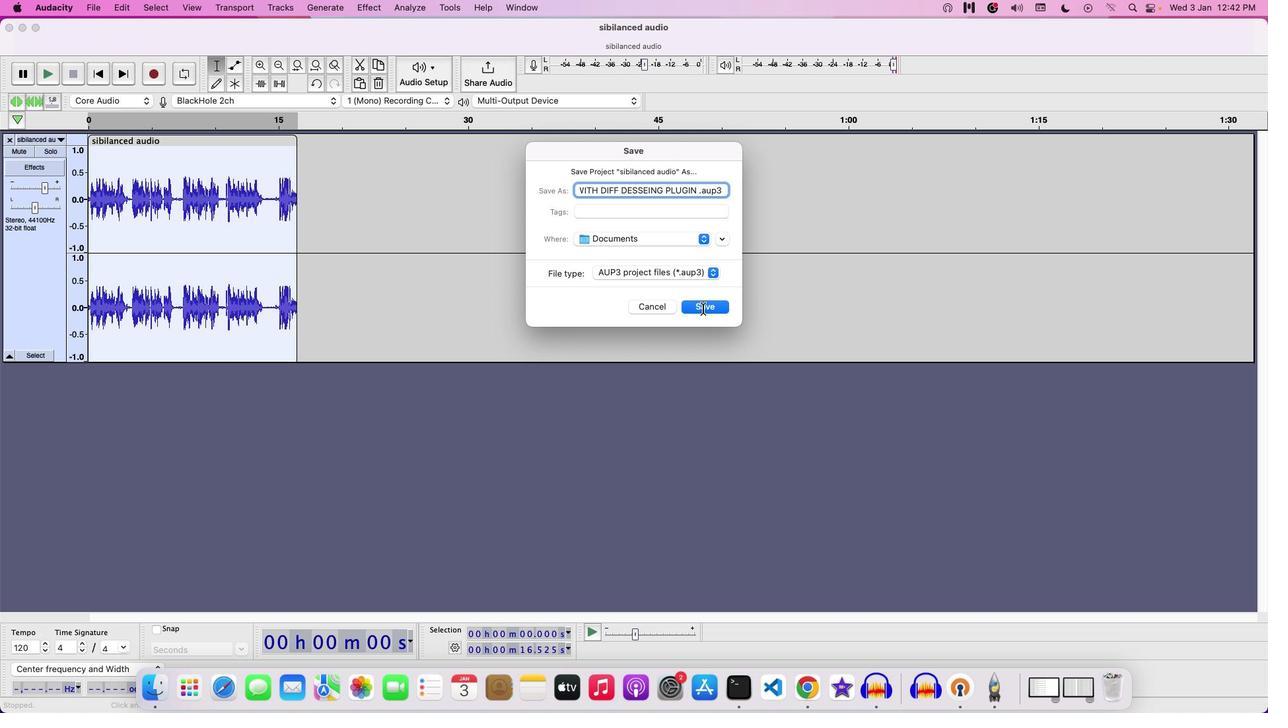 
Action: Mouse moved to (667, 364)
Screenshot: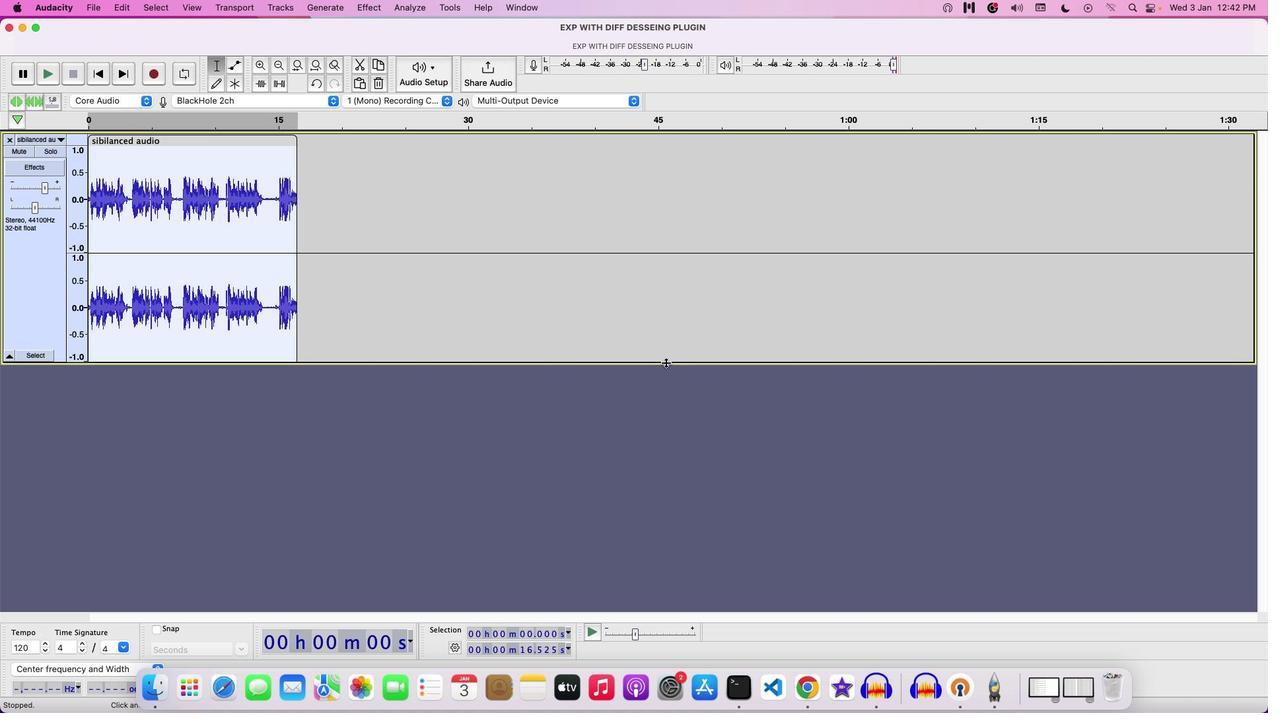 
